 Task: Find connections with filter location Morayfield with filter topic #Educationwith filter profile language French with filter current company S&P Global Market Intelligence with filter school Kabul Polytechnic University with filter industry Events Services with filter service category Financial Accounting with filter keywords title Paralegal
Action: Mouse moved to (647, 133)
Screenshot: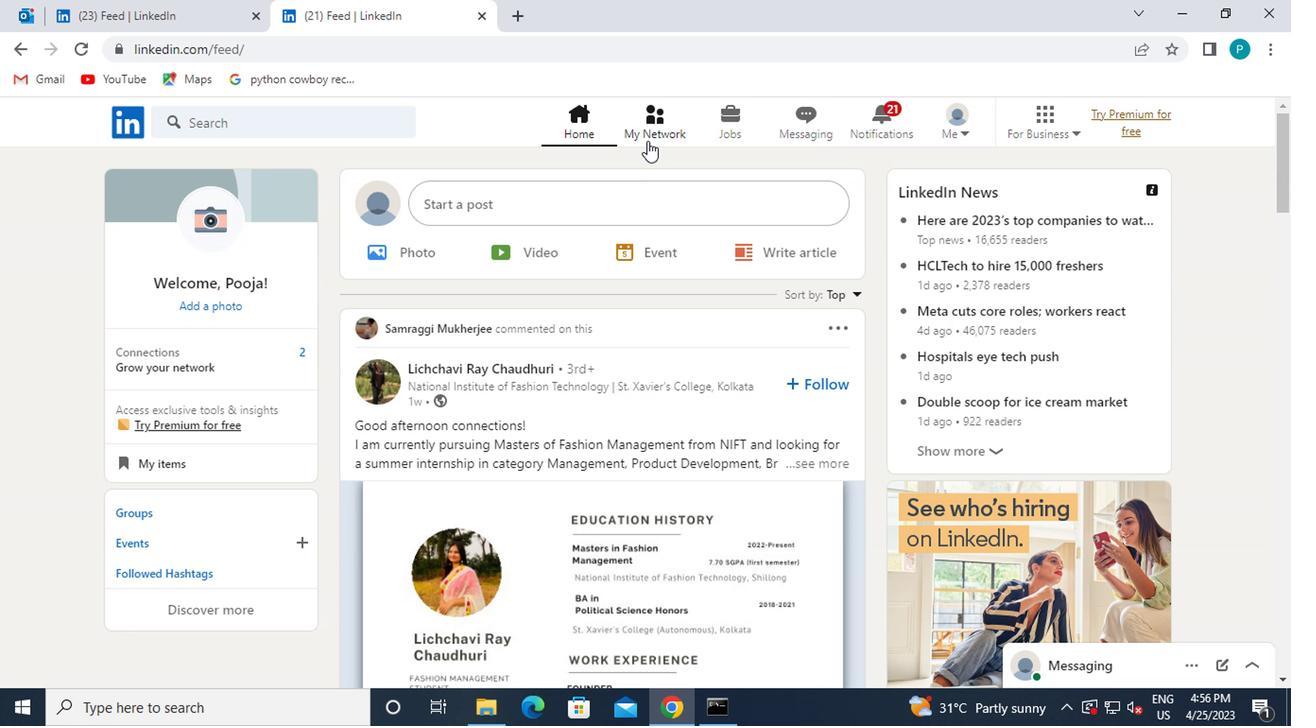 
Action: Mouse pressed left at (647, 133)
Screenshot: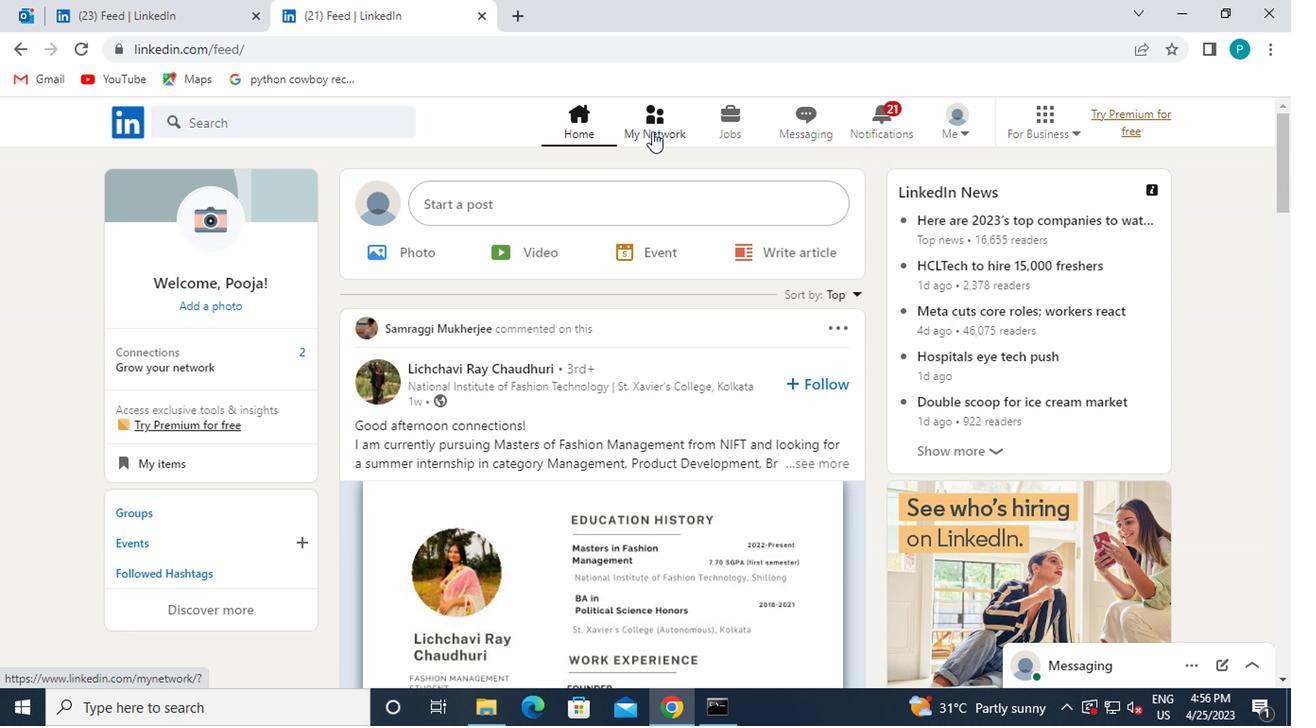 
Action: Mouse moved to (238, 236)
Screenshot: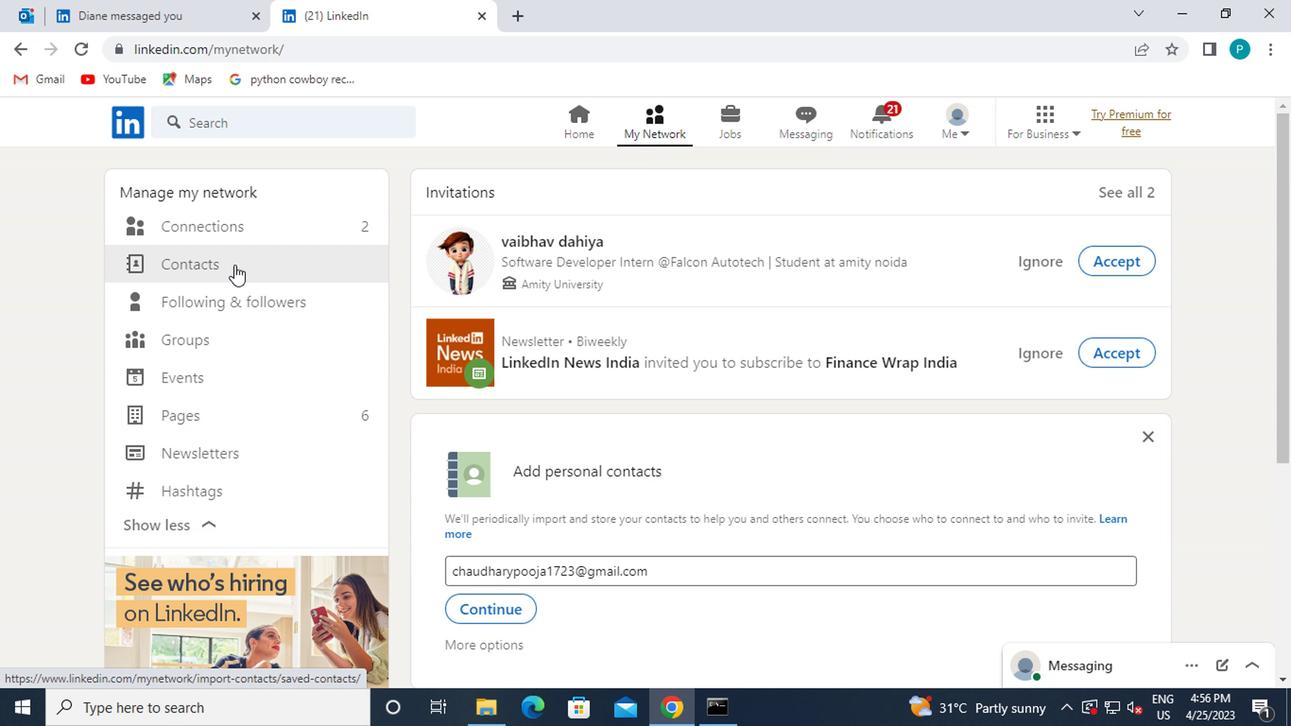 
Action: Mouse pressed left at (238, 236)
Screenshot: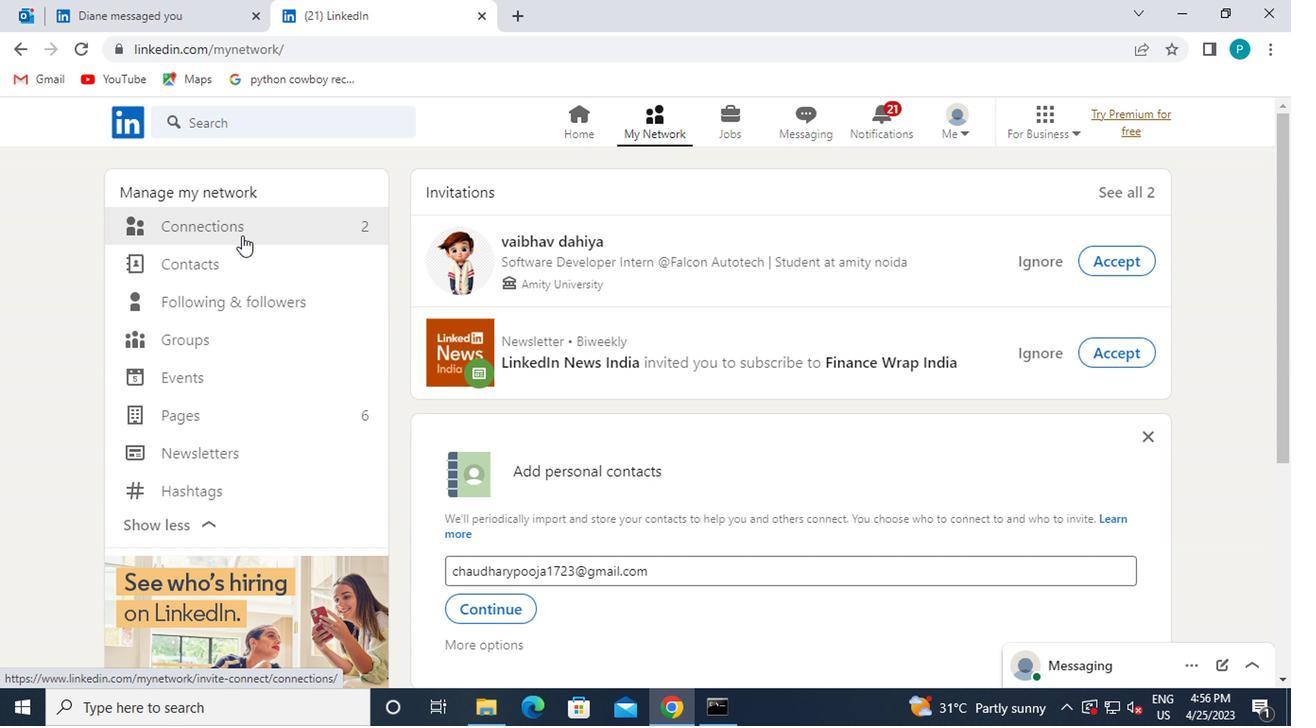 
Action: Mouse moved to (760, 231)
Screenshot: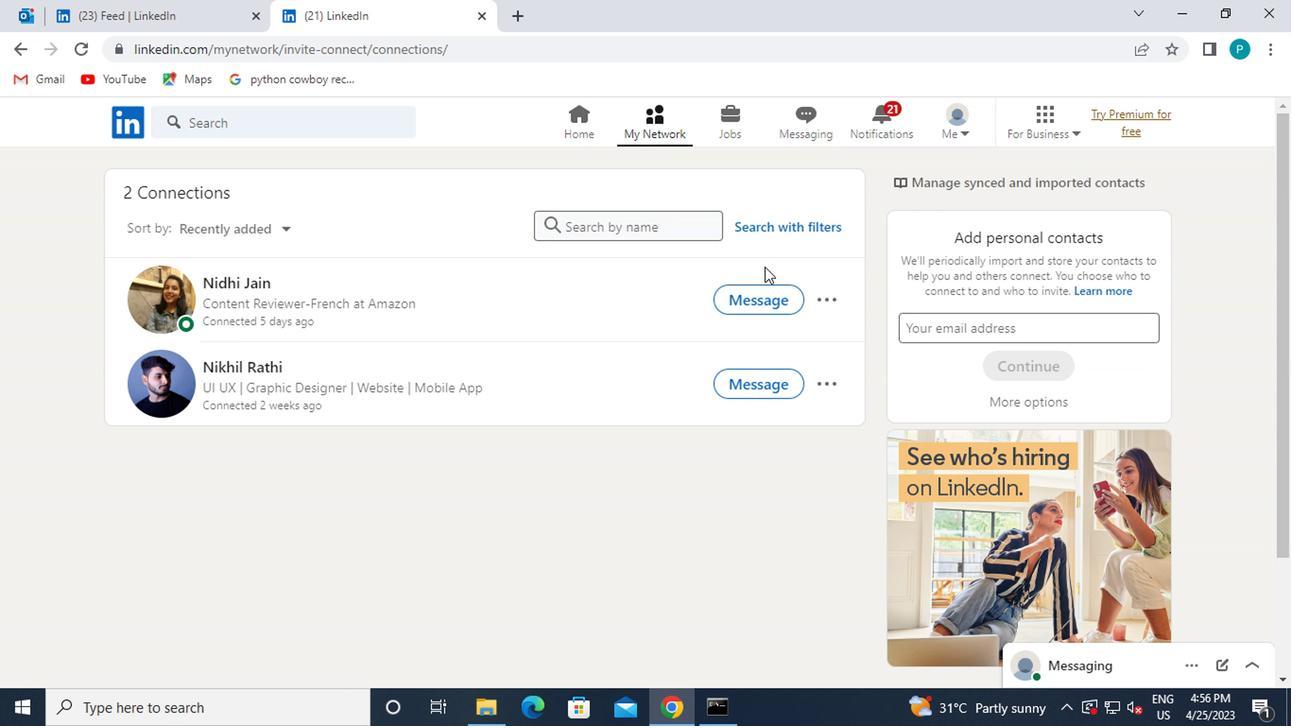 
Action: Mouse pressed left at (760, 231)
Screenshot: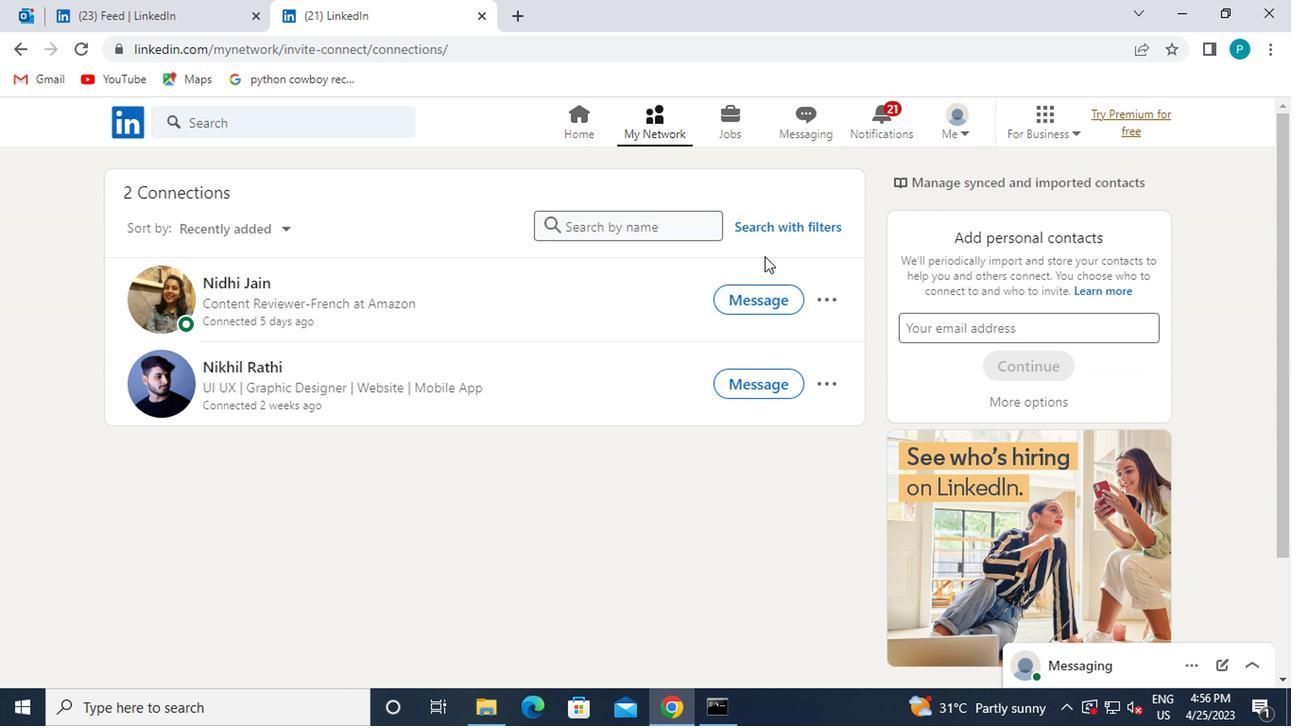 
Action: Mouse moved to (611, 183)
Screenshot: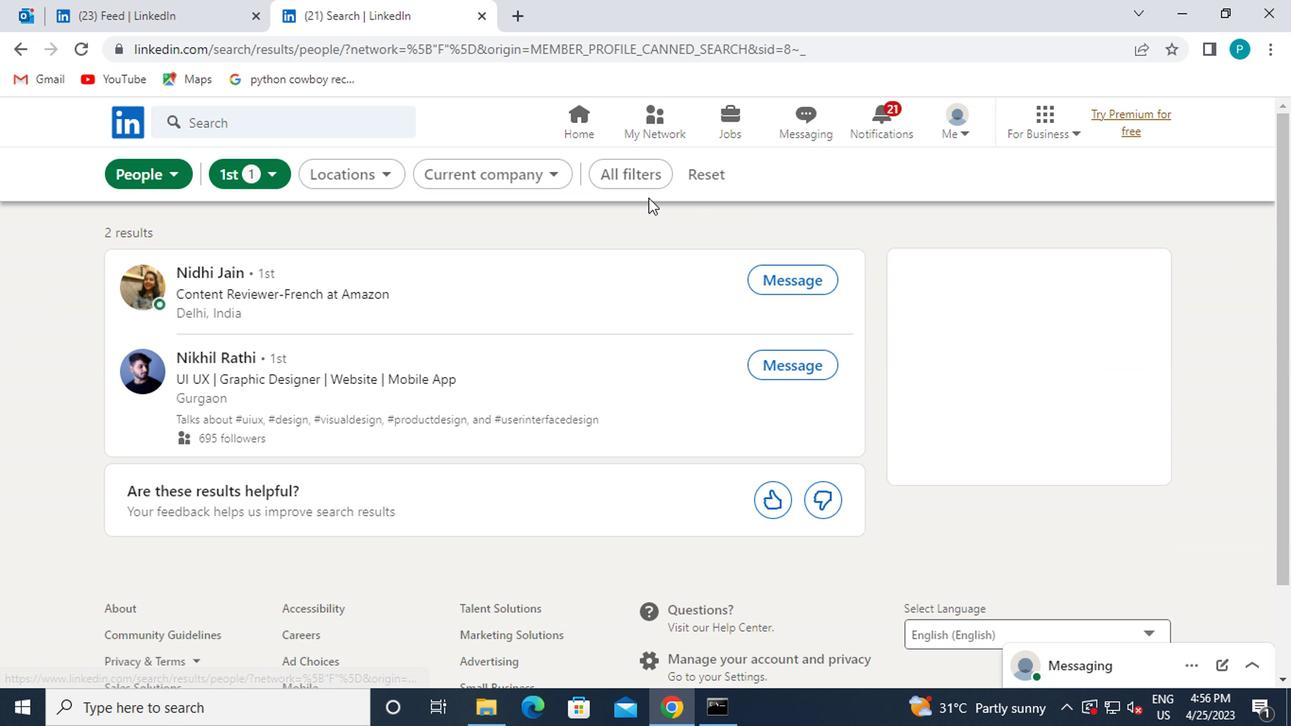 
Action: Mouse pressed left at (611, 183)
Screenshot: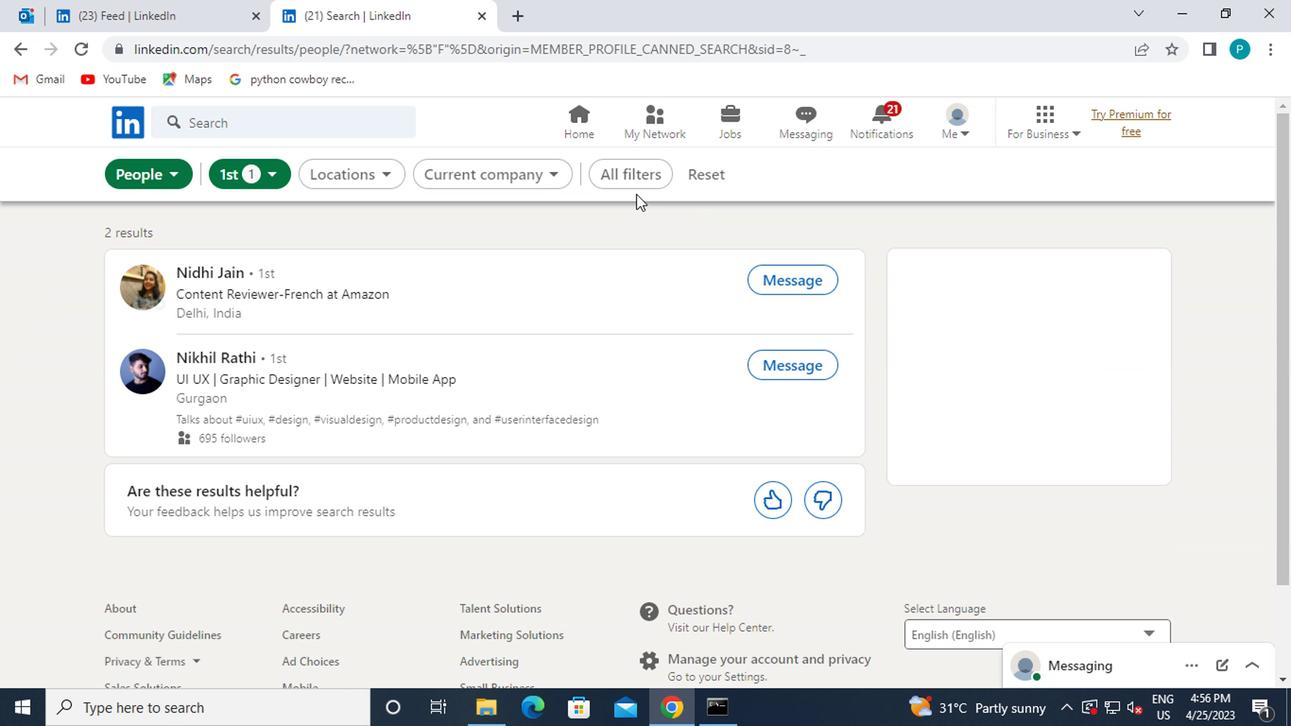 
Action: Mouse moved to (959, 418)
Screenshot: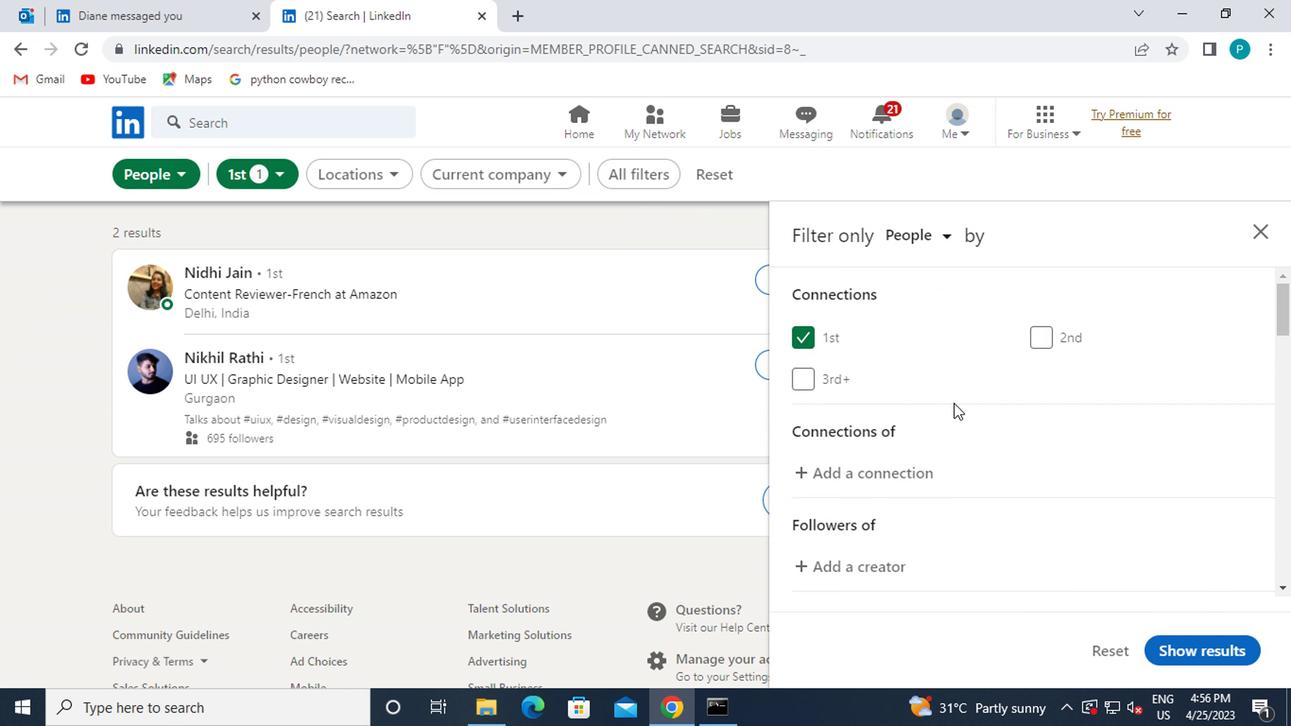 
Action: Mouse scrolled (959, 417) with delta (0, -1)
Screenshot: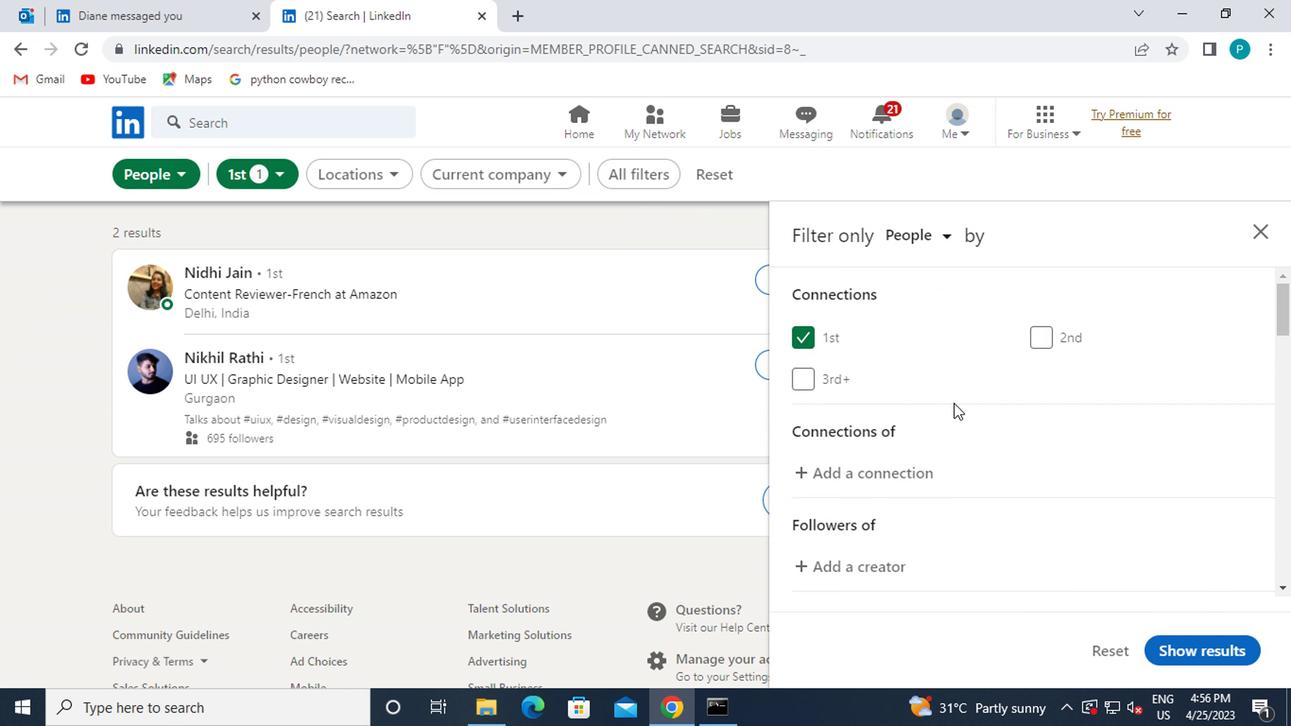 
Action: Mouse moved to (961, 430)
Screenshot: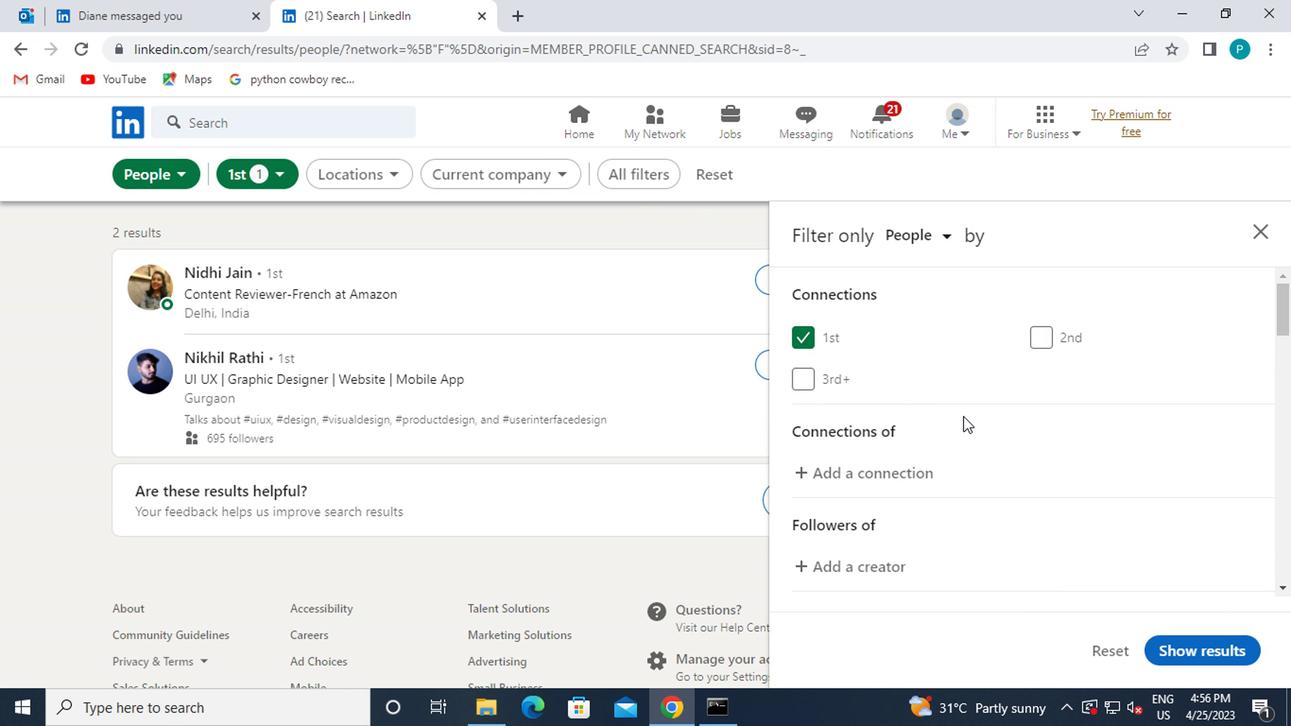 
Action: Mouse scrolled (961, 429) with delta (0, 0)
Screenshot: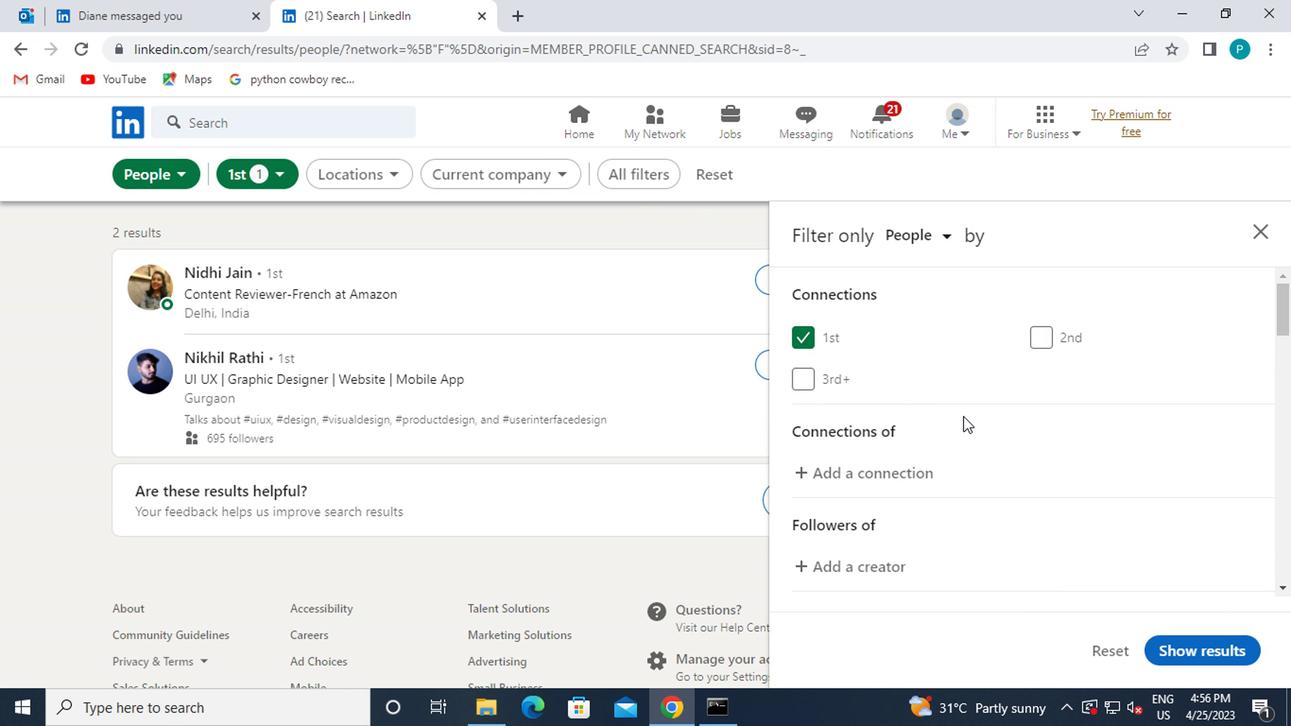 
Action: Mouse moved to (992, 476)
Screenshot: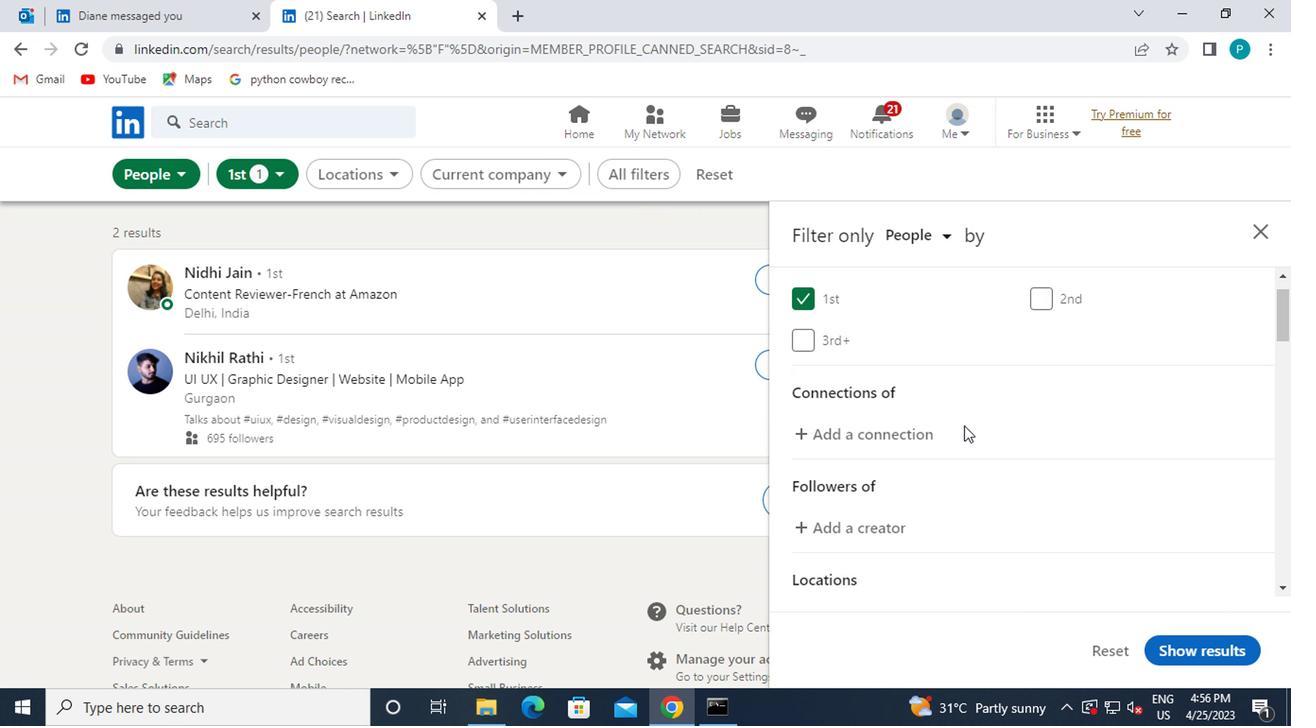 
Action: Mouse scrolled (992, 476) with delta (0, 0)
Screenshot: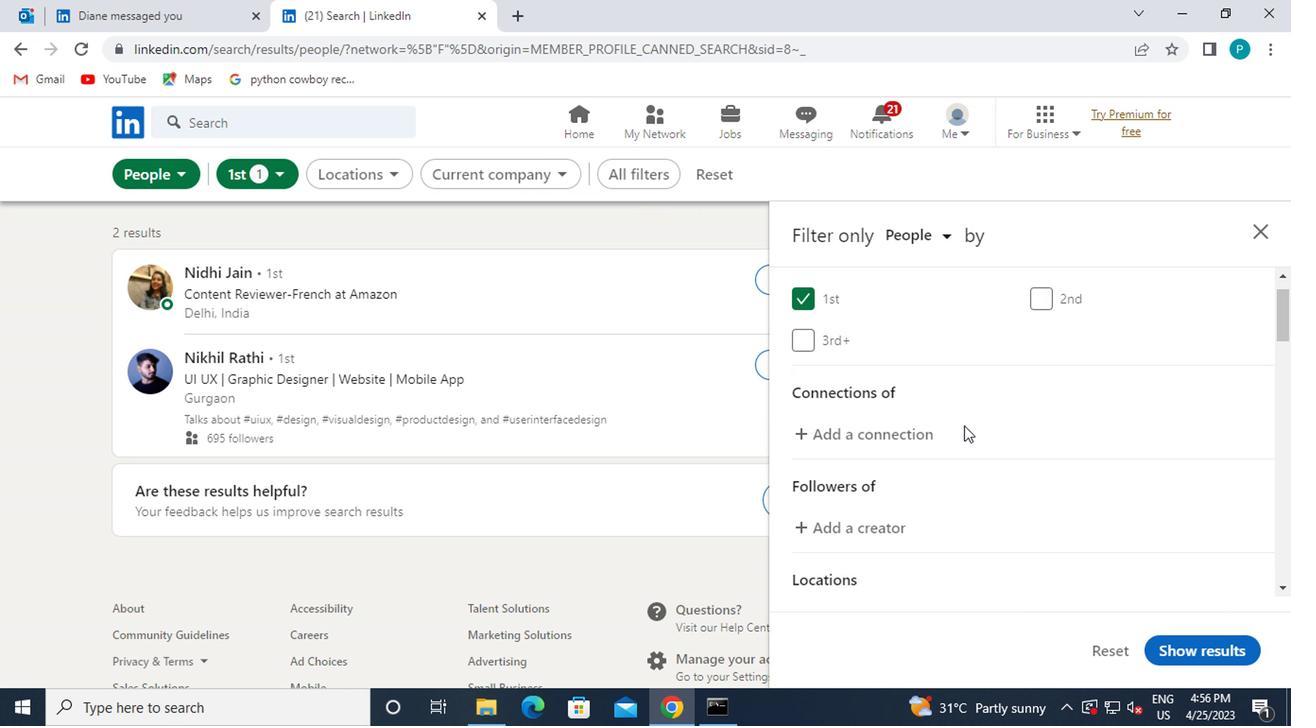 
Action: Mouse moved to (1052, 465)
Screenshot: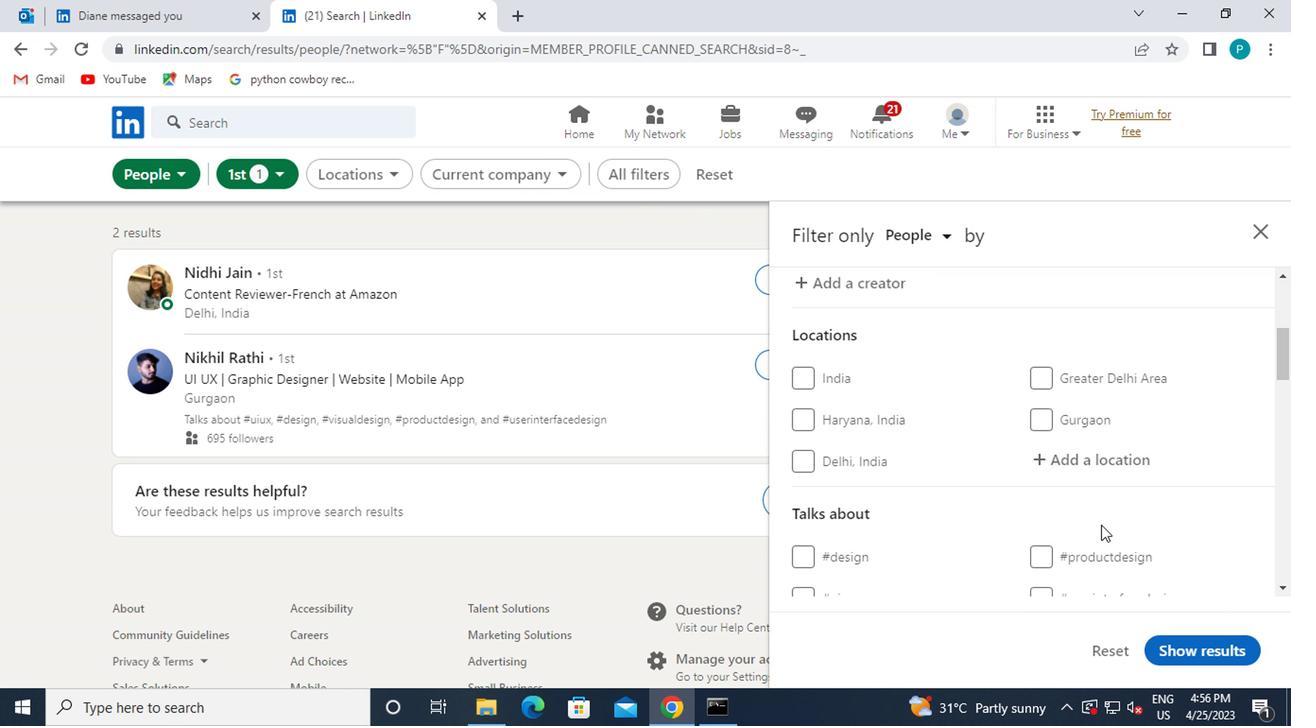 
Action: Mouse pressed left at (1052, 465)
Screenshot: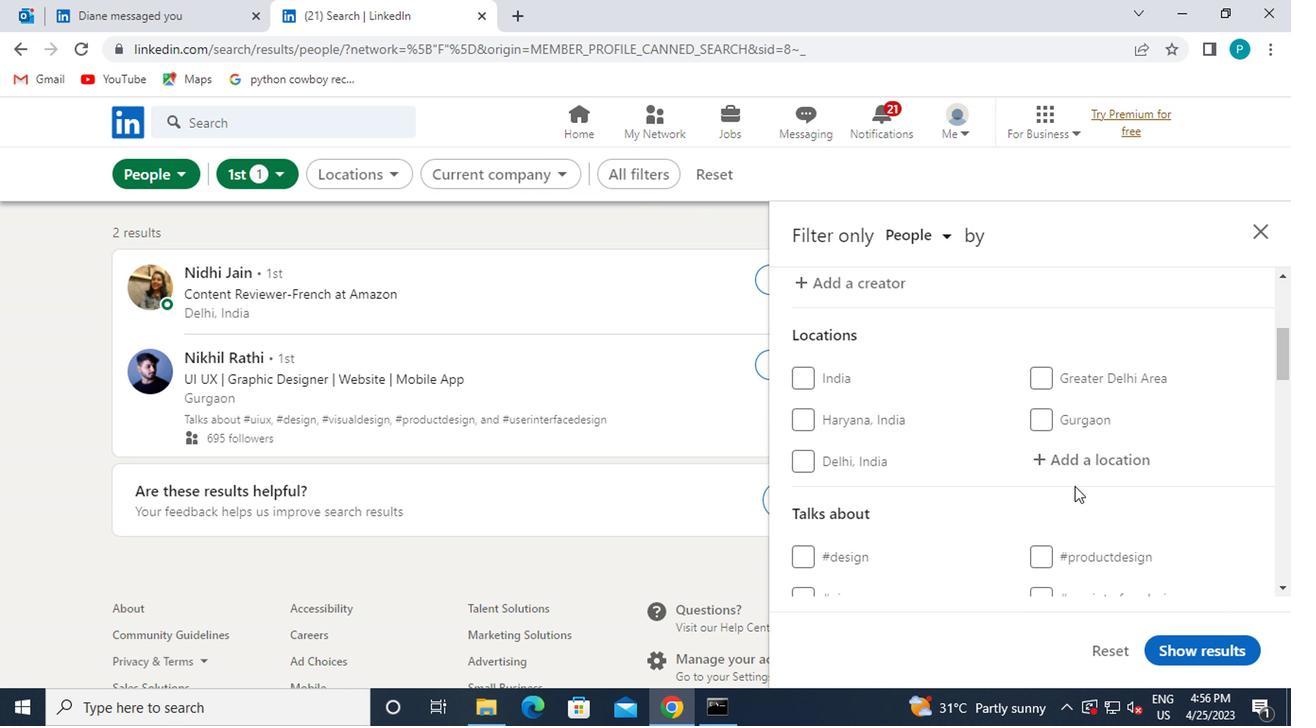 
Action: Mouse moved to (69, 726)
Screenshot: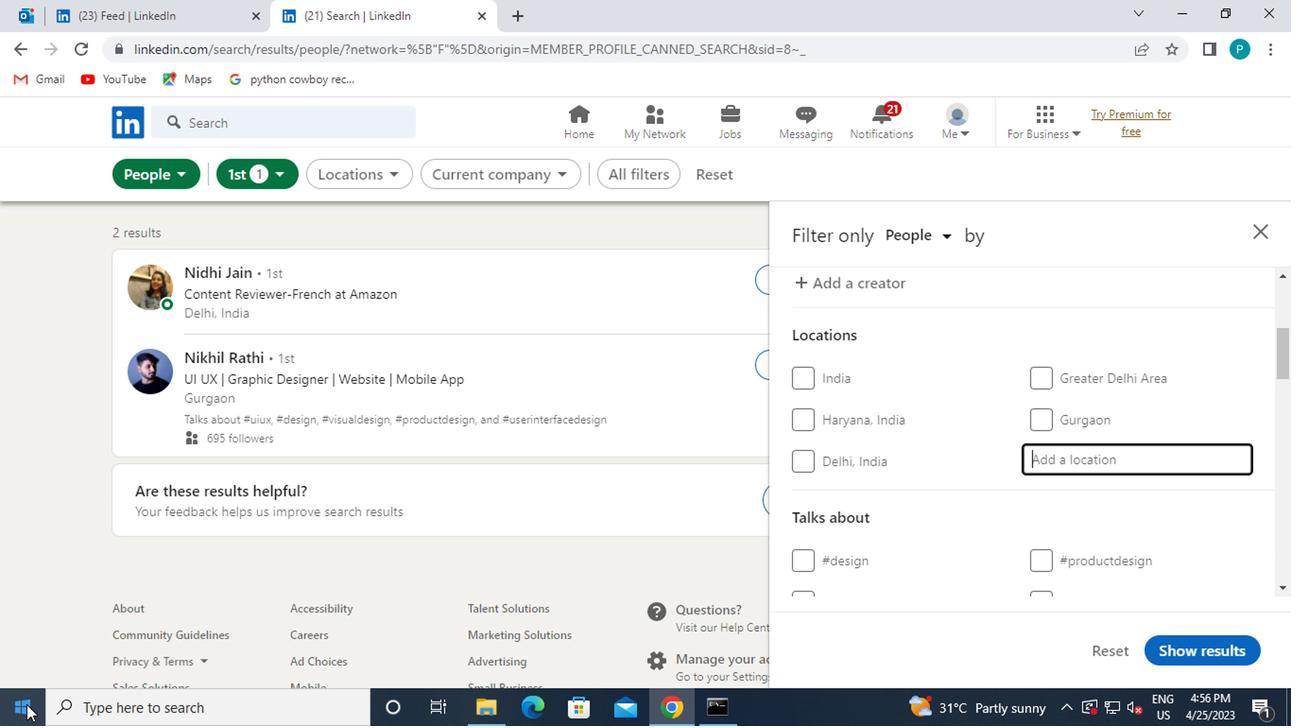 
Action: Key pressed mo
Screenshot: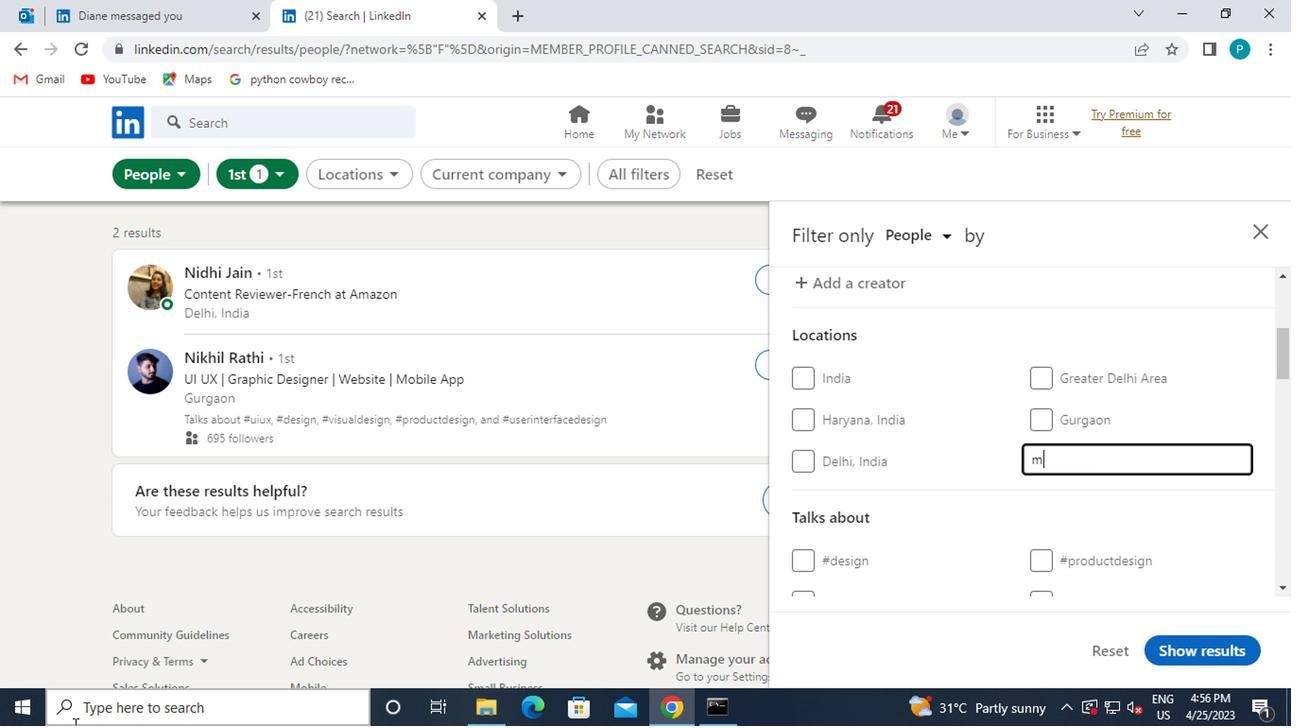 
Action: Mouse moved to (69, 726)
Screenshot: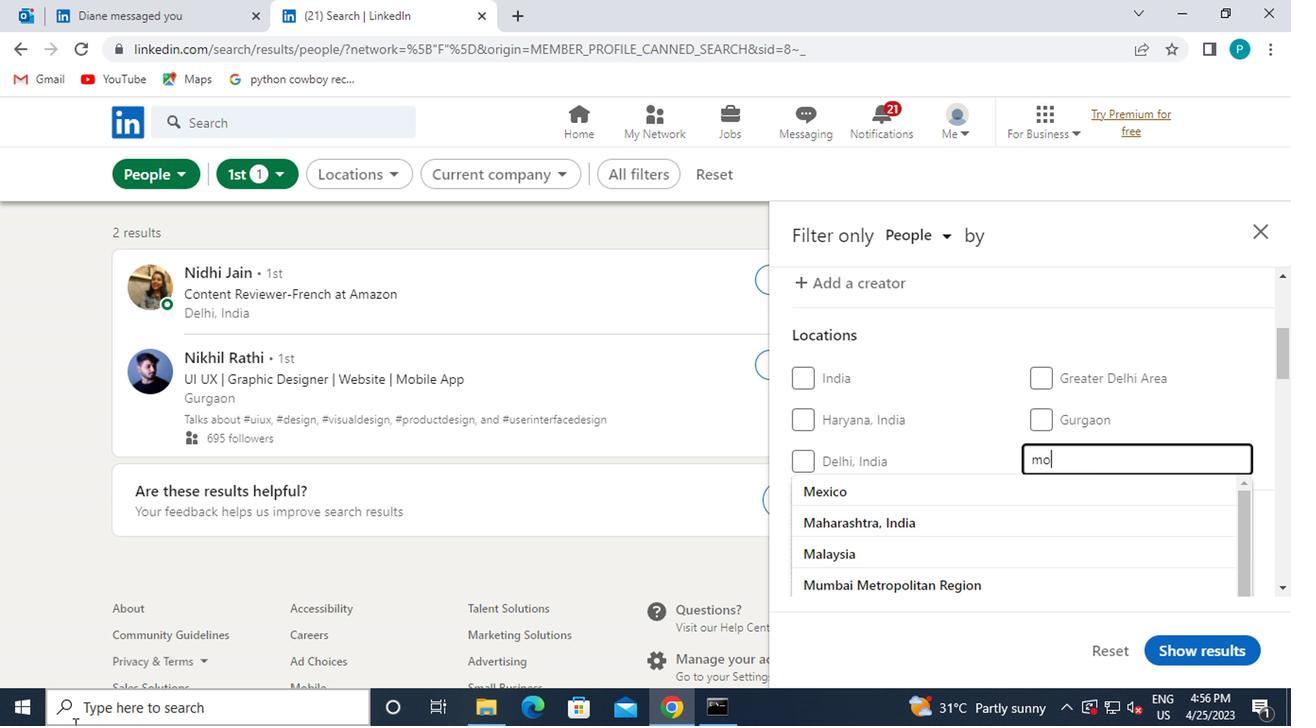 
Action: Key pressed rayfield
Screenshot: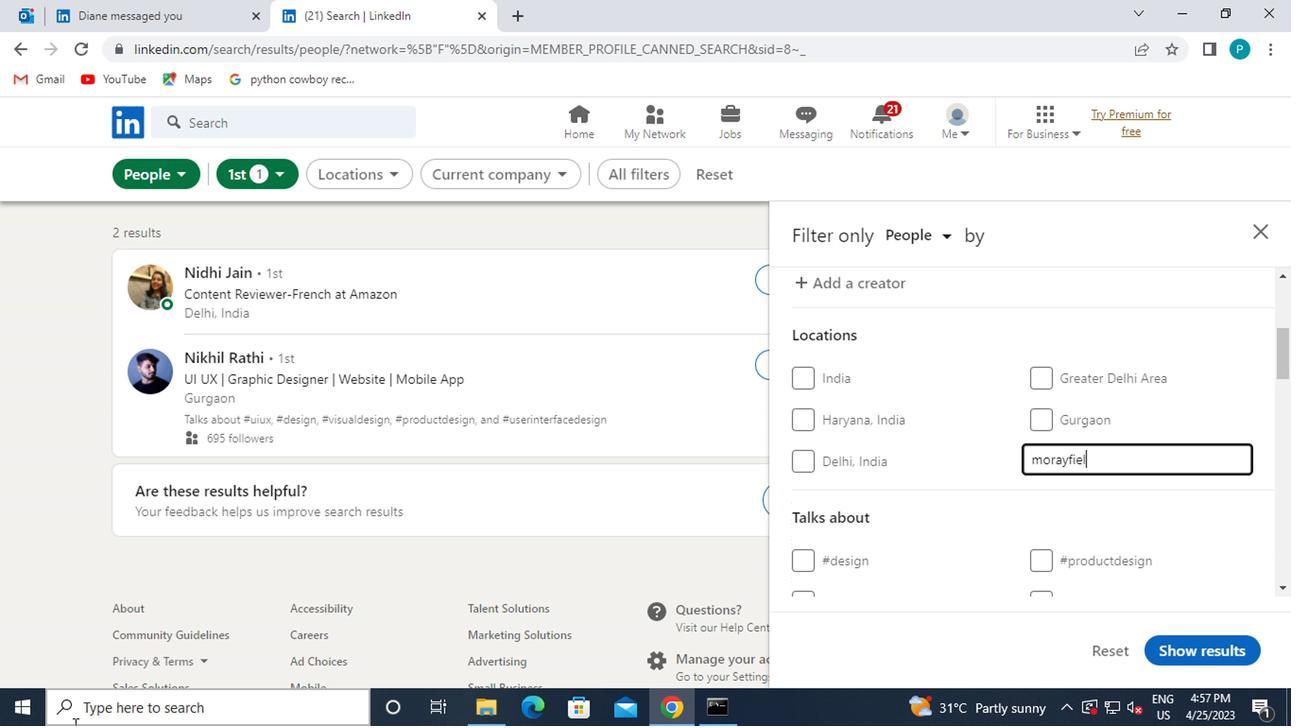 
Action: Mouse moved to (55, 726)
Screenshot: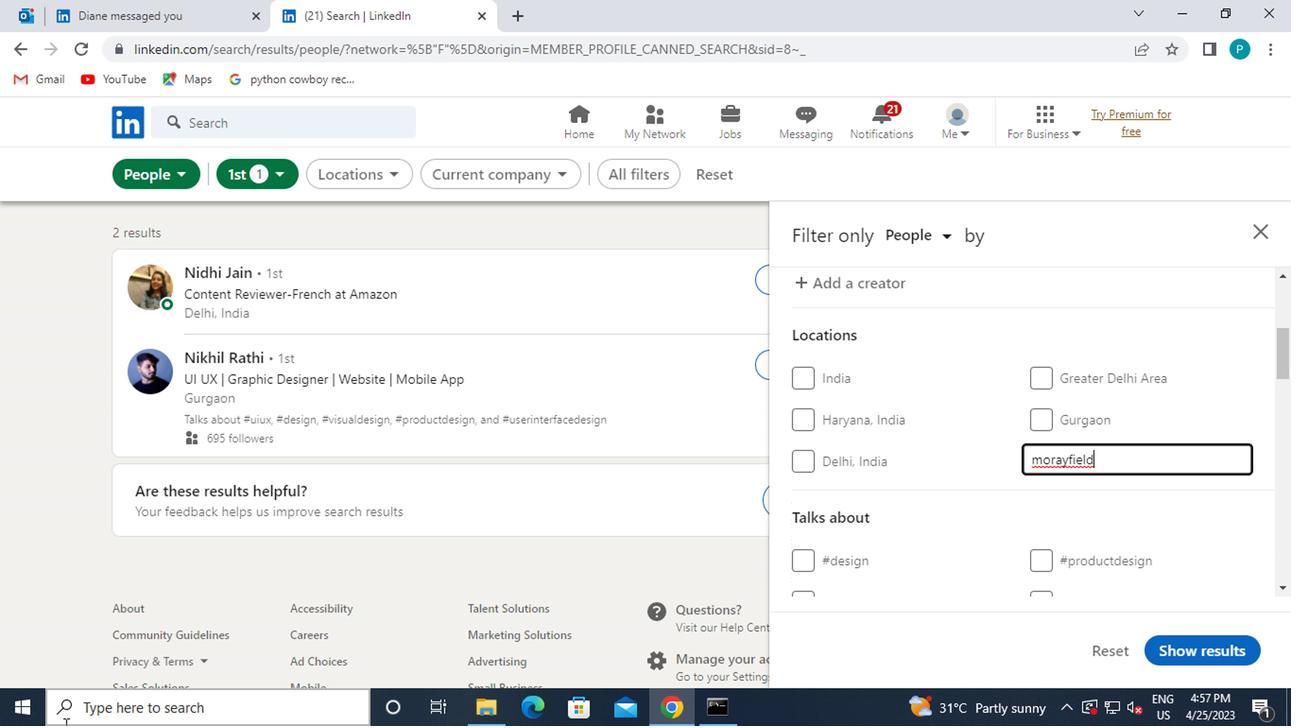 
Action: Mouse scrolled (55, 725) with delta (0, -1)
Screenshot: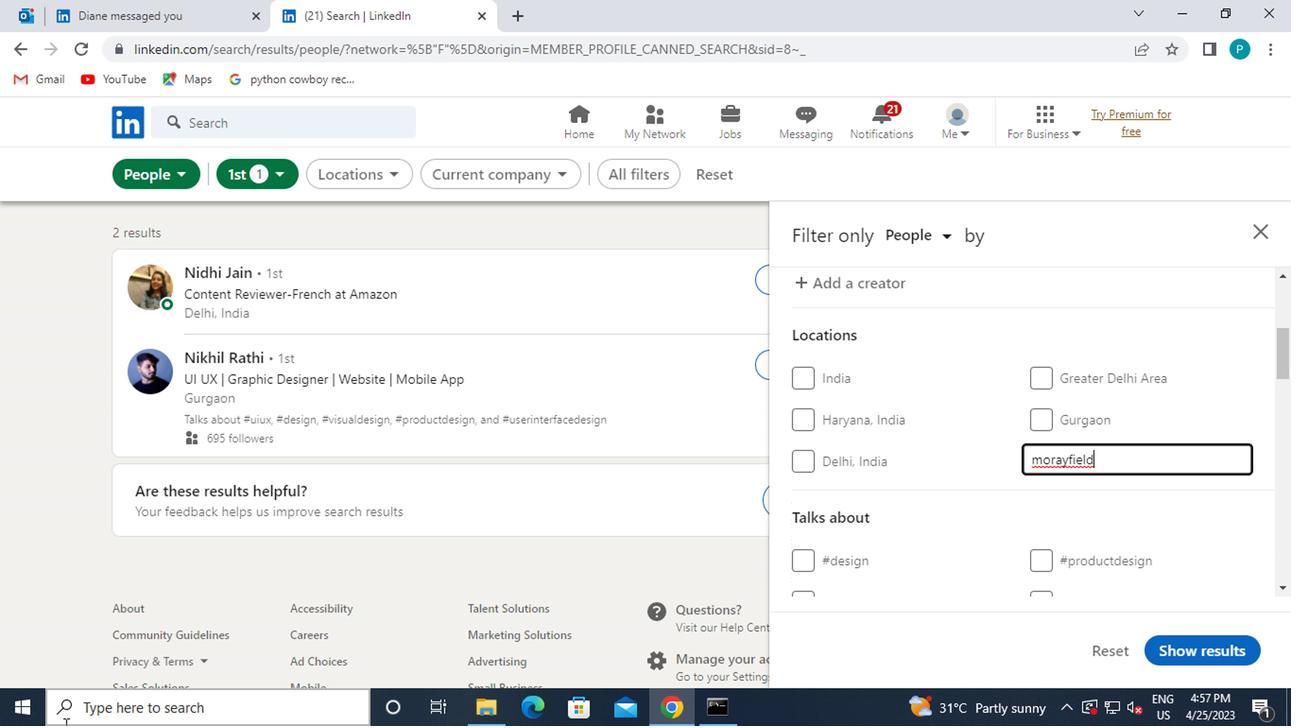
Action: Mouse moved to (997, 572)
Screenshot: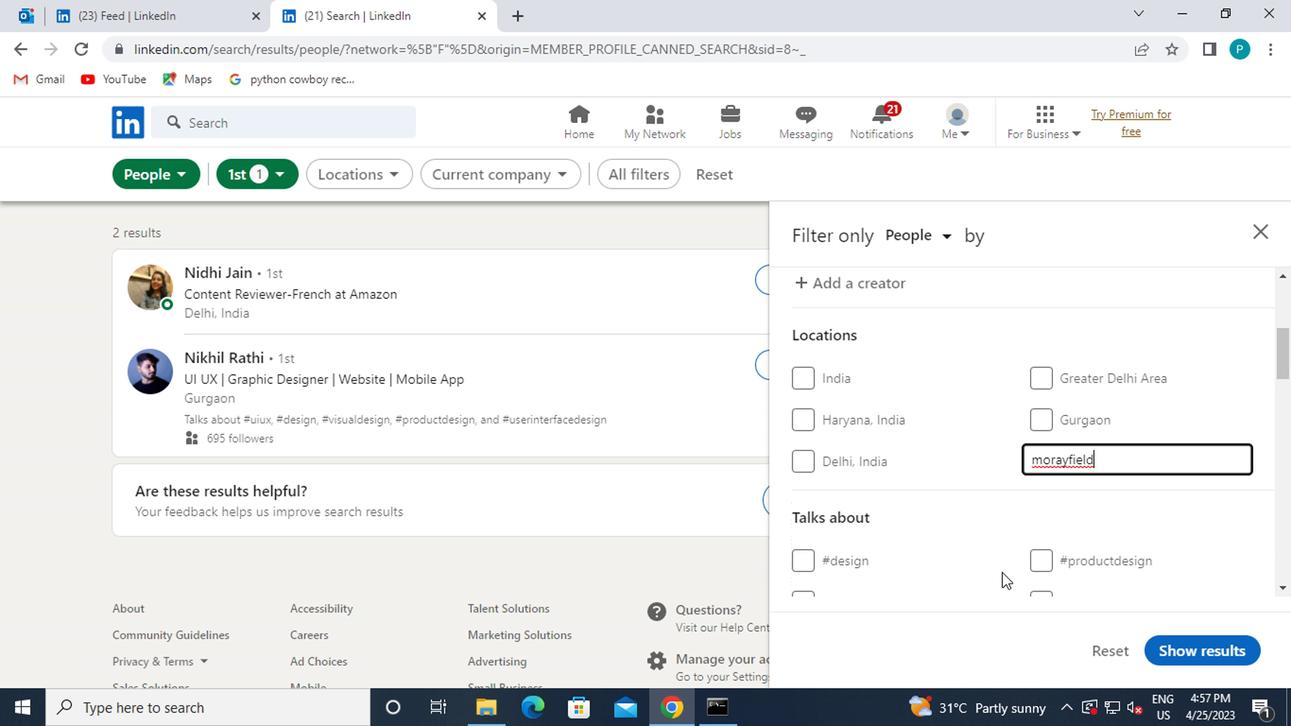 
Action: Mouse scrolled (997, 571) with delta (0, -1)
Screenshot: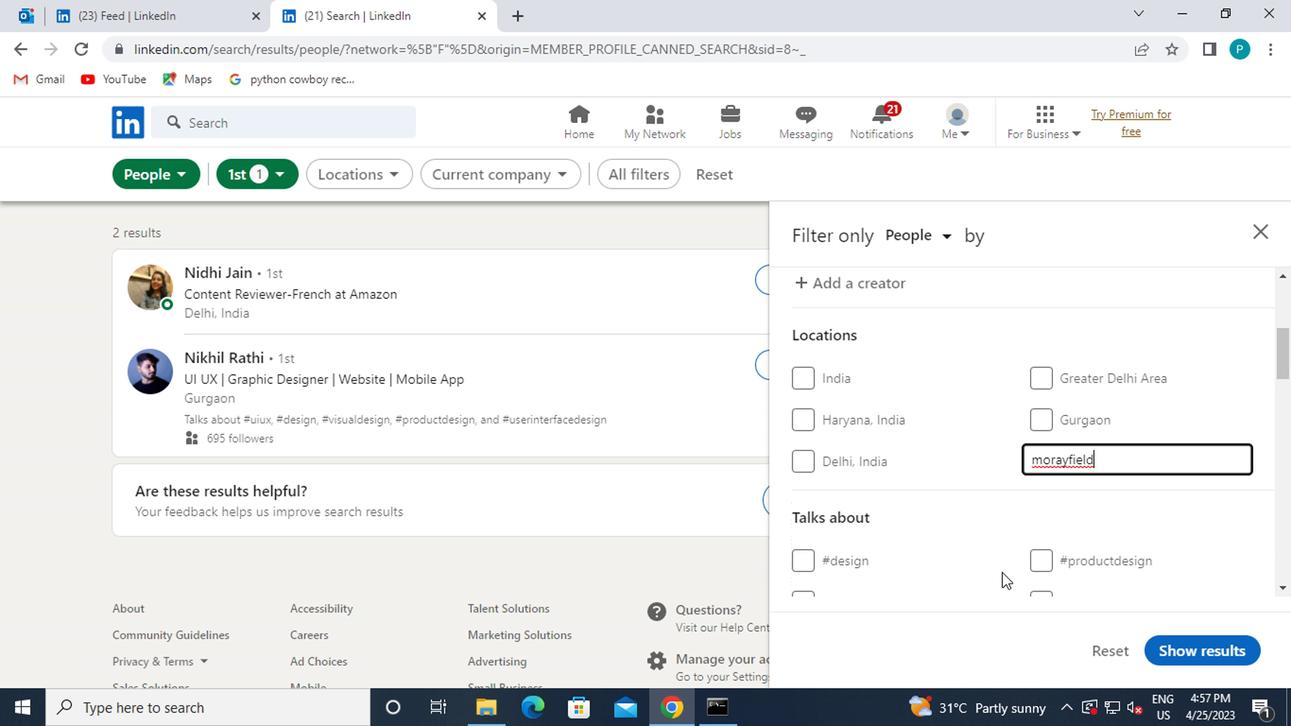 
Action: Mouse moved to (994, 536)
Screenshot: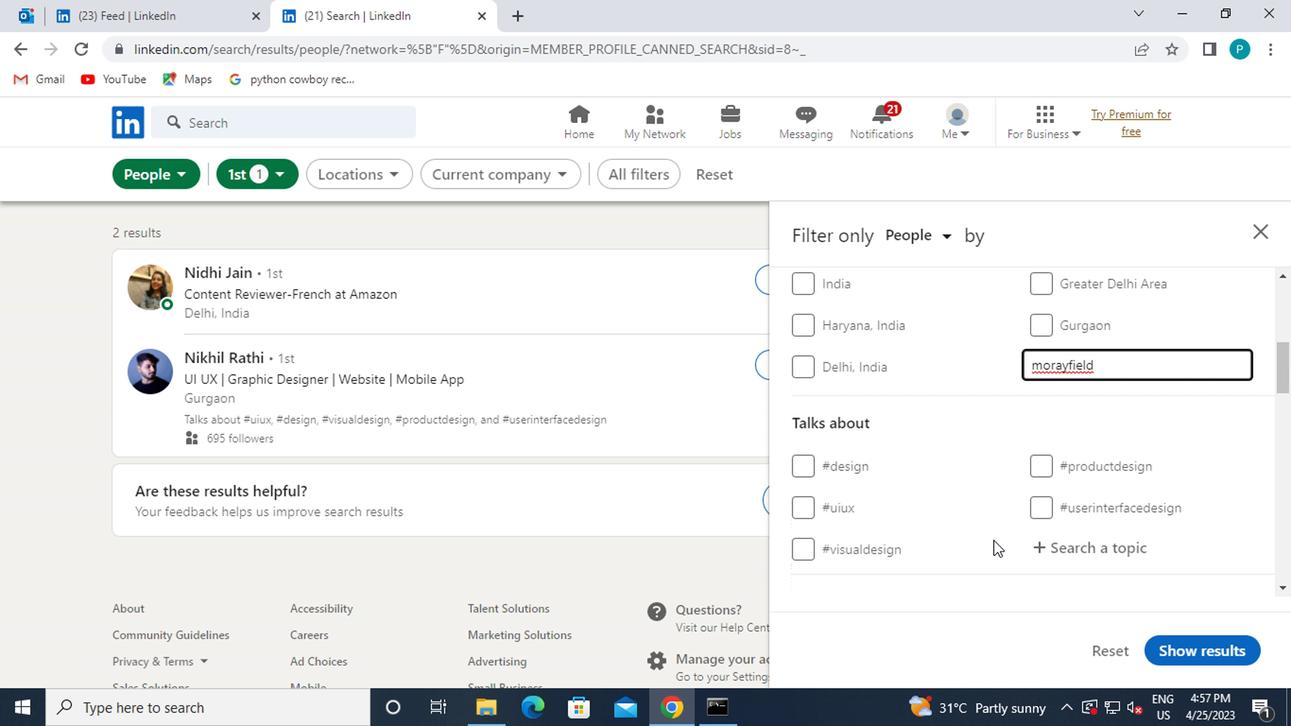 
Action: Mouse scrolled (994, 535) with delta (0, 0)
Screenshot: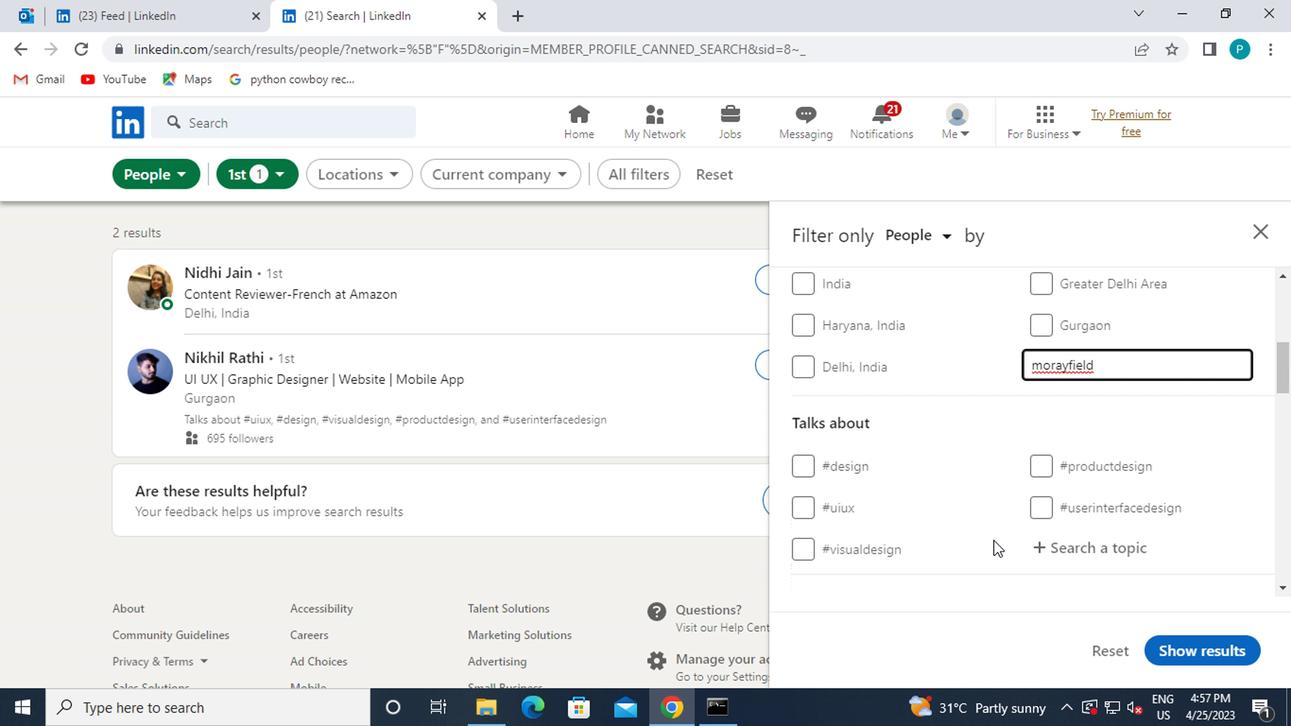
Action: Mouse moved to (1042, 467)
Screenshot: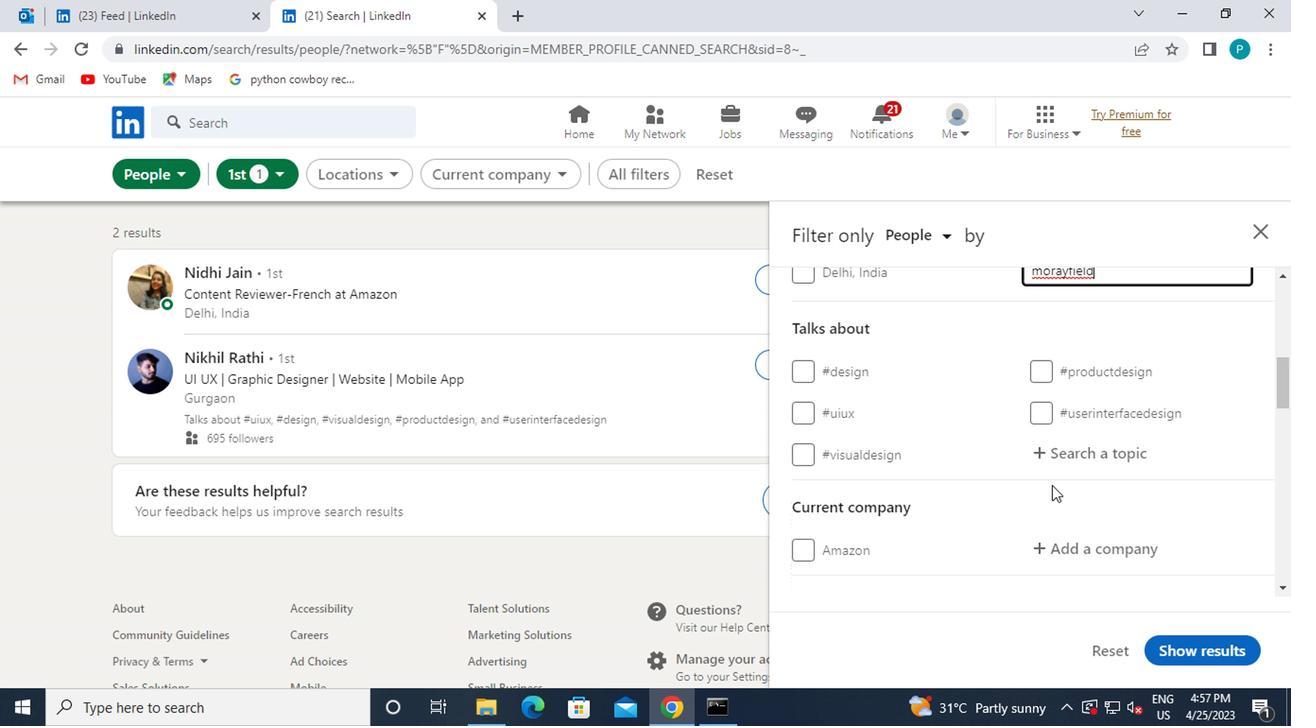 
Action: Mouse pressed left at (1042, 467)
Screenshot: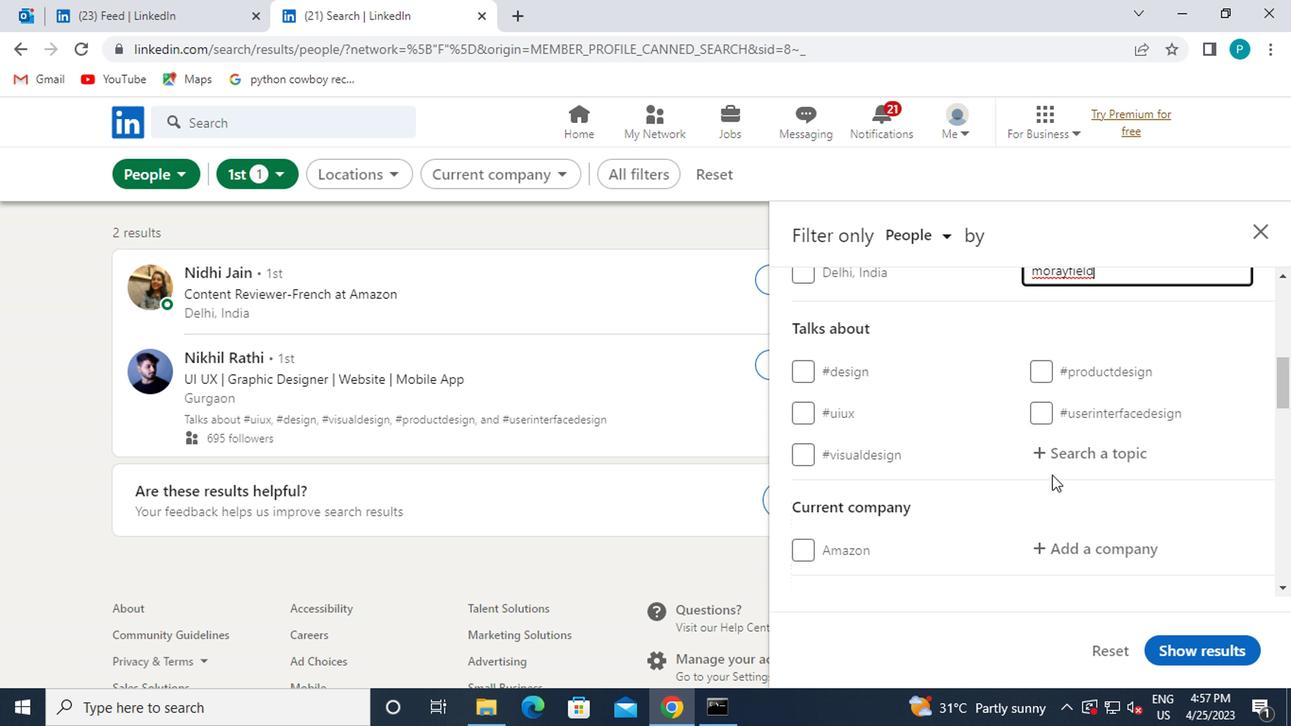 
Action: Mouse moved to (937, 476)
Screenshot: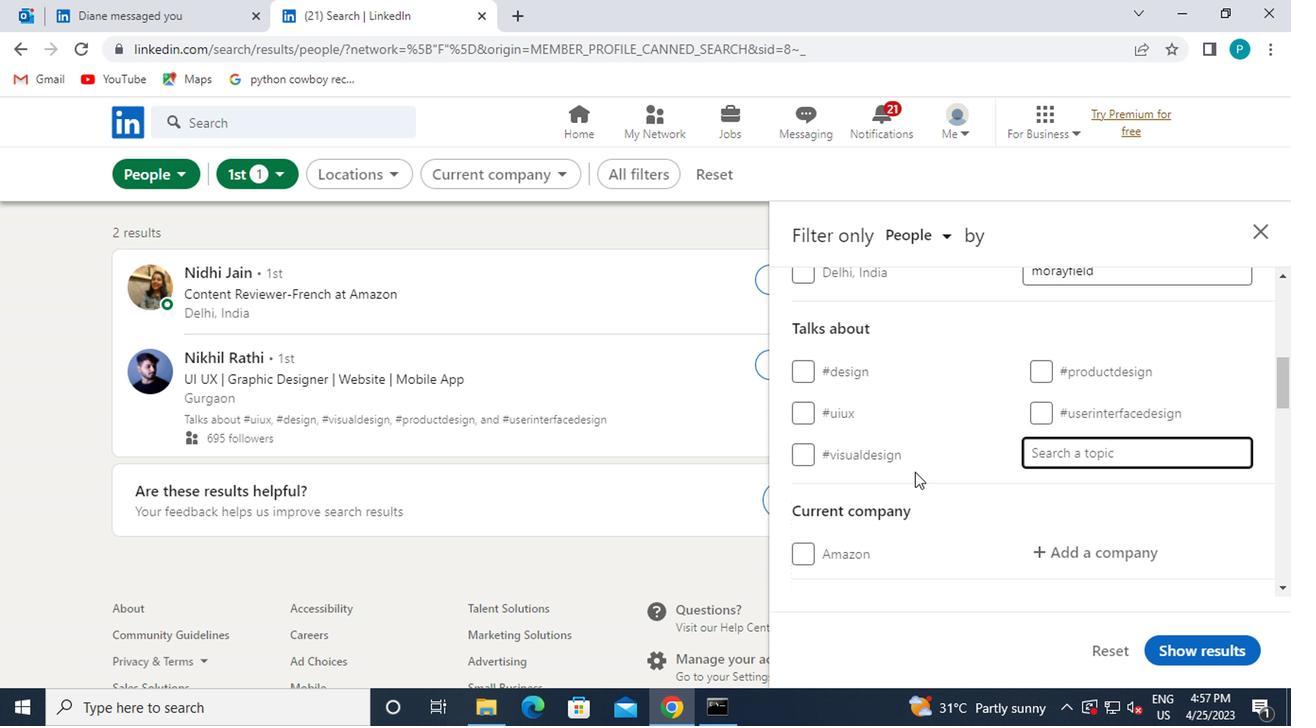 
Action: Key pressed <Key.shift>
Screenshot: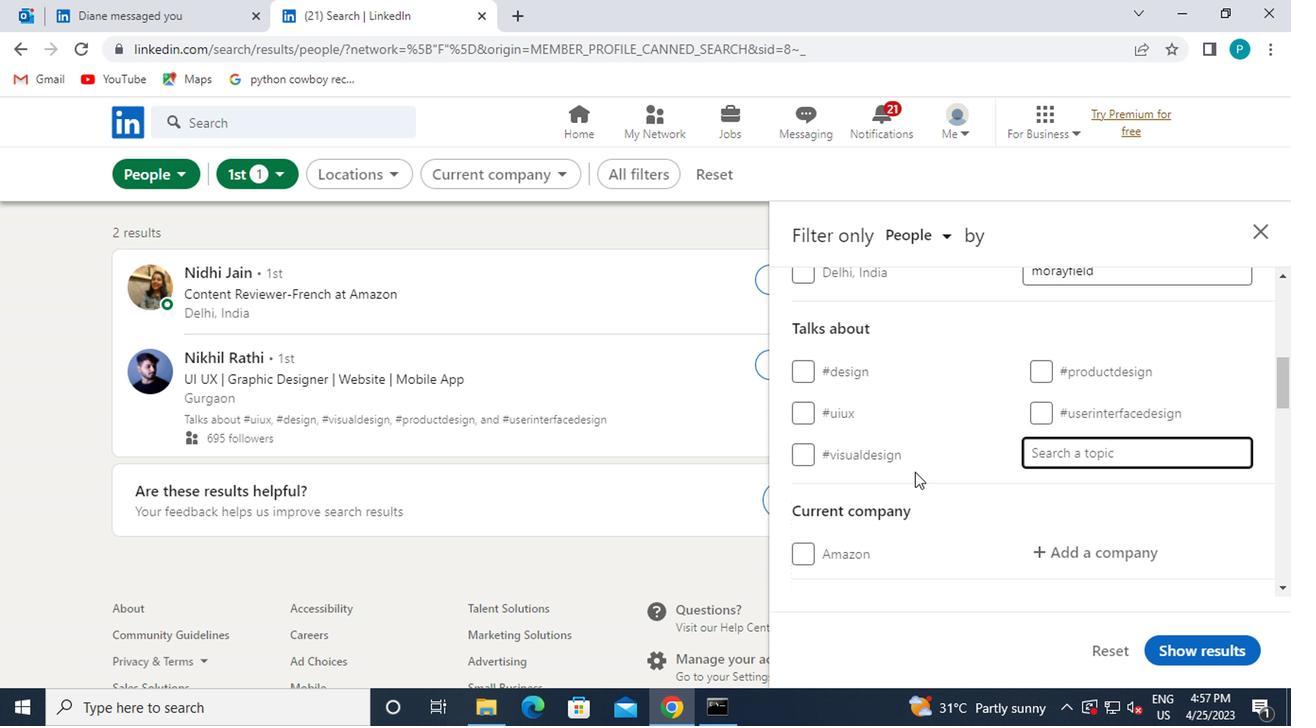 
Action: Mouse moved to (1011, 489)
Screenshot: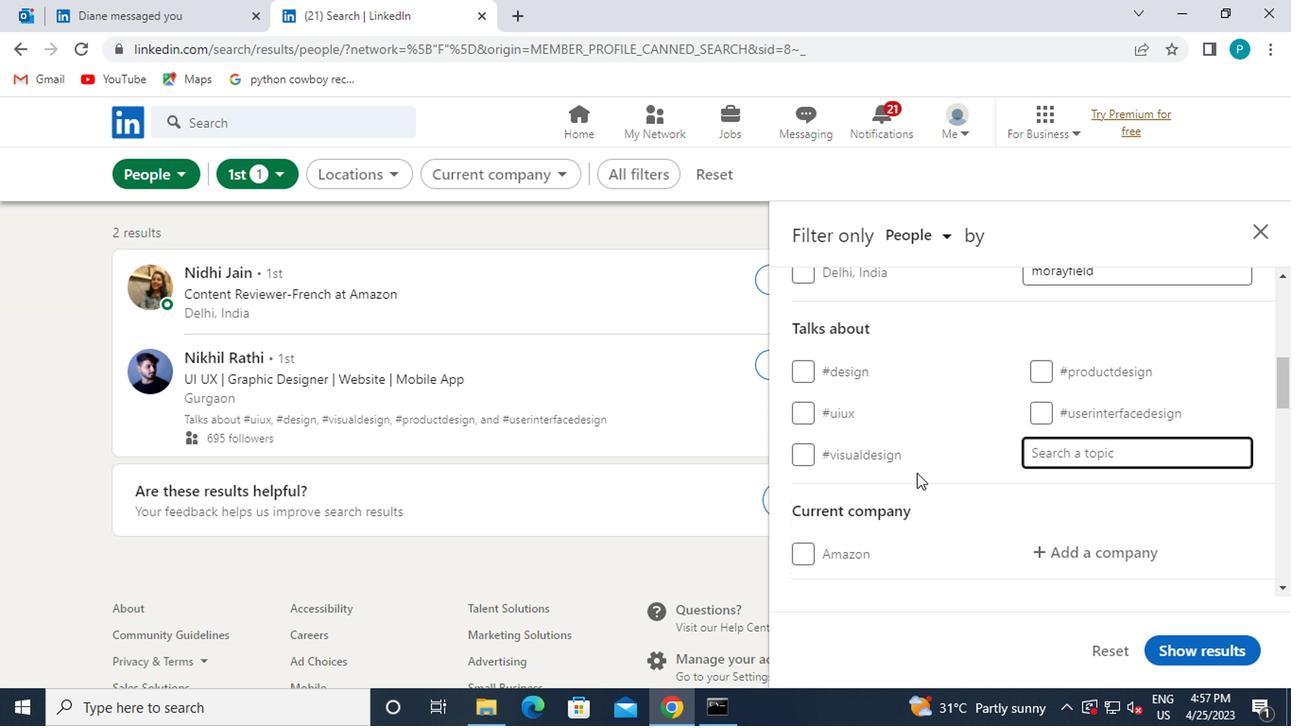 
Action: Key pressed <Key.shift><Key.shift><Key.shift><Key.shift><Key.shift><Key.shift><Key.shift>#EDUCATION
Screenshot: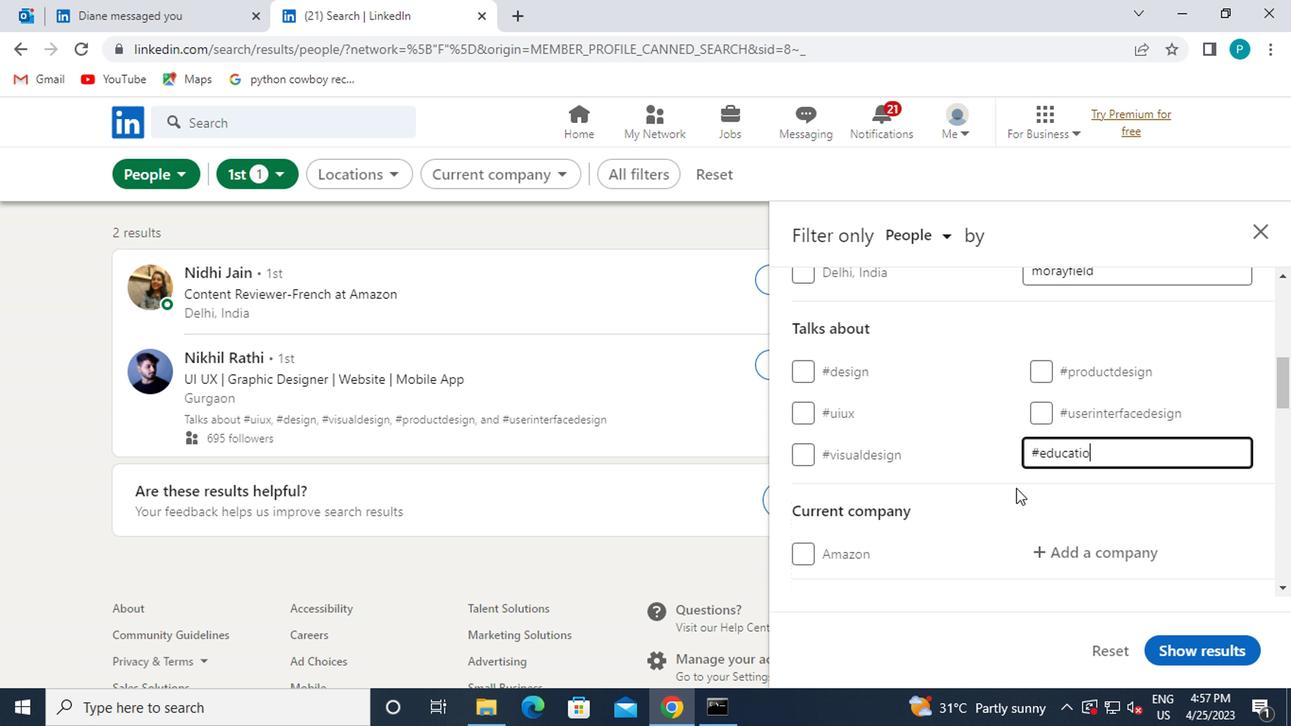 
Action: Mouse scrolled (1011, 488) with delta (0, 0)
Screenshot: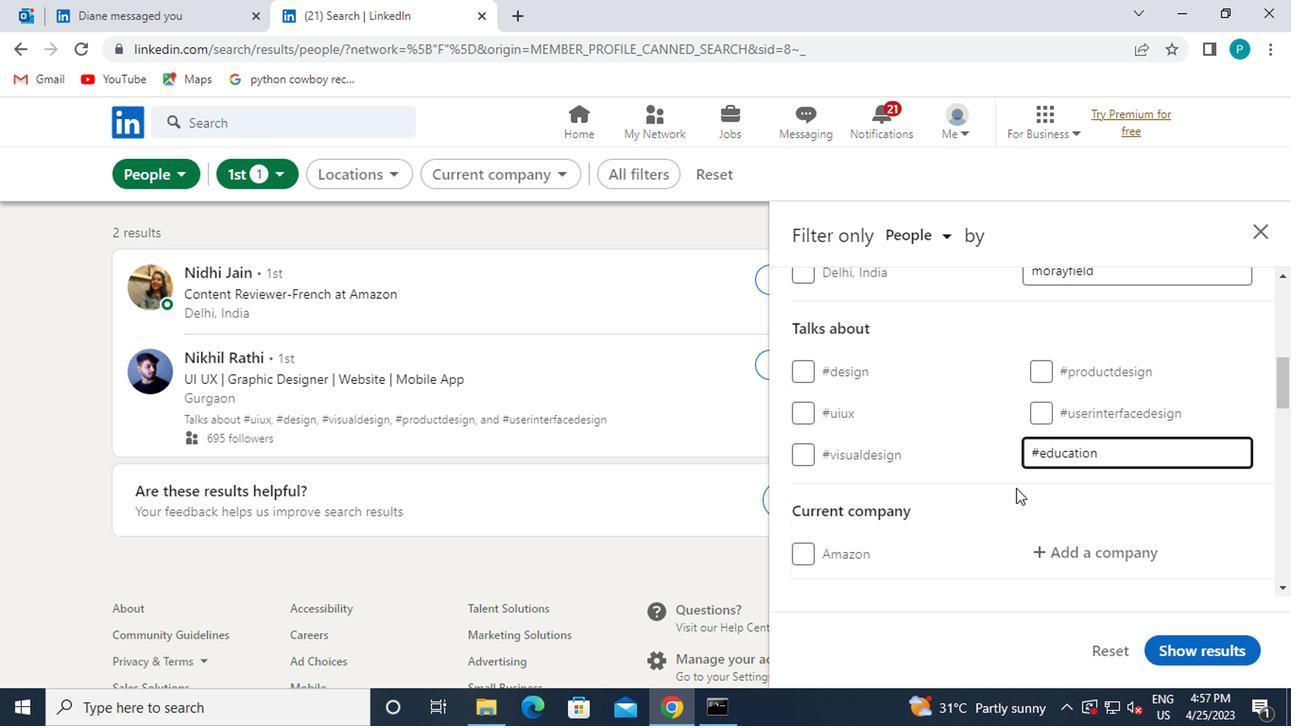 
Action: Mouse moved to (1069, 455)
Screenshot: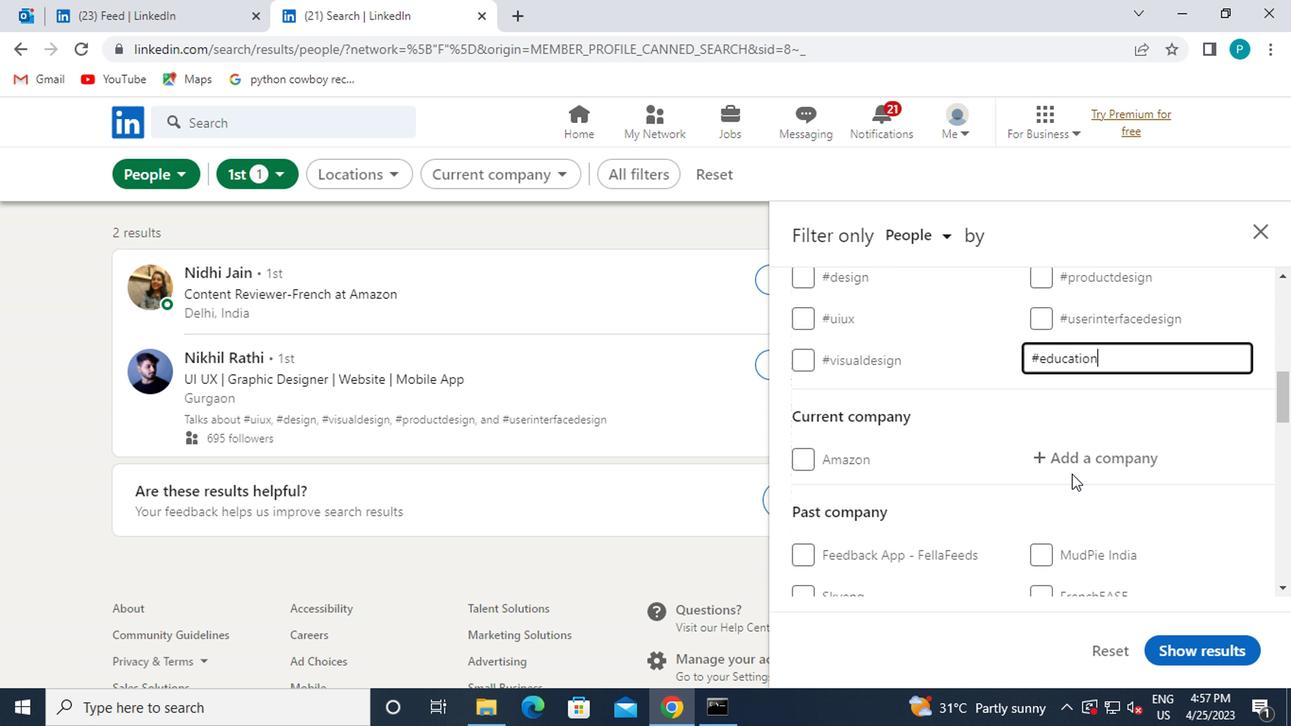 
Action: Mouse pressed left at (1069, 455)
Screenshot: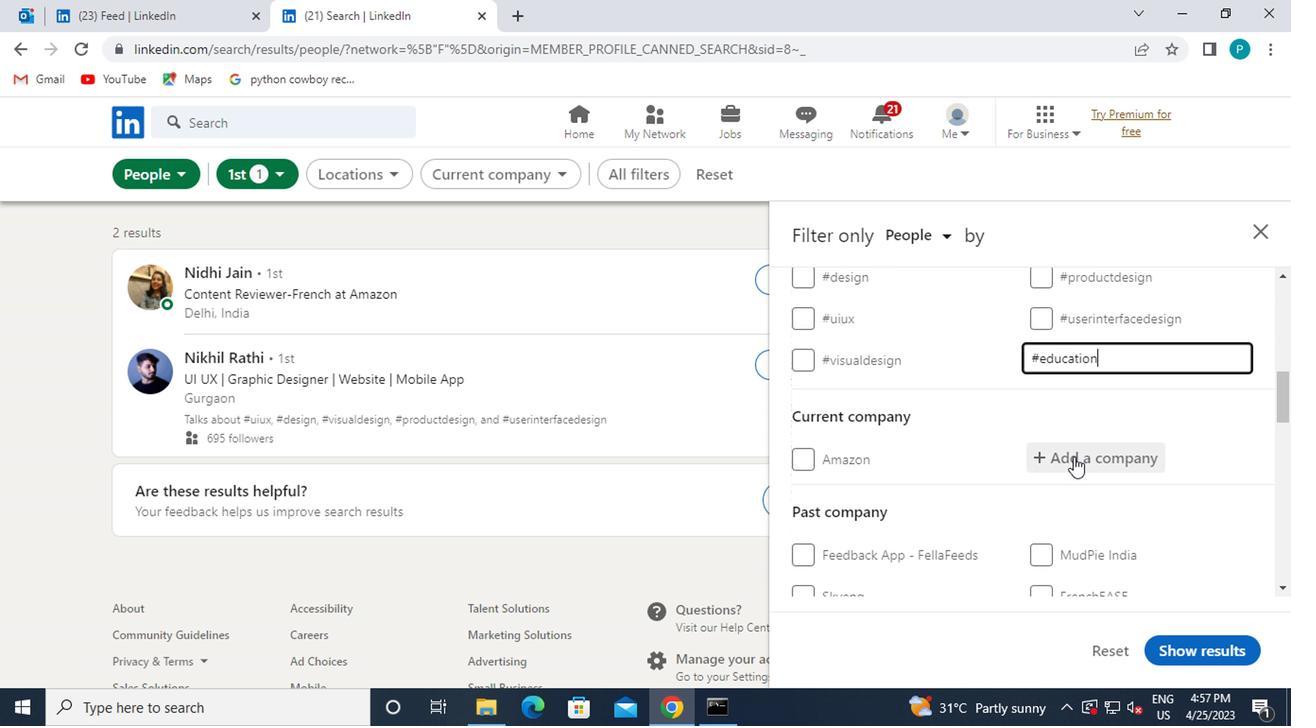 
Action: Mouse moved to (1064, 469)
Screenshot: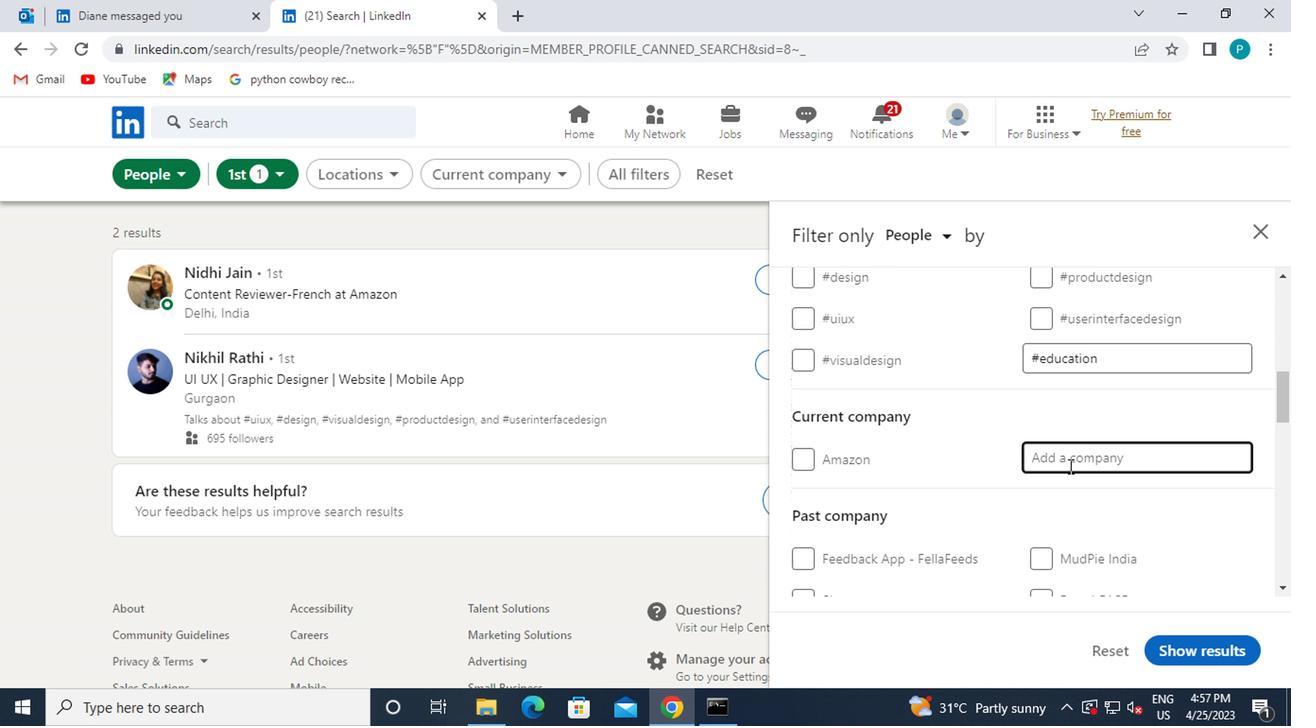 
Action: Key pressed SN<Key.backspace>
Screenshot: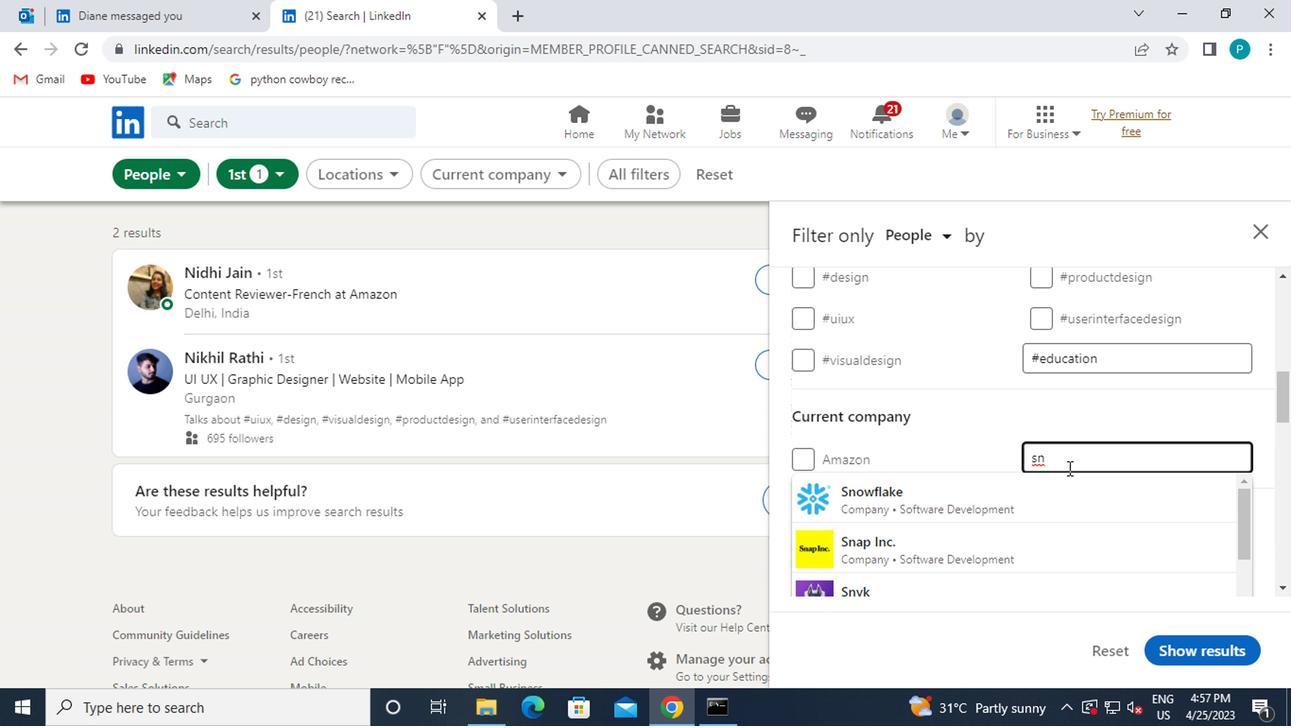 
Action: Mouse moved to (968, 498)
Screenshot: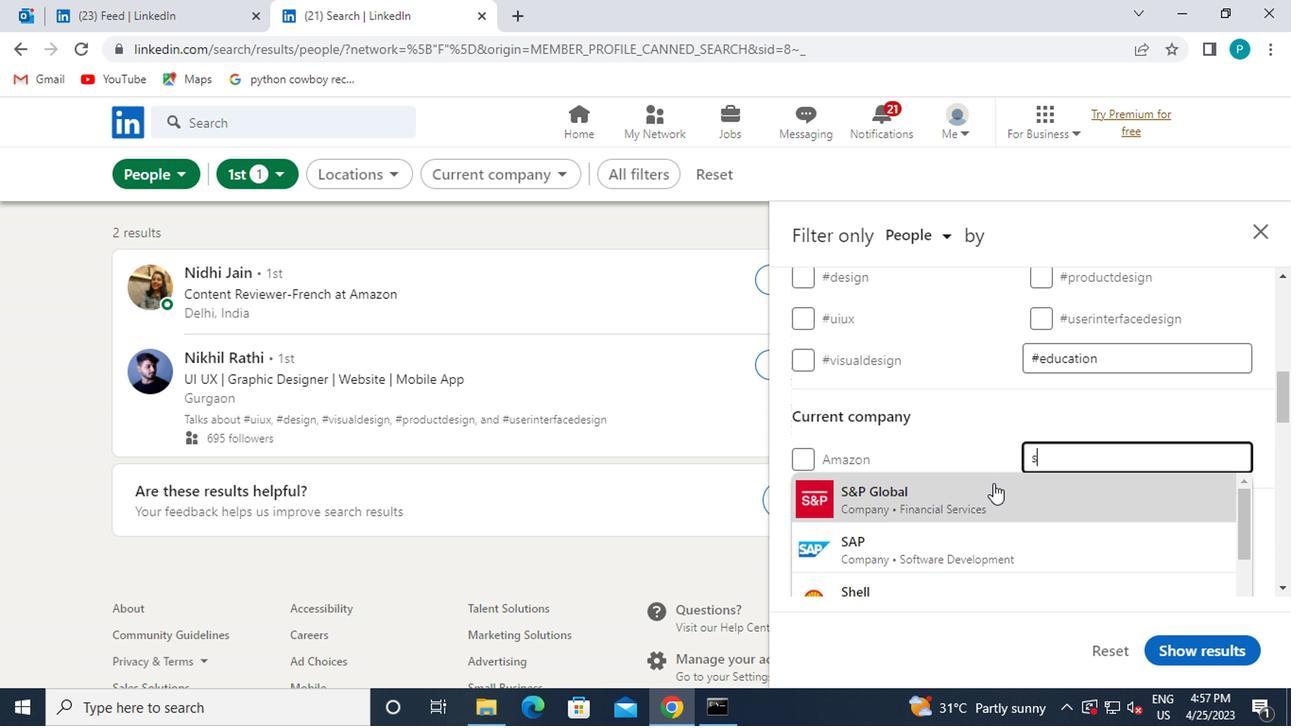 
Action: Mouse pressed left at (968, 498)
Screenshot: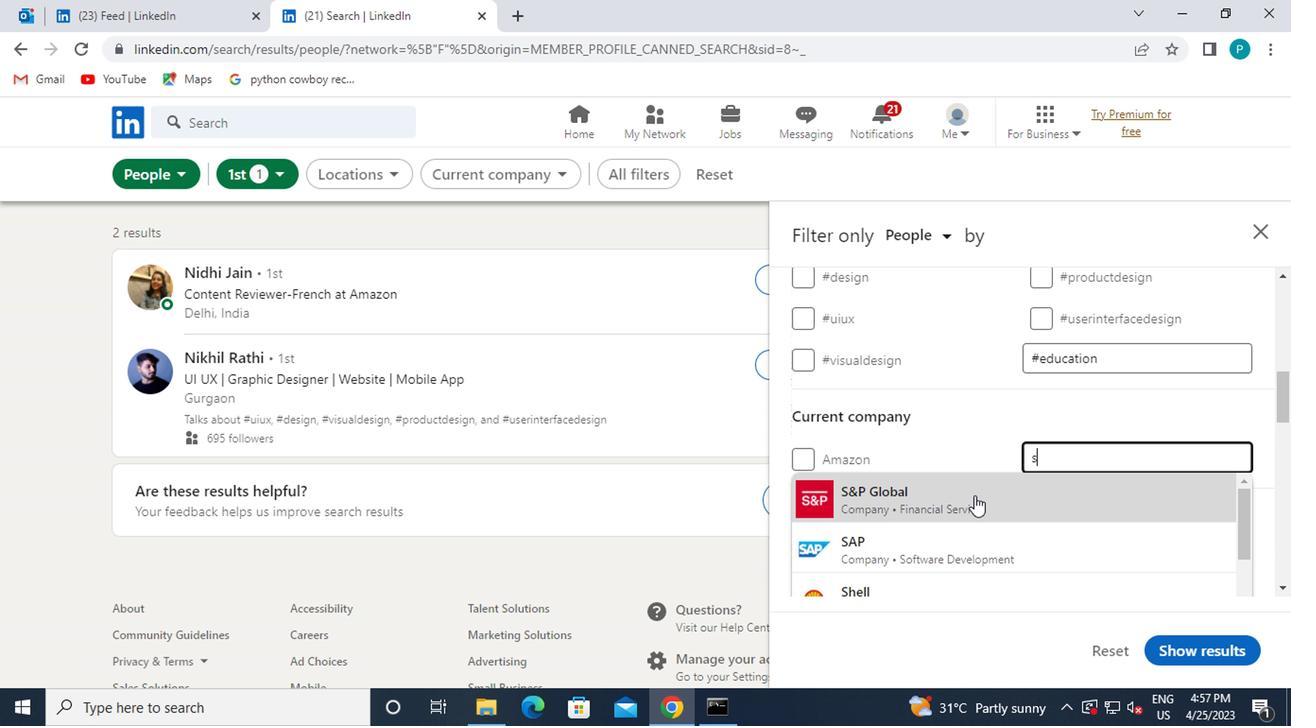 
Action: Mouse moved to (891, 495)
Screenshot: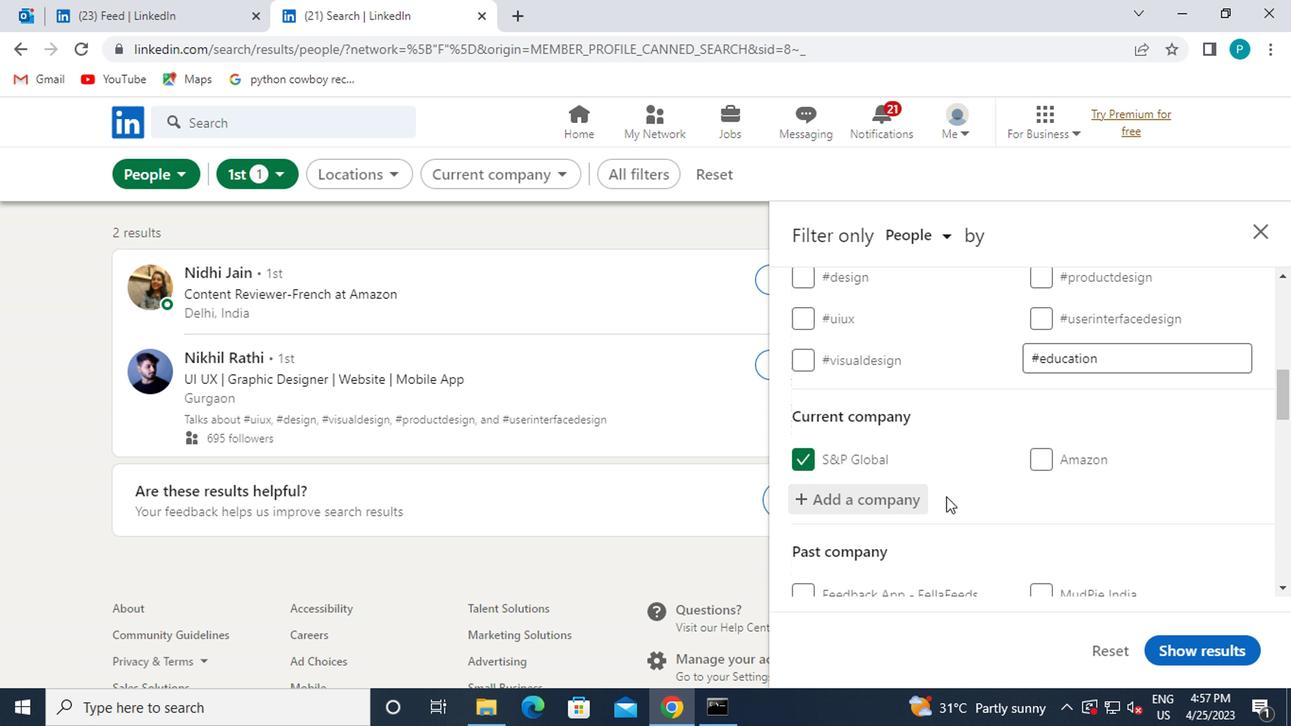 
Action: Mouse scrolled (891, 495) with delta (0, 0)
Screenshot: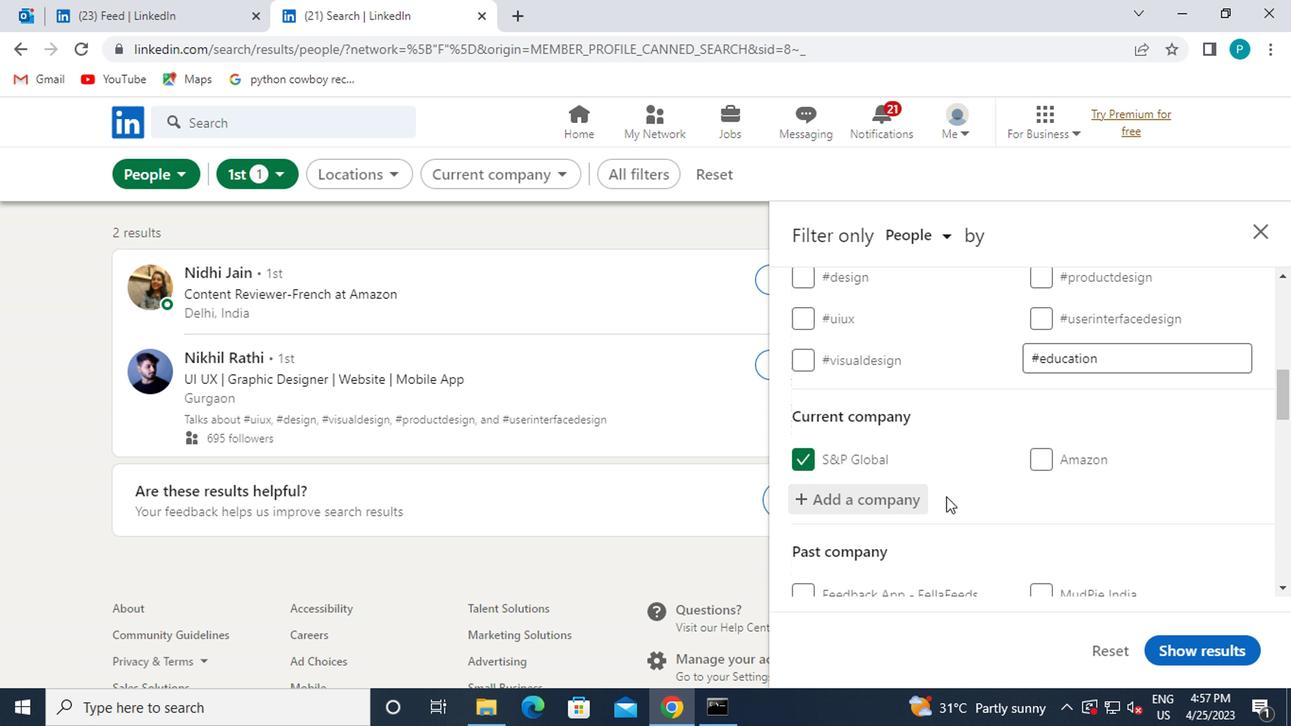 
Action: Mouse moved to (889, 495)
Screenshot: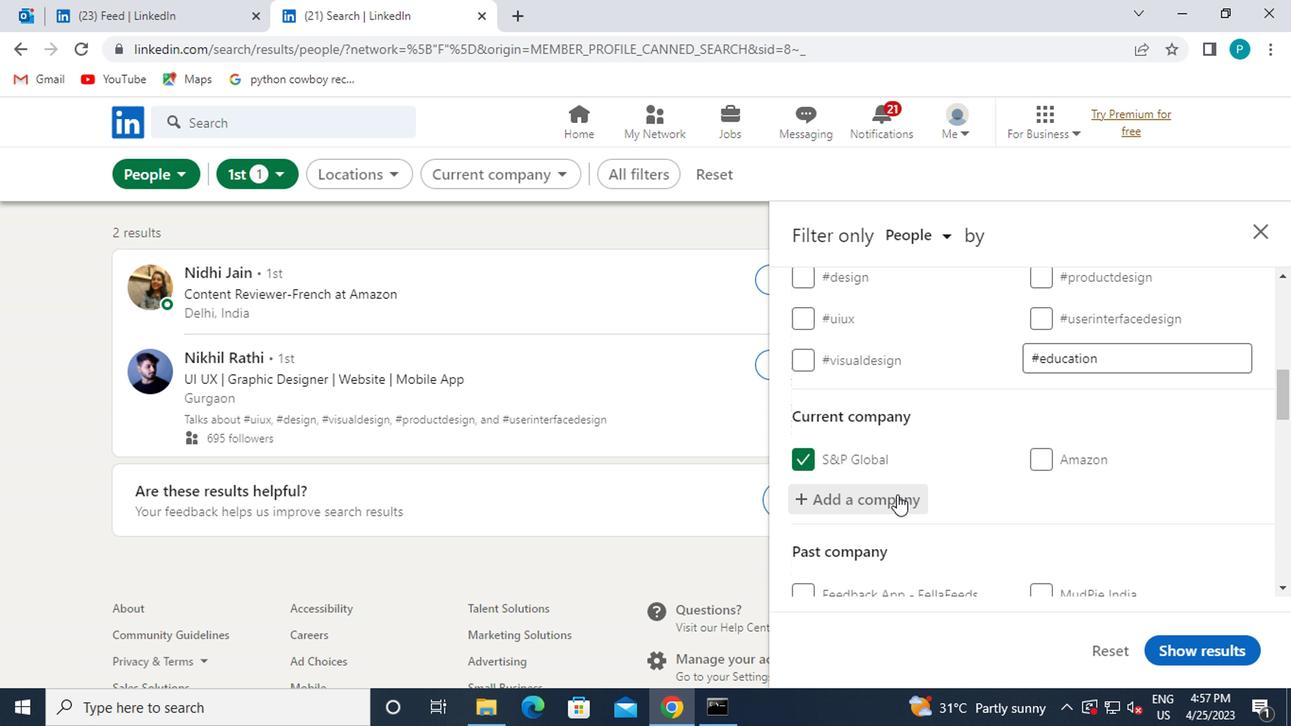 
Action: Mouse scrolled (889, 495) with delta (0, 0)
Screenshot: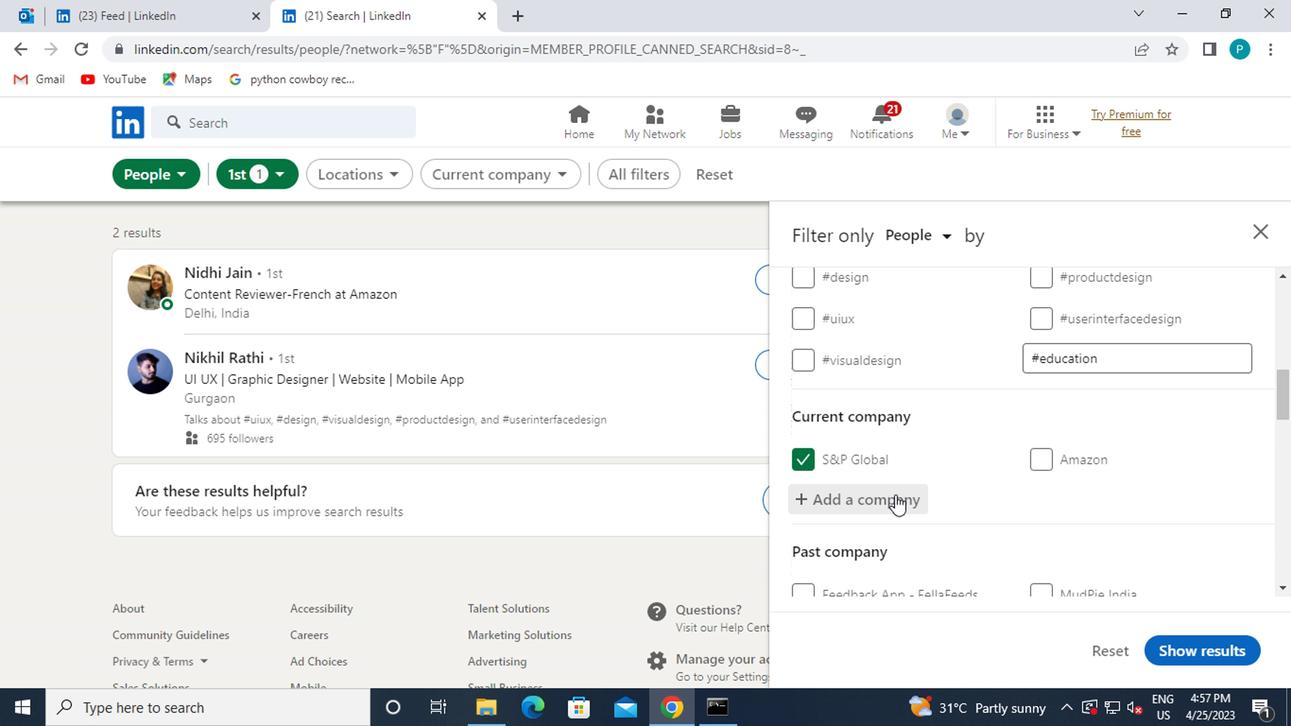 
Action: Mouse moved to (887, 495)
Screenshot: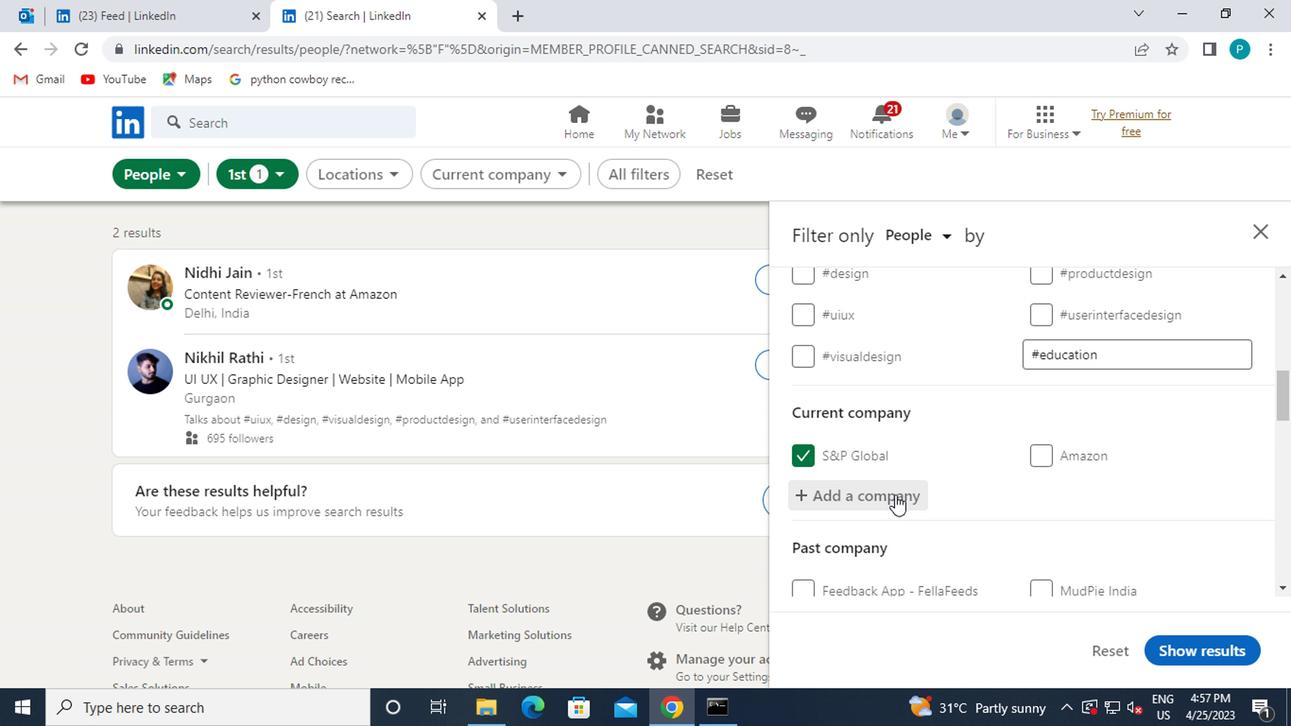 
Action: Mouse scrolled (887, 495) with delta (0, 0)
Screenshot: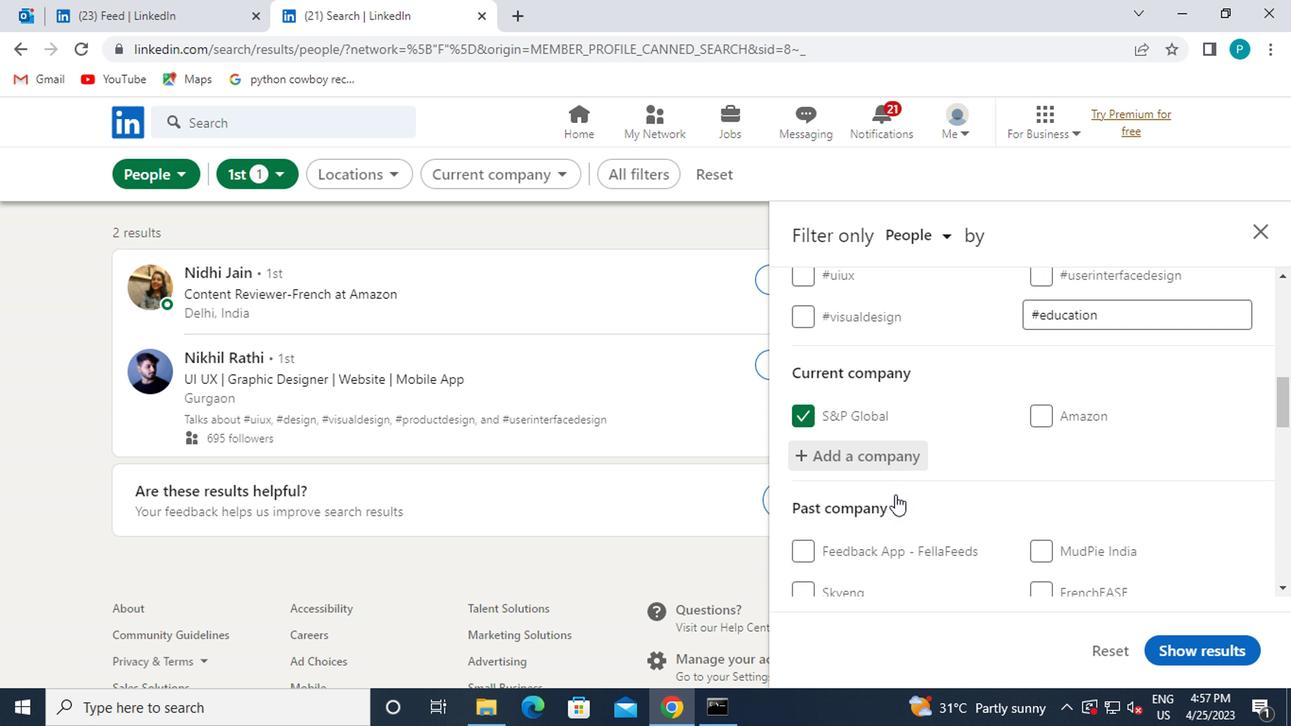 
Action: Mouse moved to (1064, 470)
Screenshot: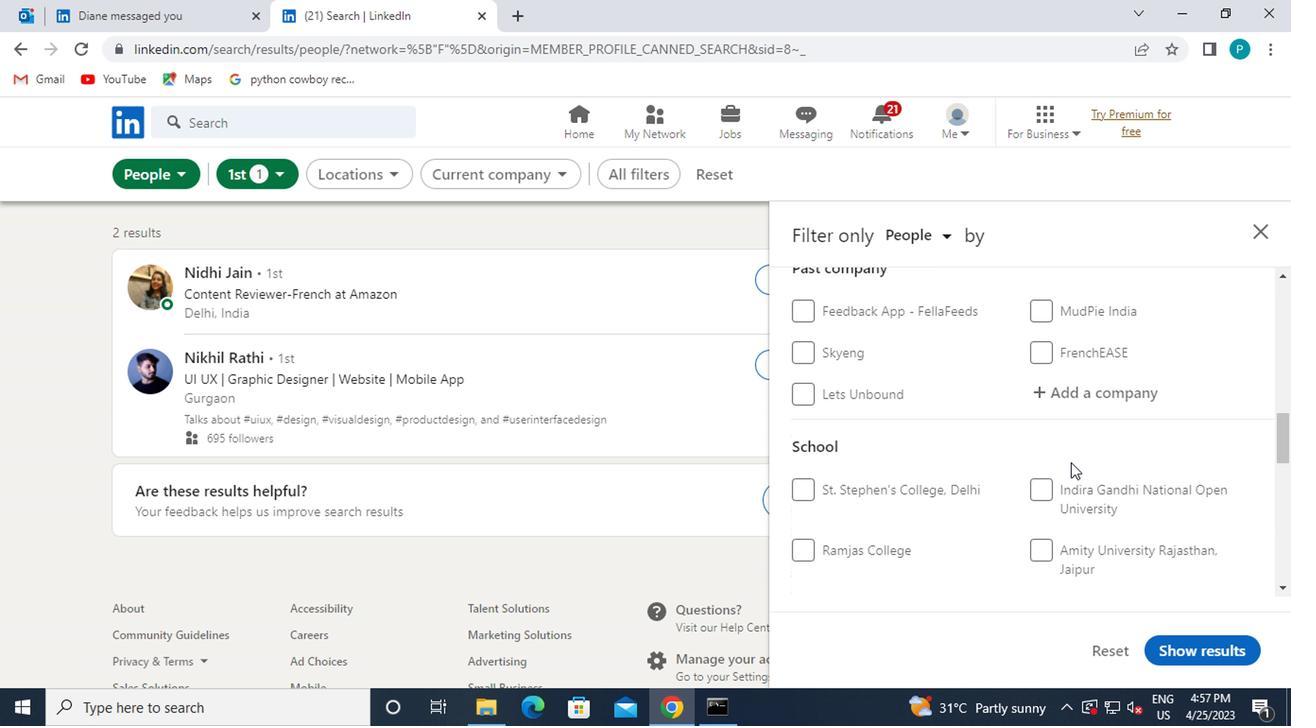 
Action: Mouse scrolled (1064, 469) with delta (0, 0)
Screenshot: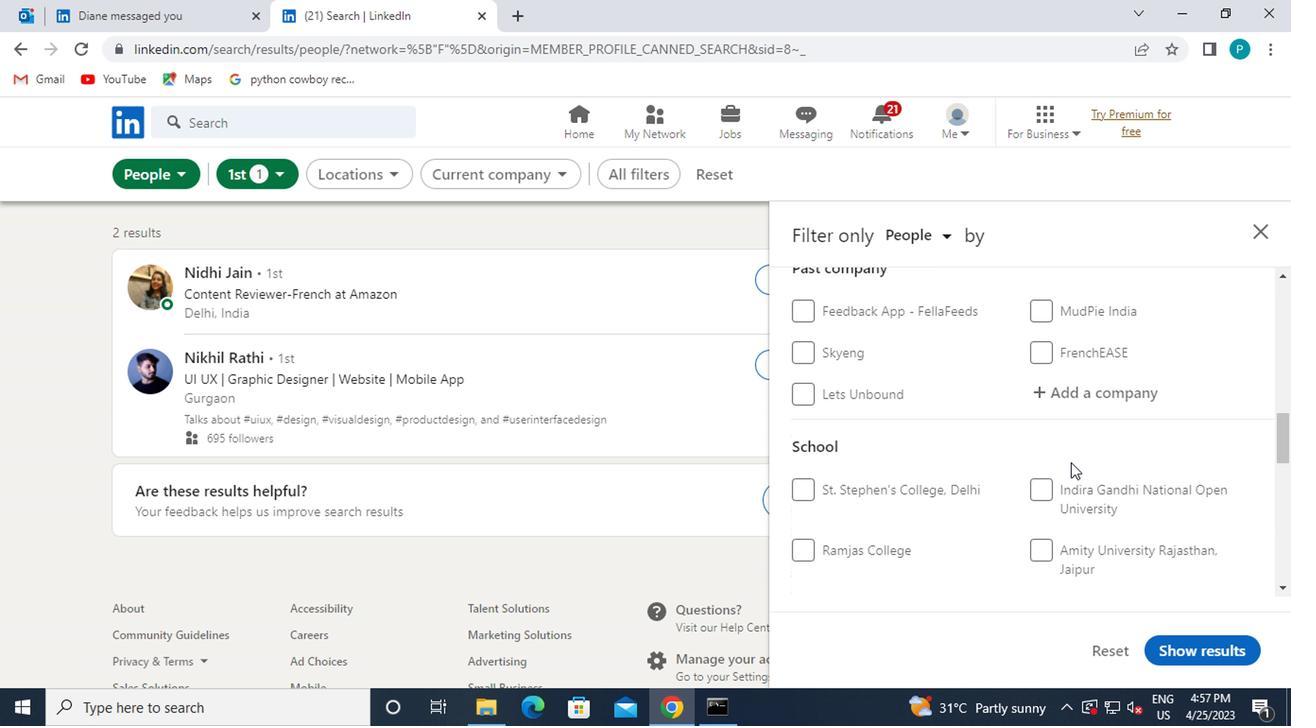 
Action: Mouse moved to (1085, 514)
Screenshot: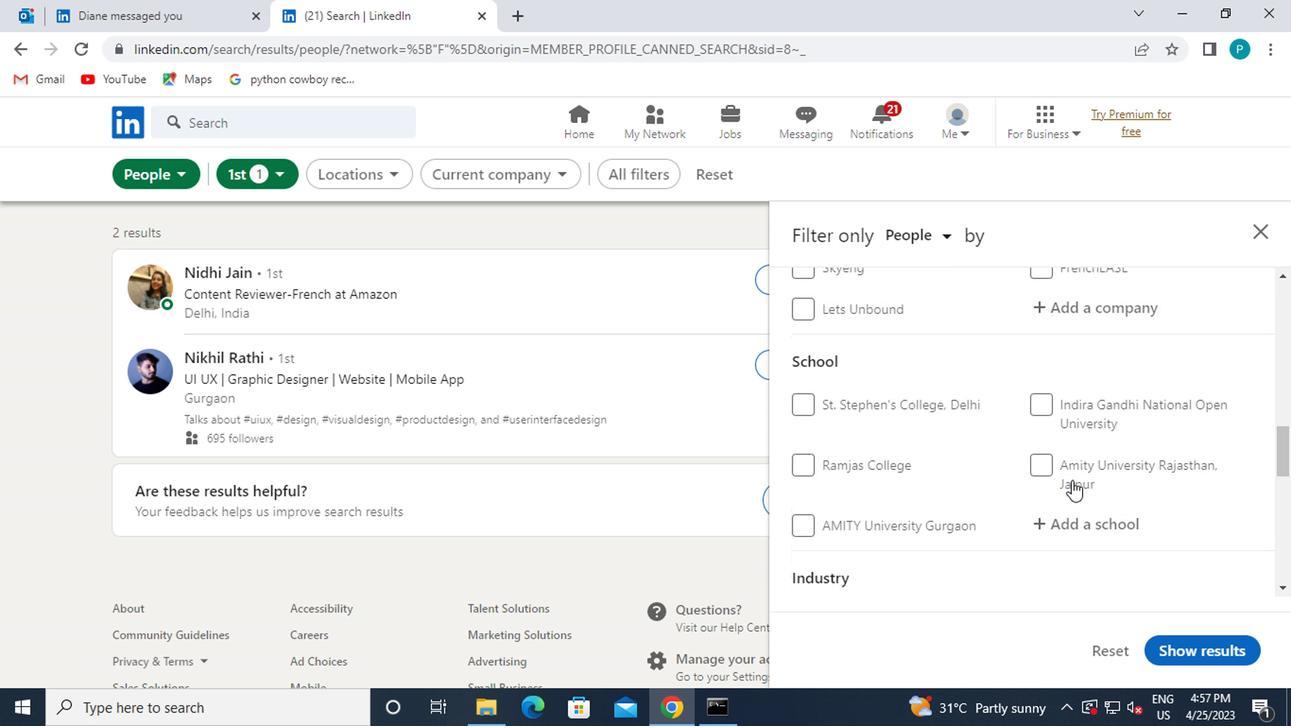
Action: Mouse pressed left at (1085, 514)
Screenshot: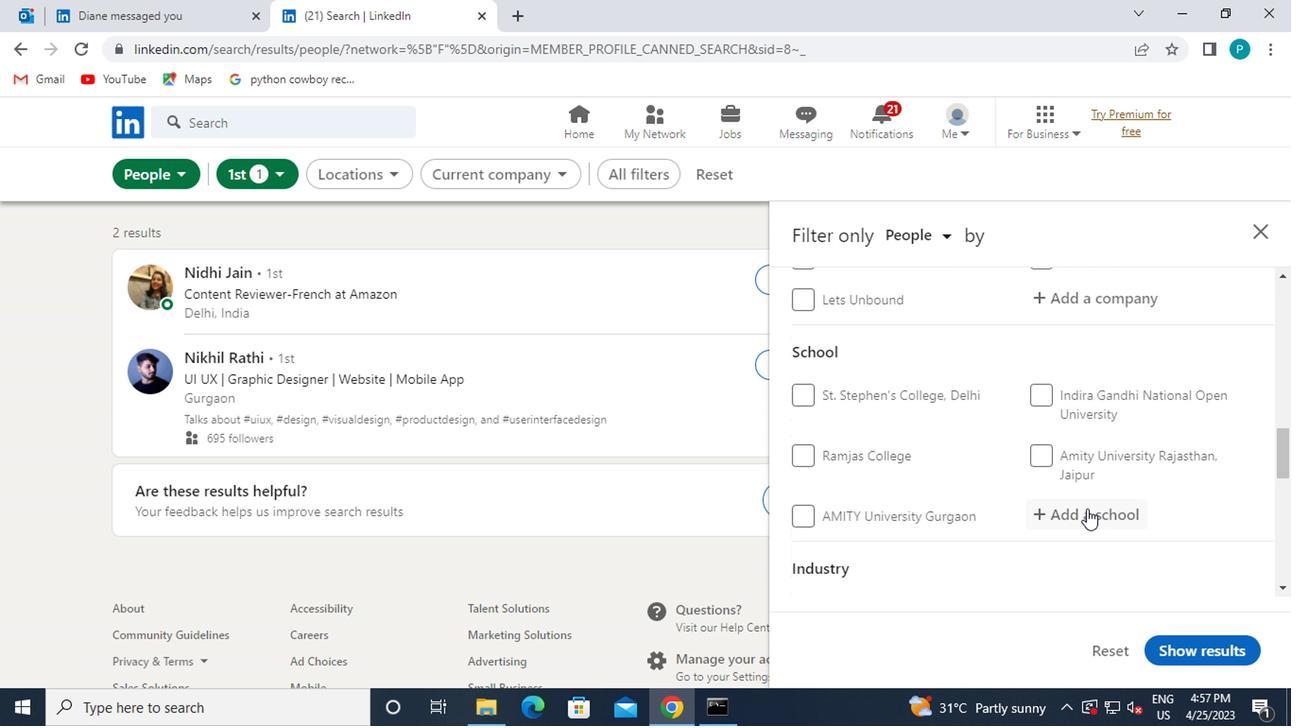 
Action: Key pressed KABUL
Screenshot: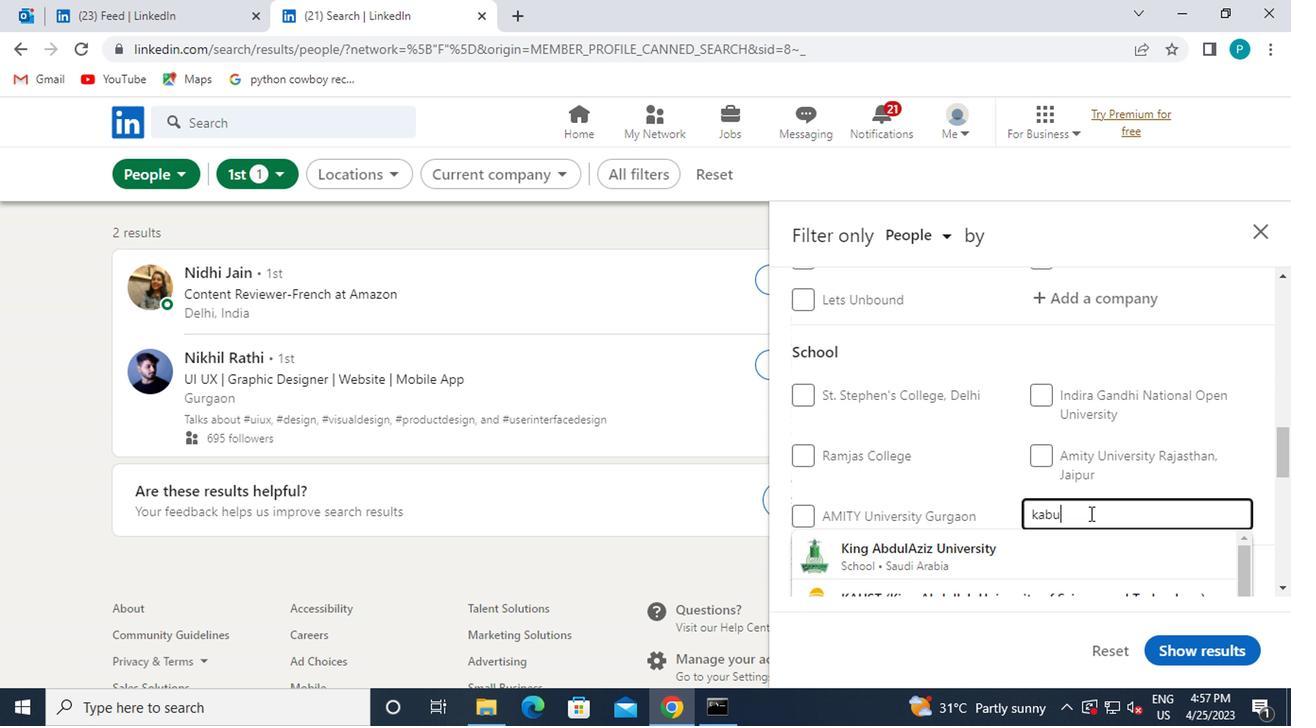 
Action: Mouse moved to (966, 502)
Screenshot: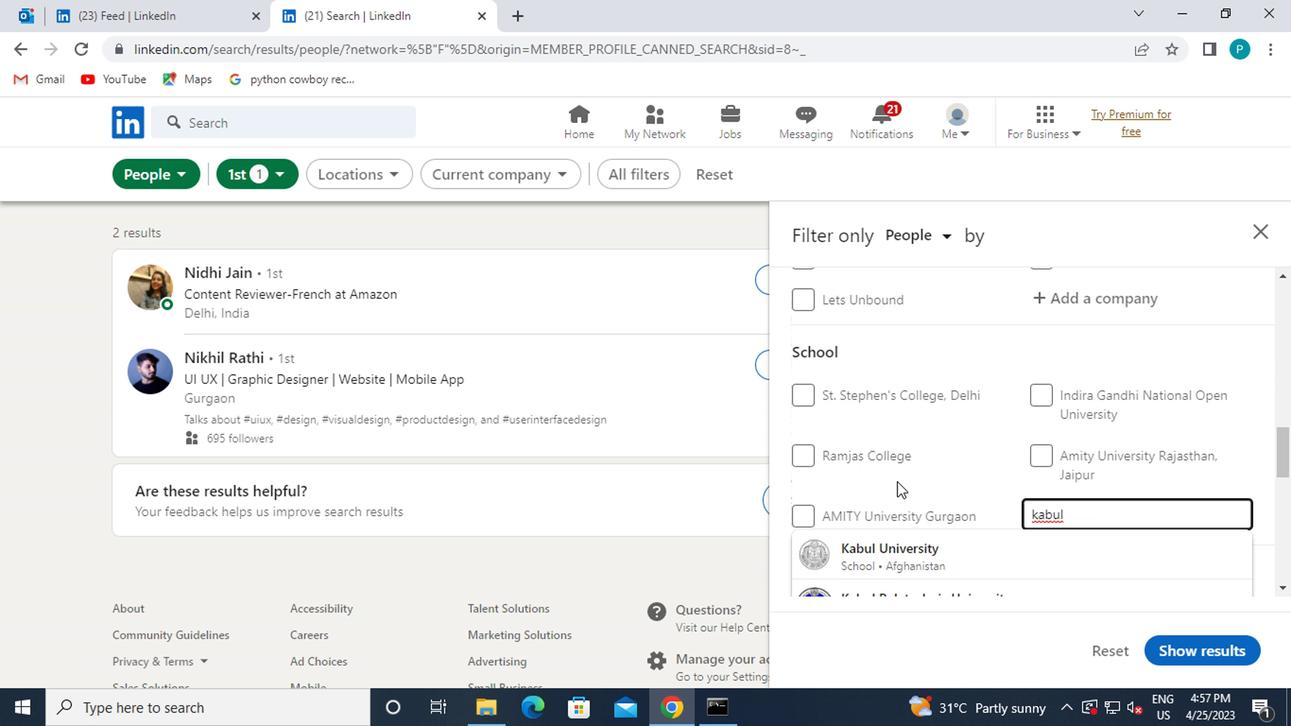 
Action: Mouse scrolled (966, 501) with delta (0, -1)
Screenshot: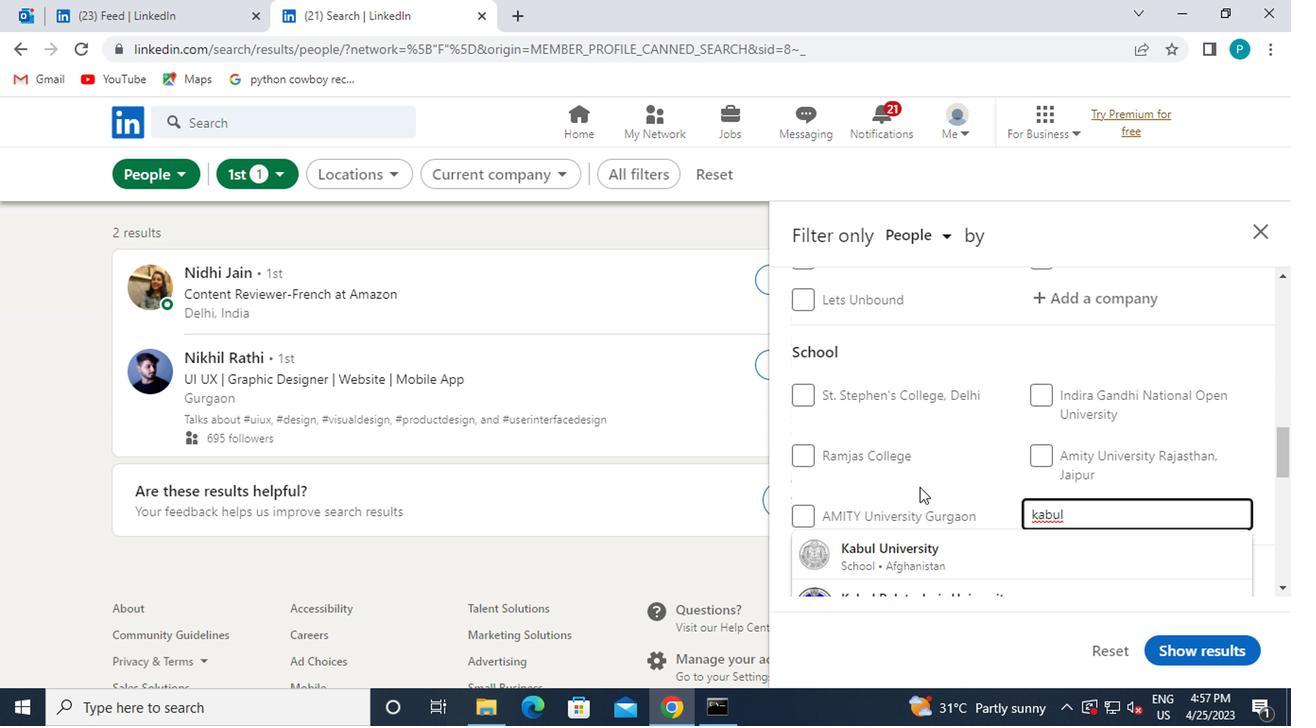 
Action: Mouse pressed left at (966, 502)
Screenshot: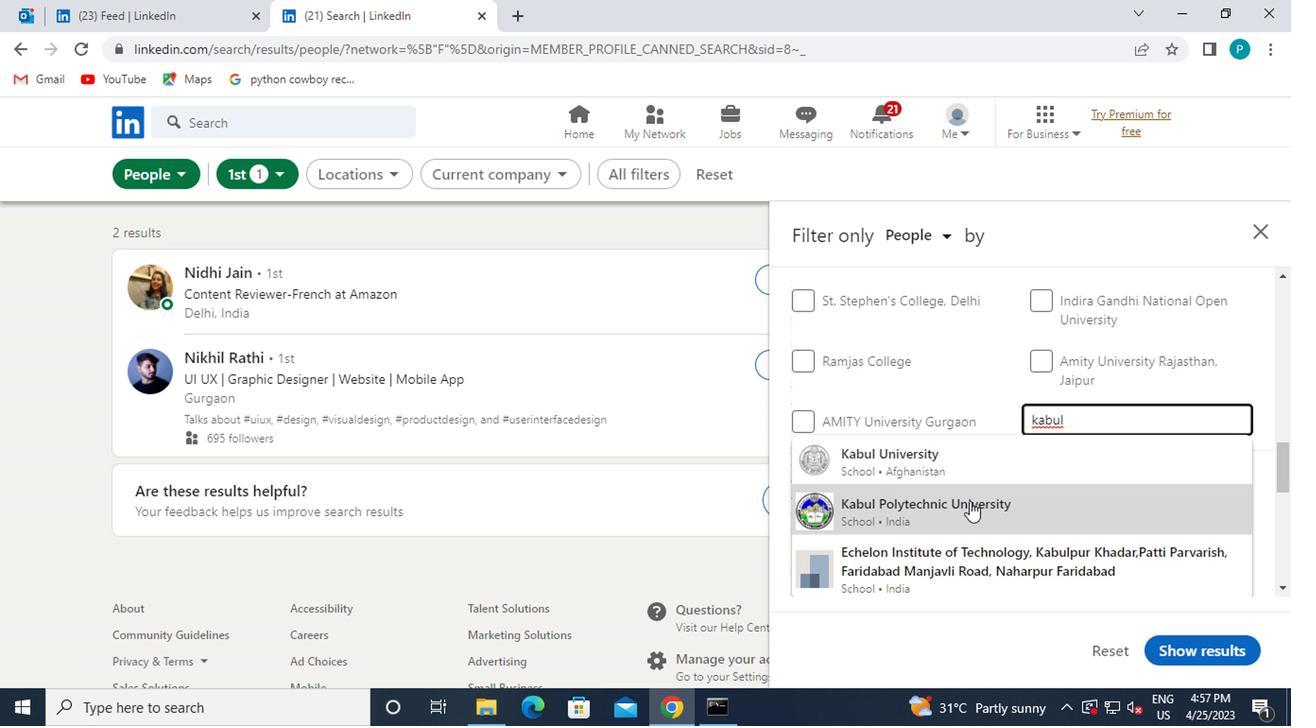 
Action: Mouse scrolled (966, 501) with delta (0, -1)
Screenshot: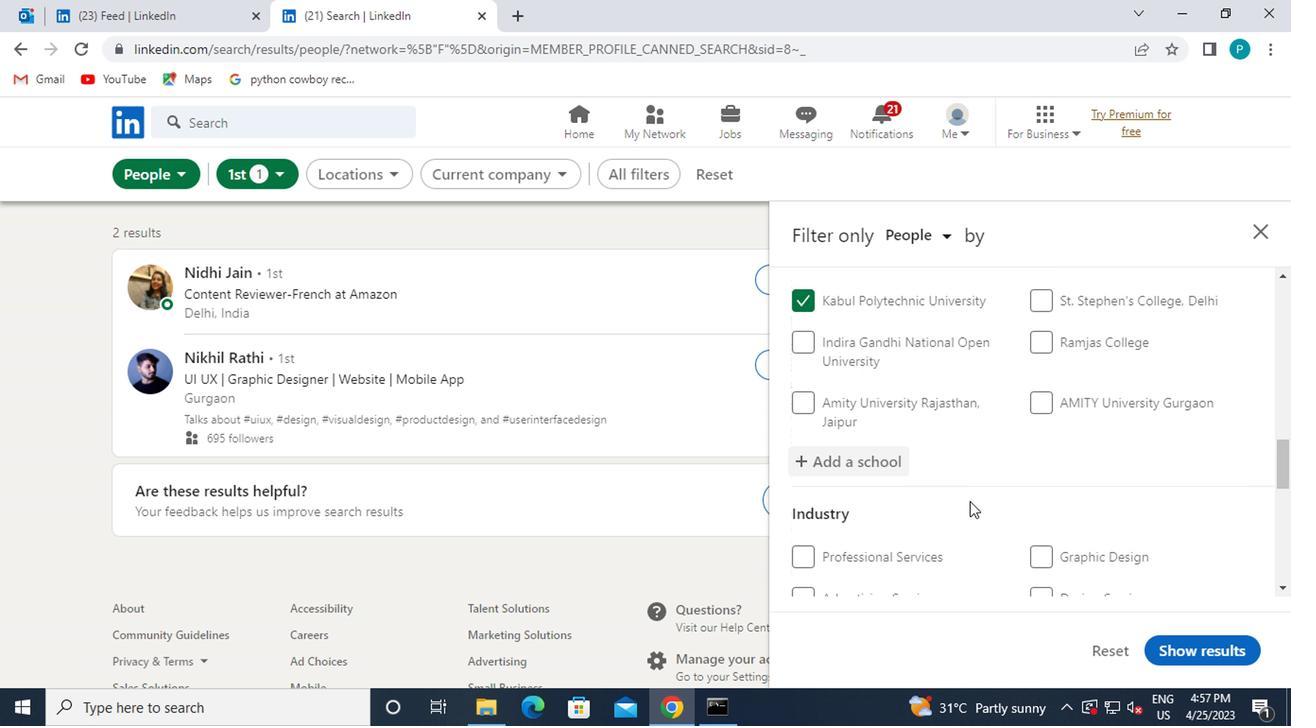 
Action: Mouse scrolled (966, 501) with delta (0, -1)
Screenshot: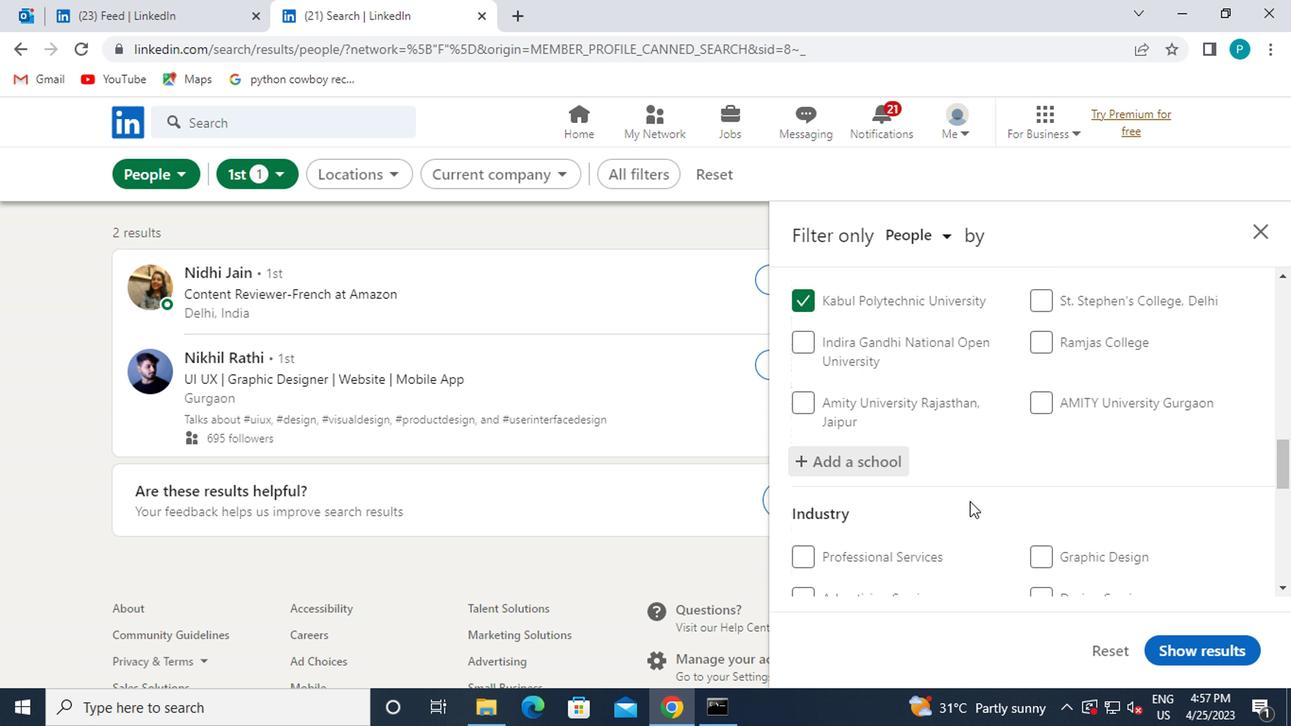 
Action: Mouse moved to (898, 460)
Screenshot: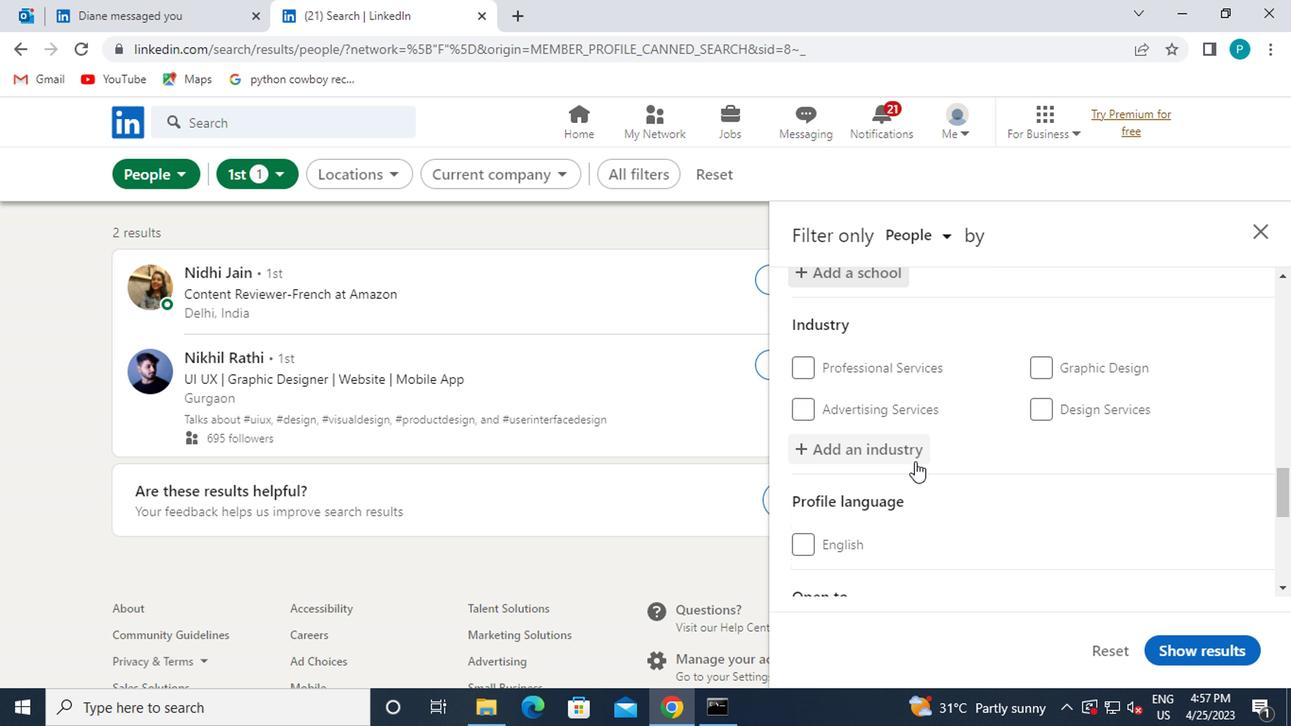 
Action: Mouse pressed left at (898, 460)
Screenshot: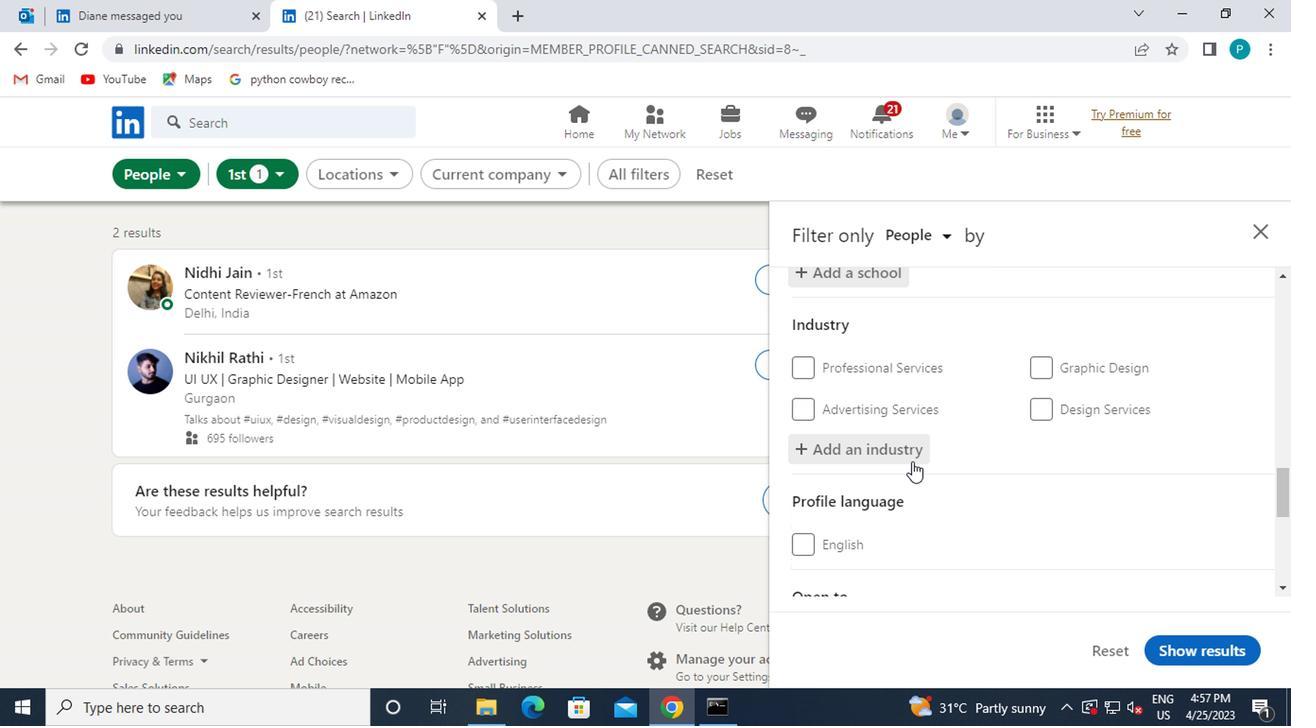 
Action: Key pressed EVEN
Screenshot: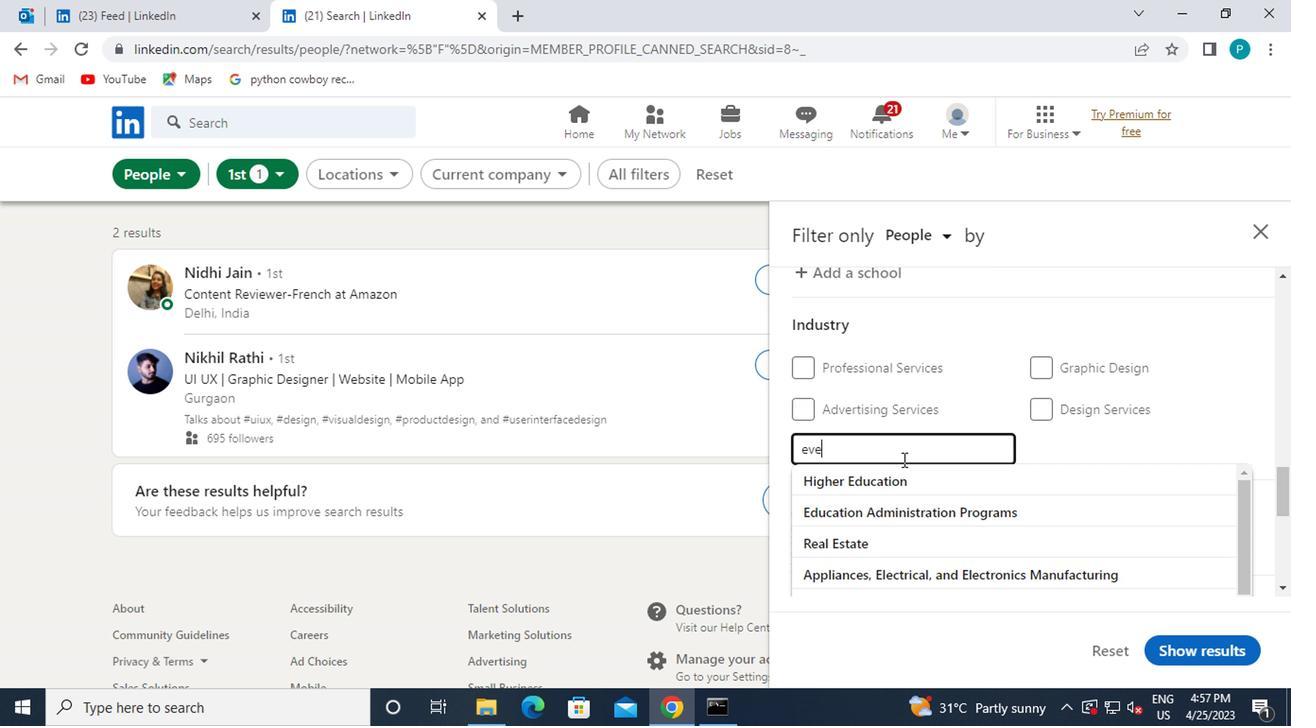 
Action: Mouse moved to (875, 470)
Screenshot: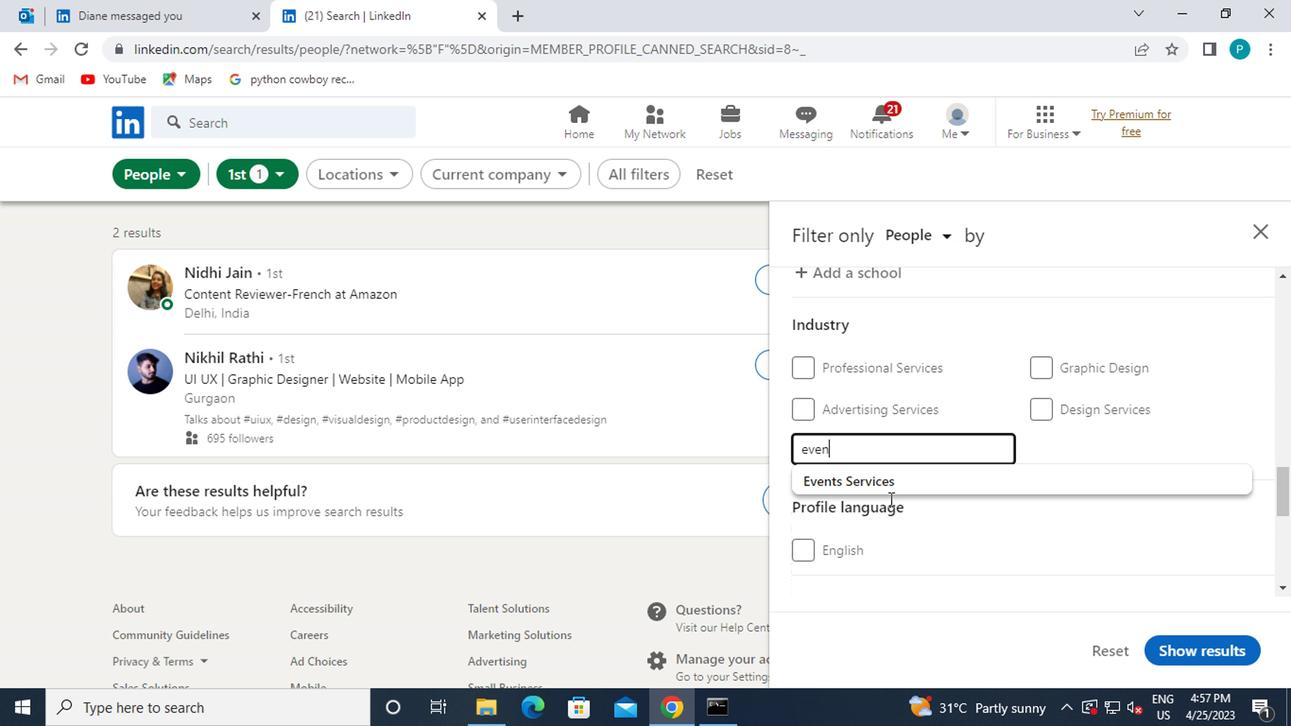 
Action: Mouse pressed left at (875, 470)
Screenshot: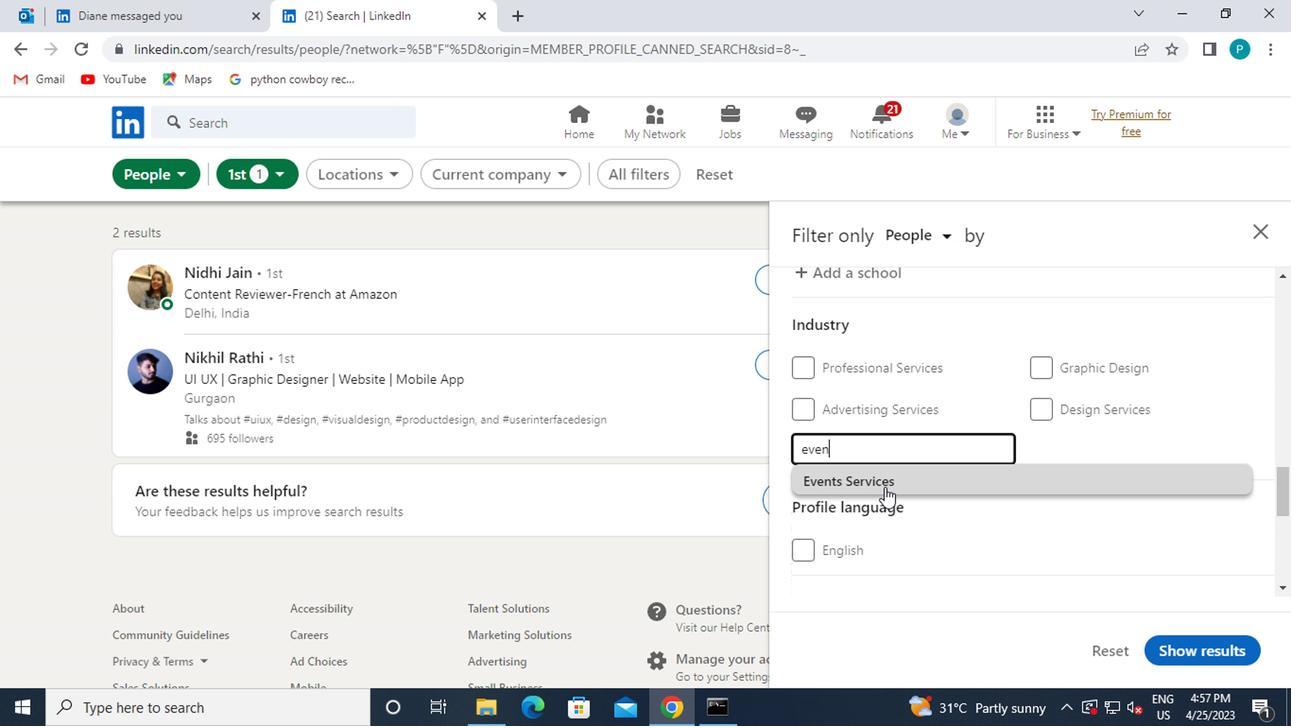 
Action: Mouse moved to (870, 480)
Screenshot: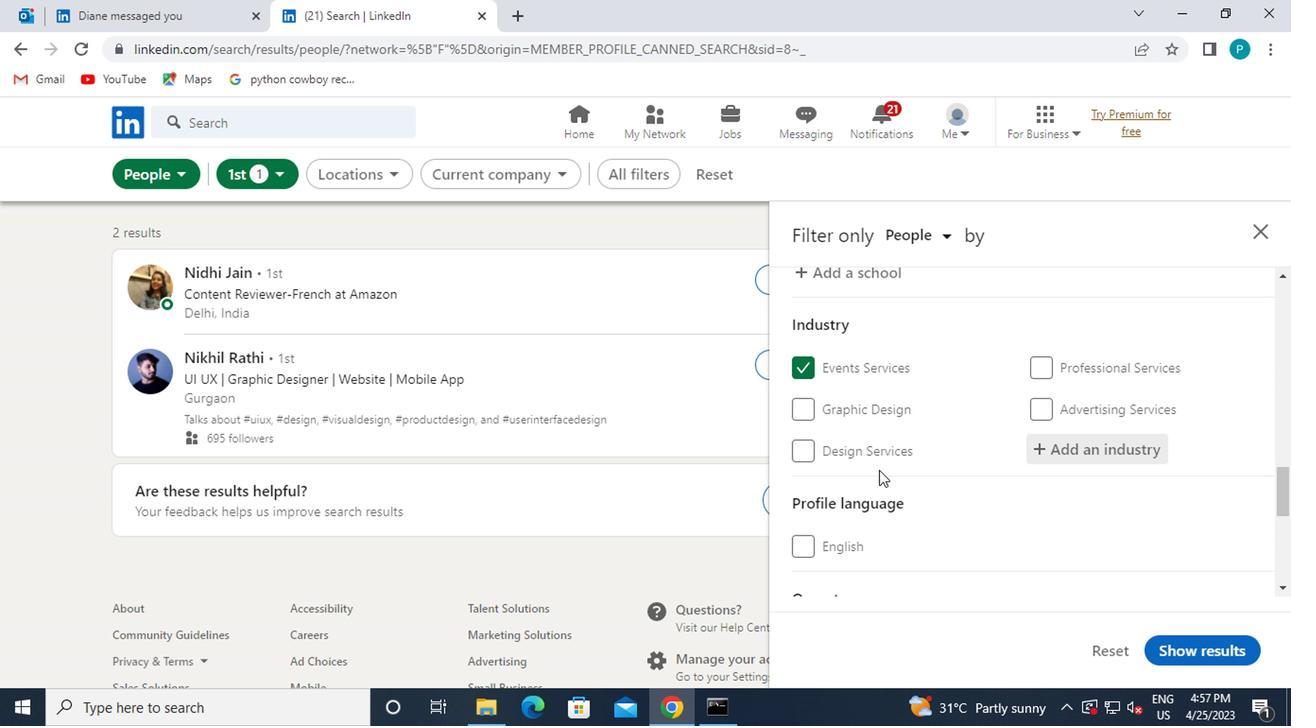 
Action: Mouse scrolled (870, 479) with delta (0, -1)
Screenshot: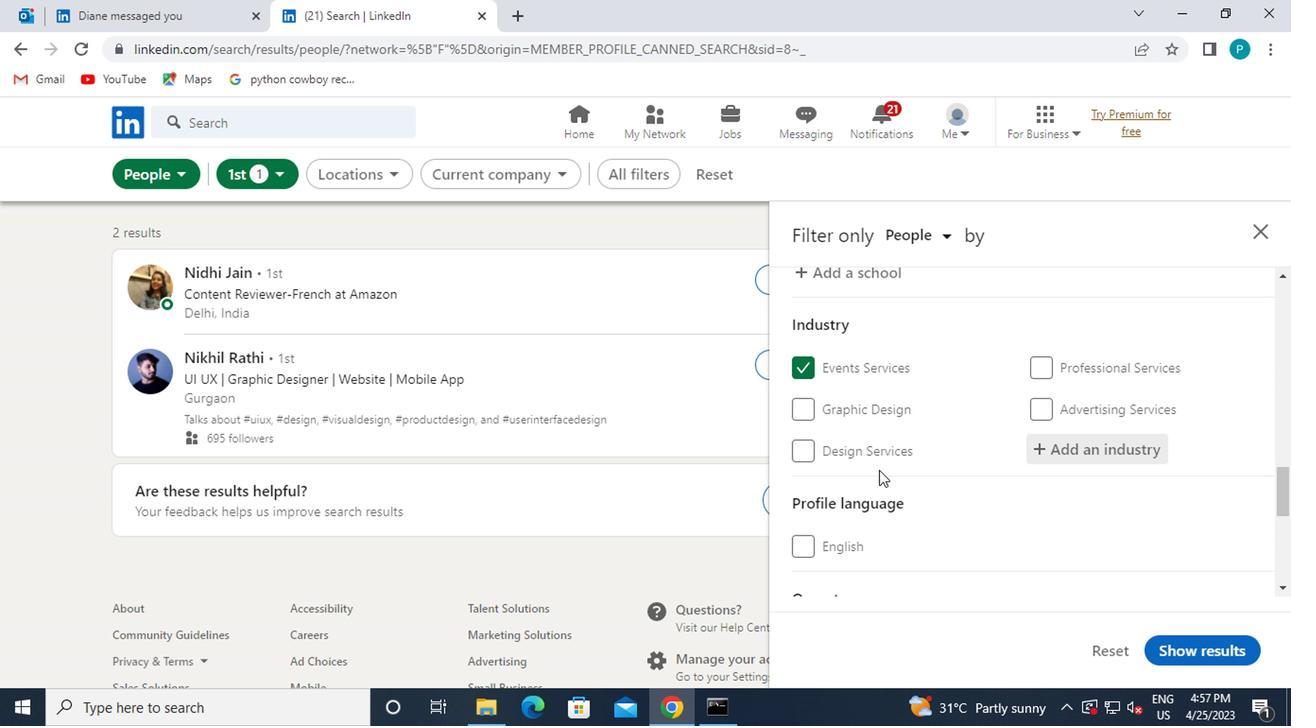 
Action: Mouse moved to (868, 487)
Screenshot: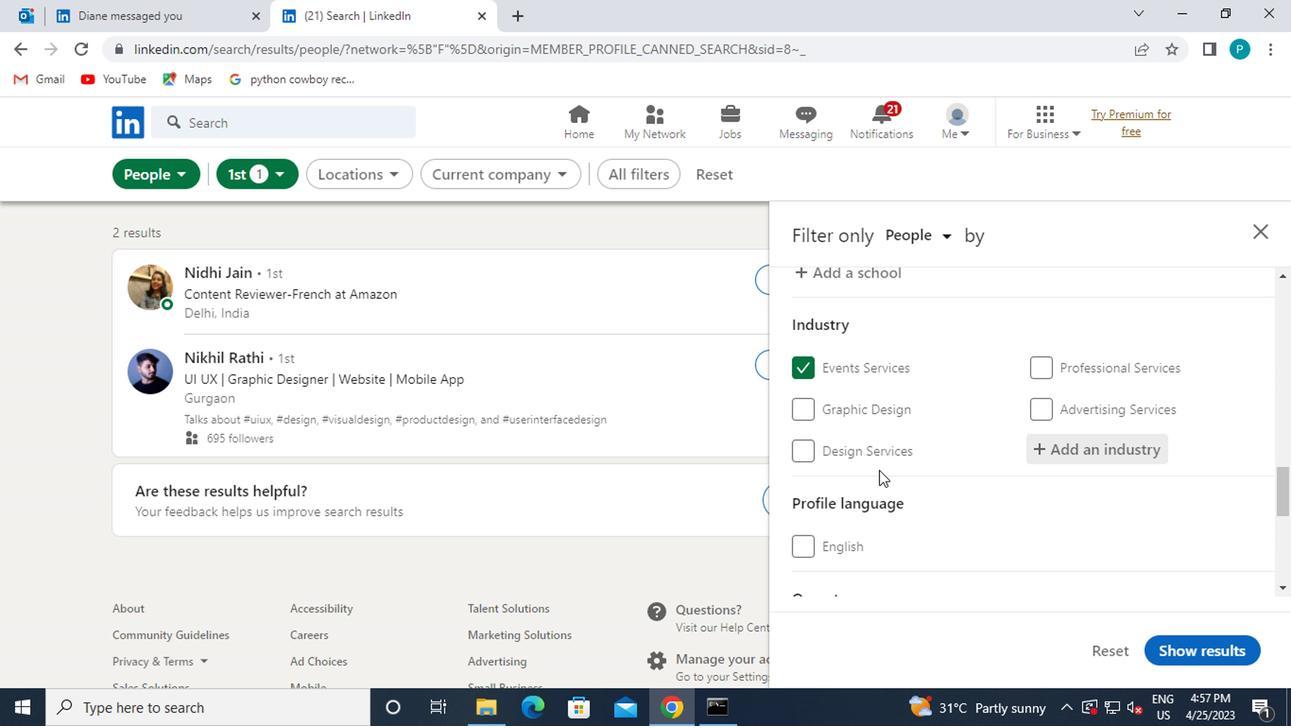 
Action: Mouse scrolled (868, 486) with delta (0, 0)
Screenshot: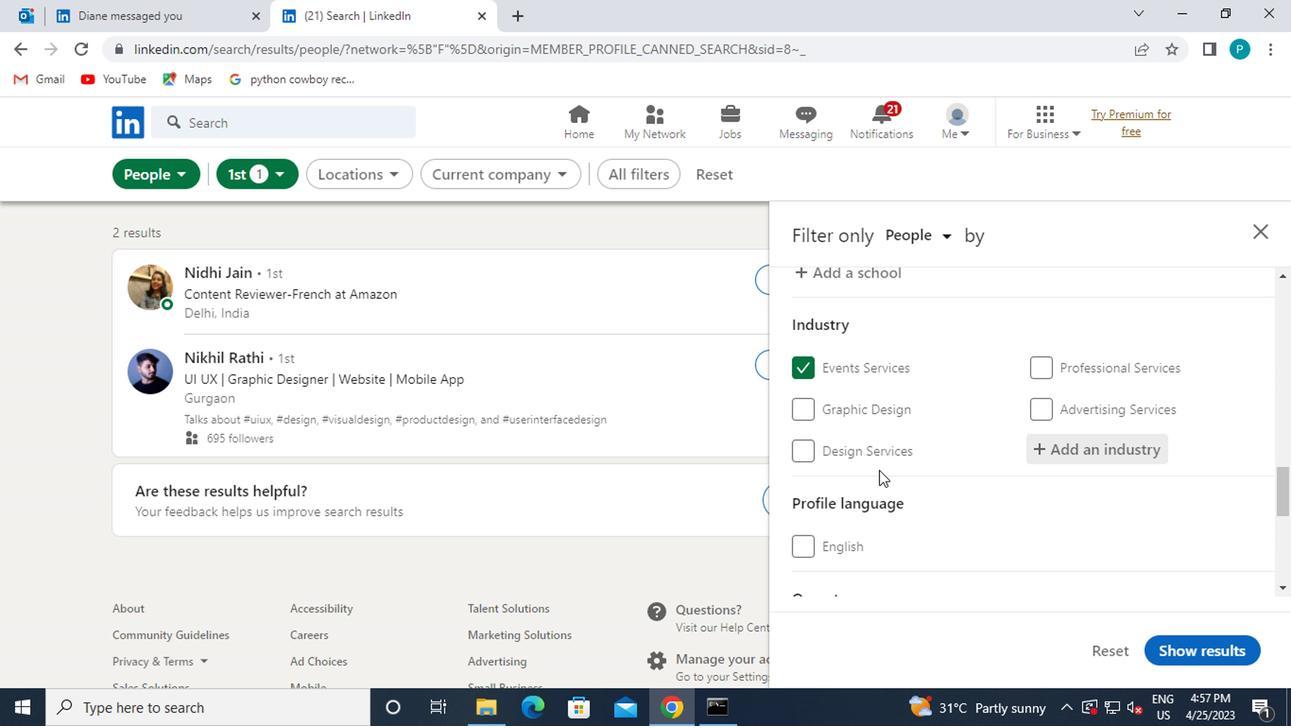 
Action: Mouse moved to (816, 454)
Screenshot: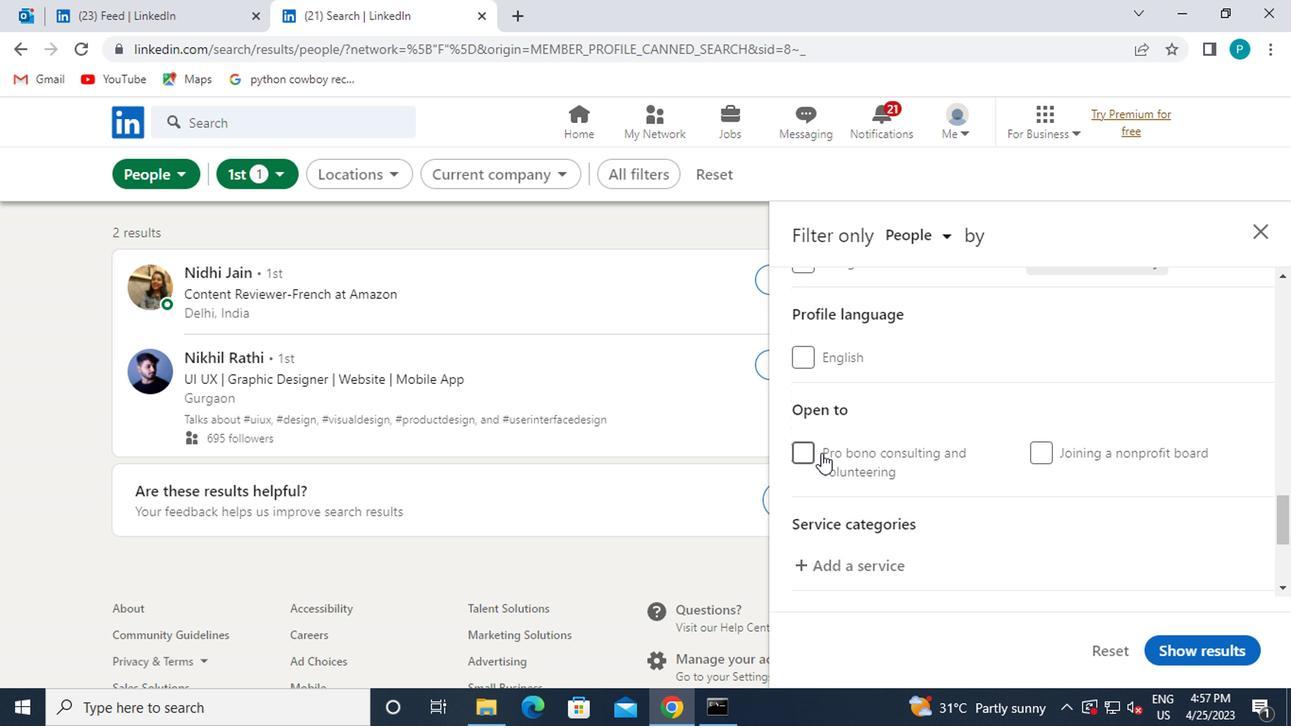 
Action: Mouse scrolled (816, 453) with delta (0, 0)
Screenshot: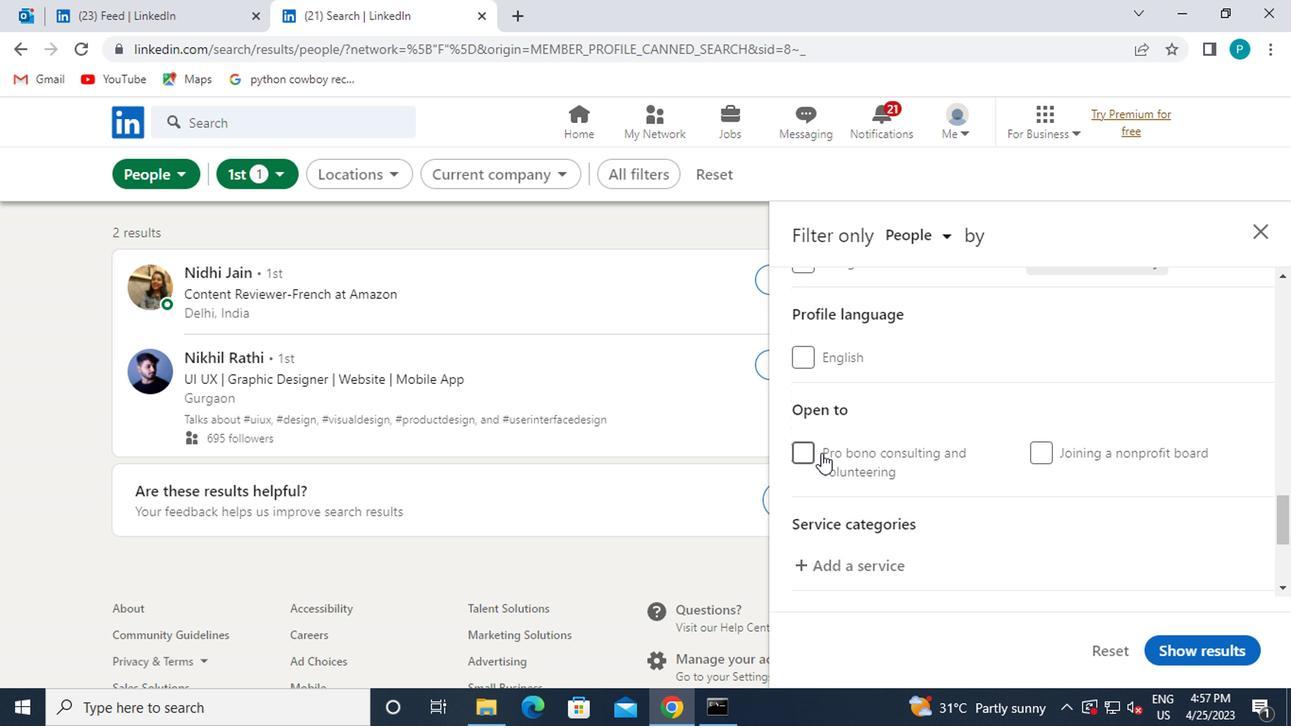 
Action: Mouse moved to (816, 456)
Screenshot: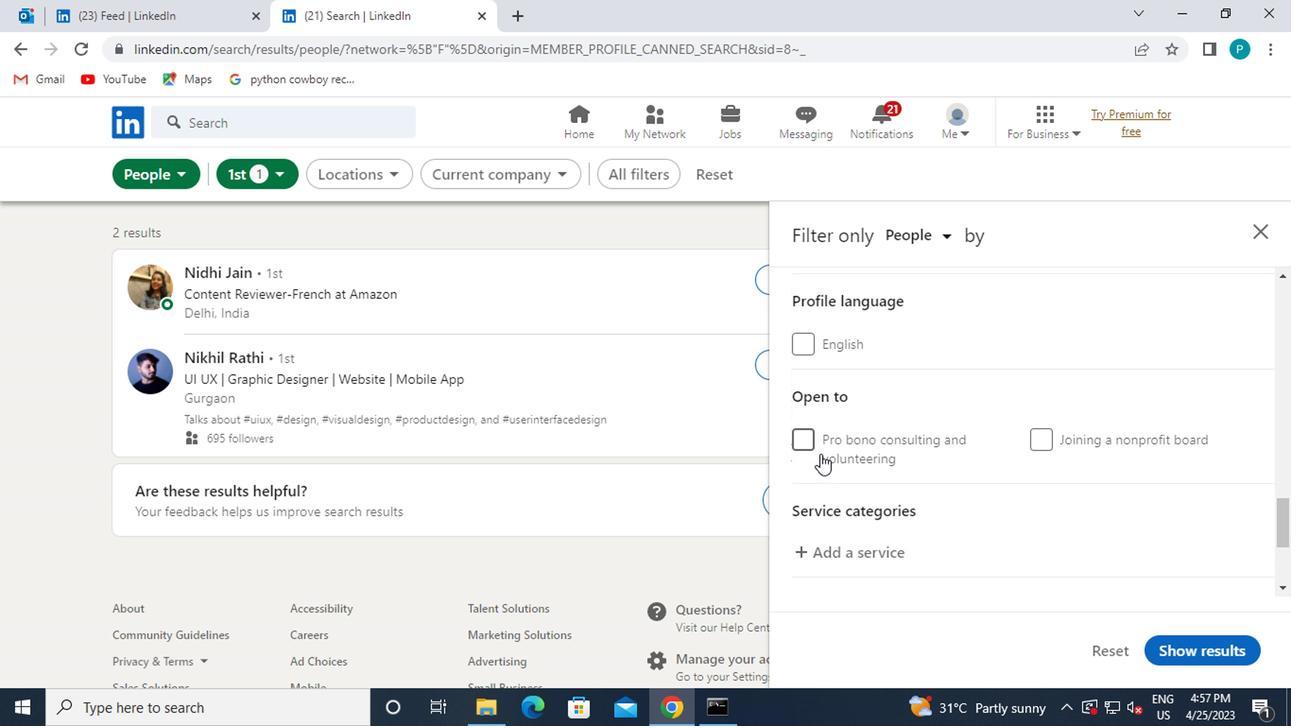 
Action: Mouse pressed left at (816, 456)
Screenshot: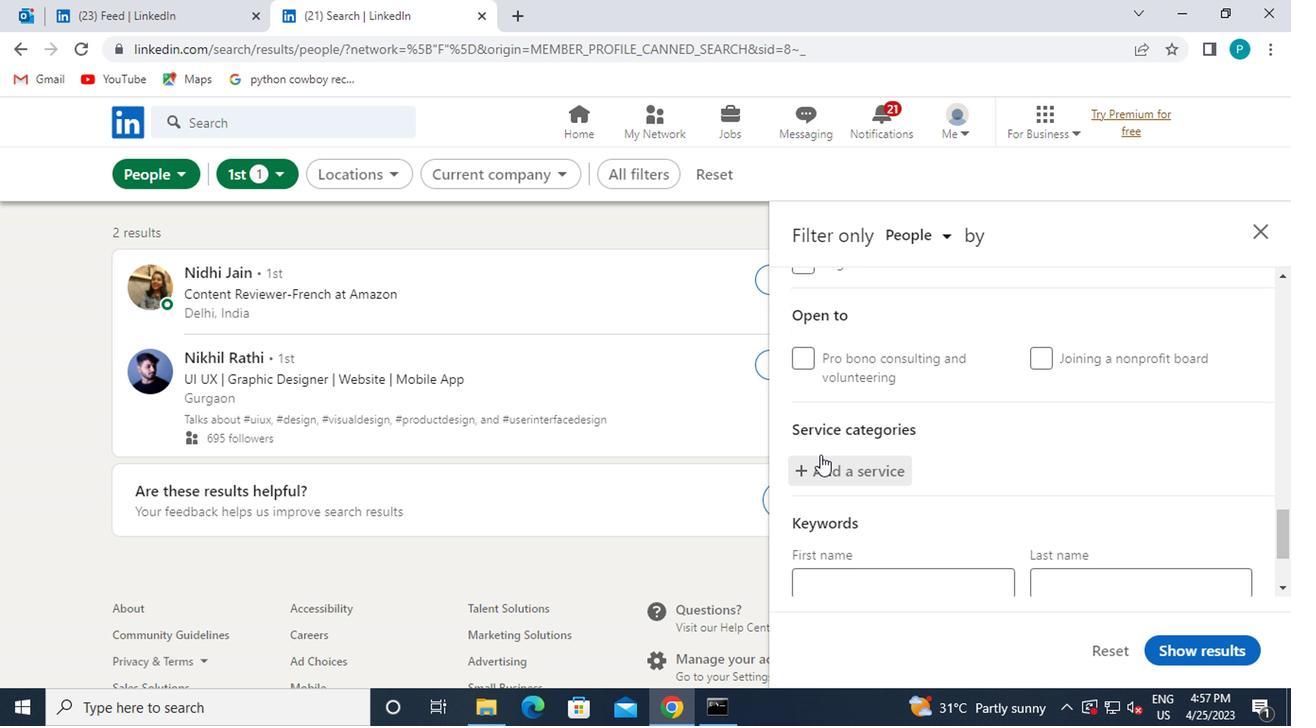 
Action: Key pressed FI
Screenshot: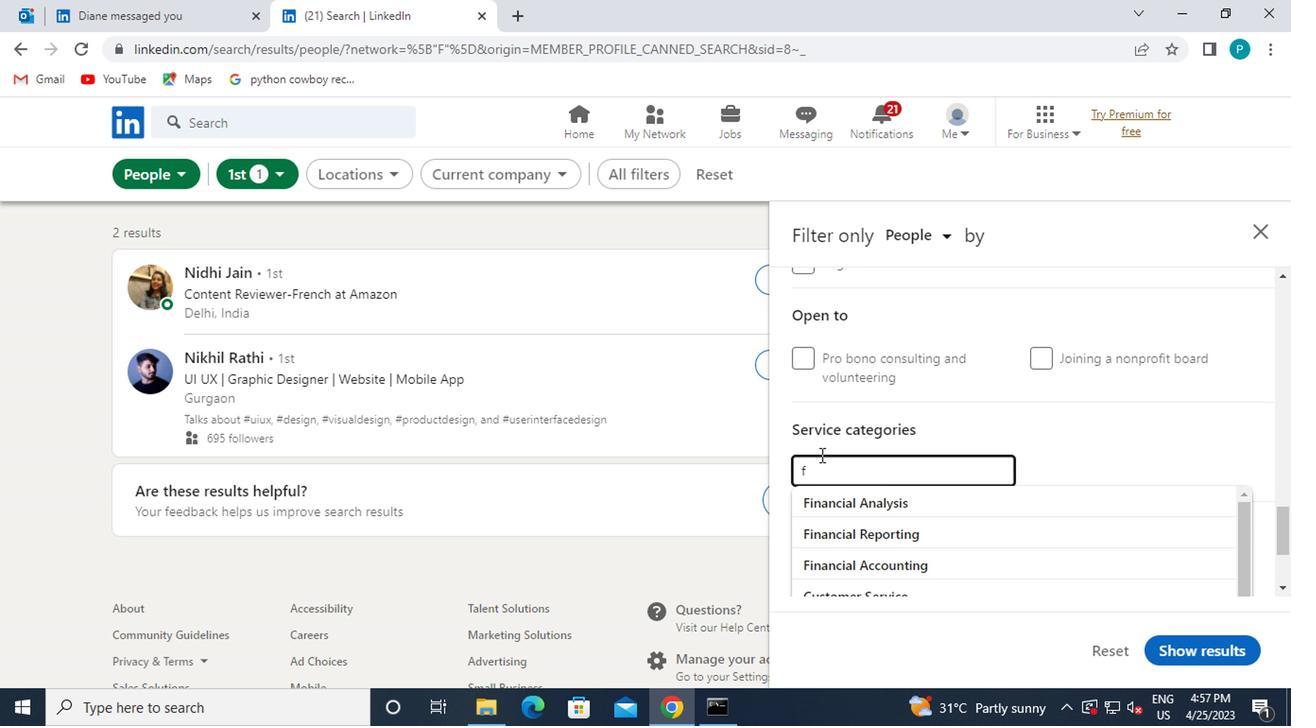 
Action: Mouse moved to (870, 559)
Screenshot: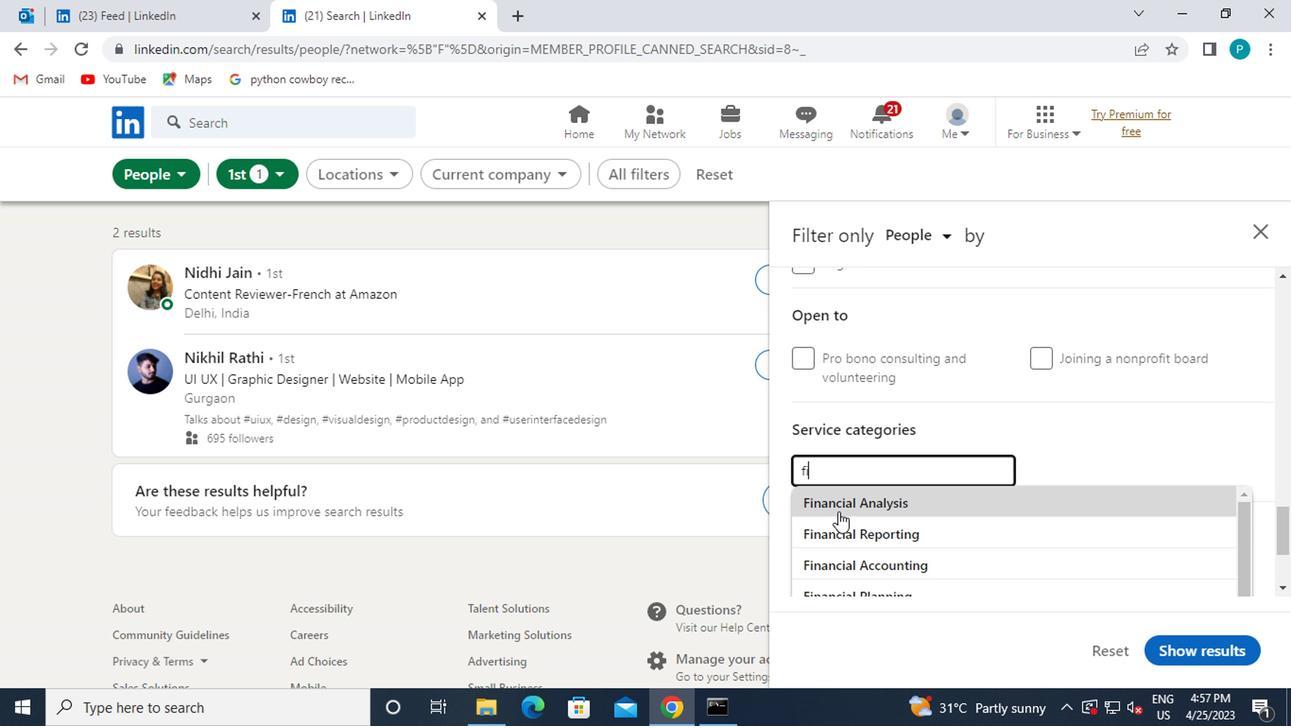 
Action: Mouse pressed left at (870, 559)
Screenshot: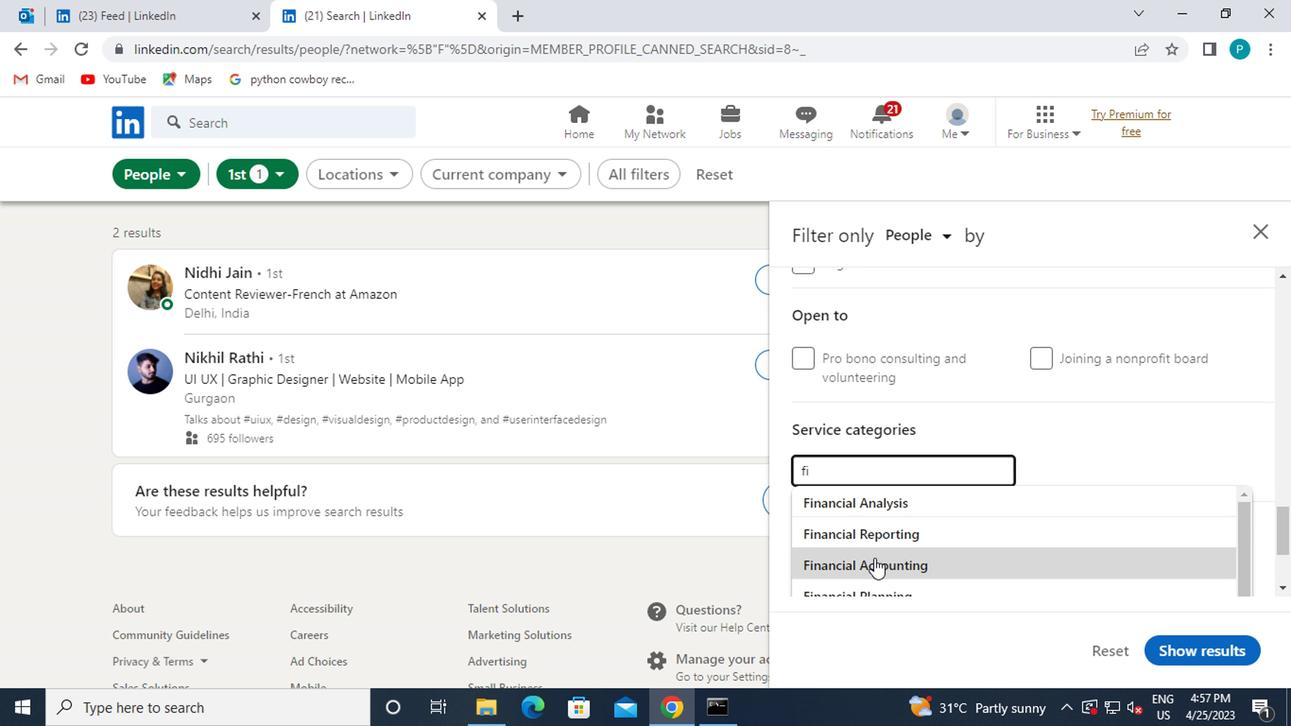 
Action: Mouse moved to (854, 530)
Screenshot: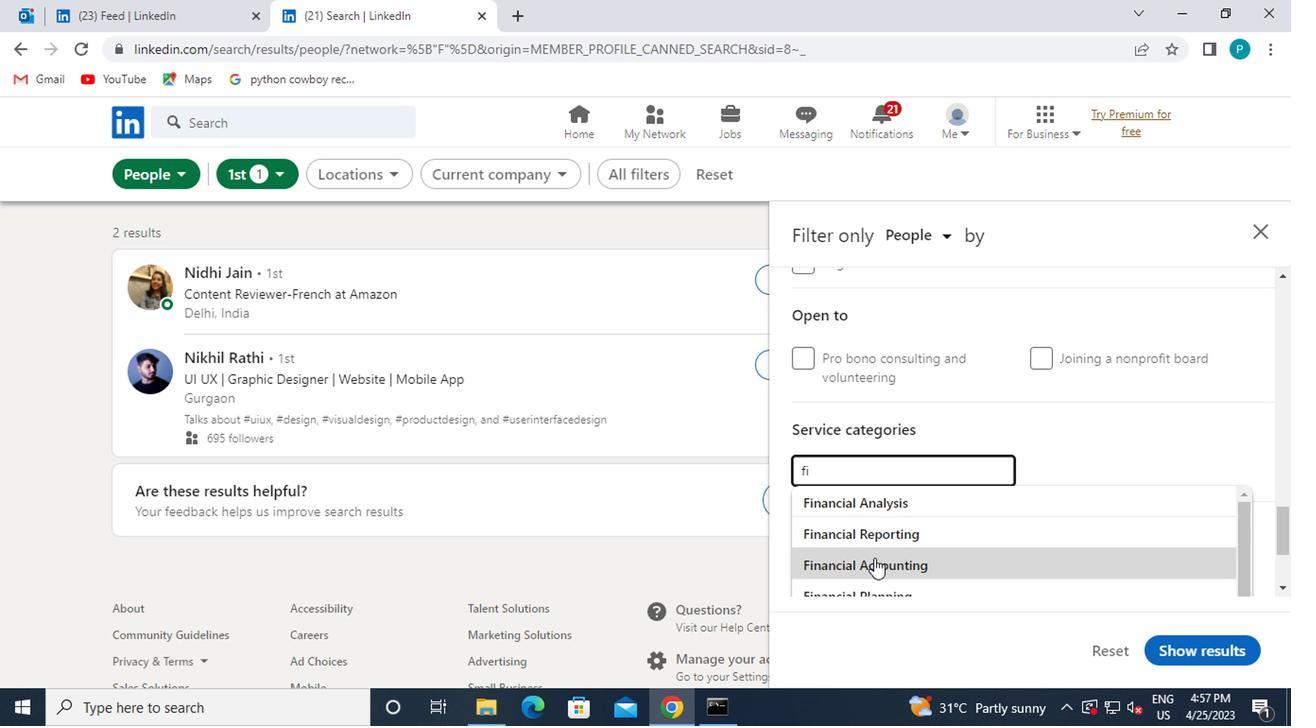 
Action: Mouse scrolled (854, 530) with delta (0, 0)
Screenshot: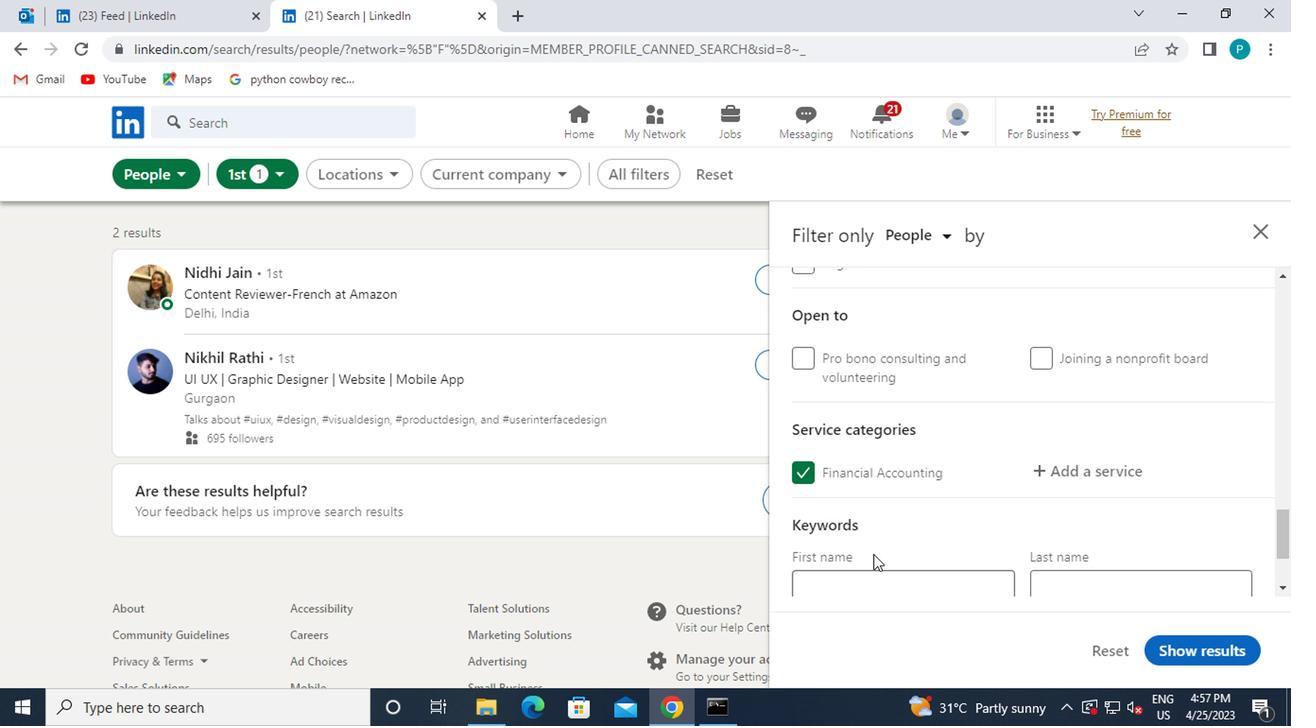 
Action: Mouse scrolled (854, 530) with delta (0, 0)
Screenshot: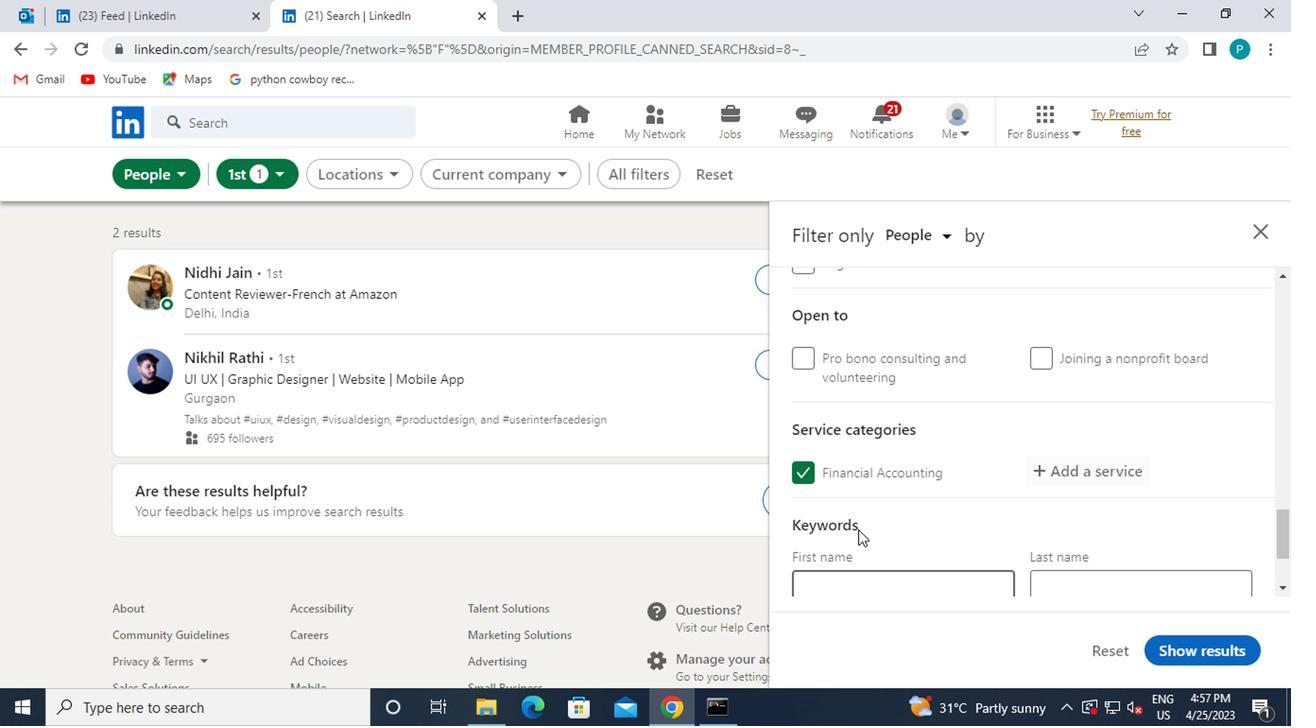 
Action: Mouse scrolled (854, 530) with delta (0, 0)
Screenshot: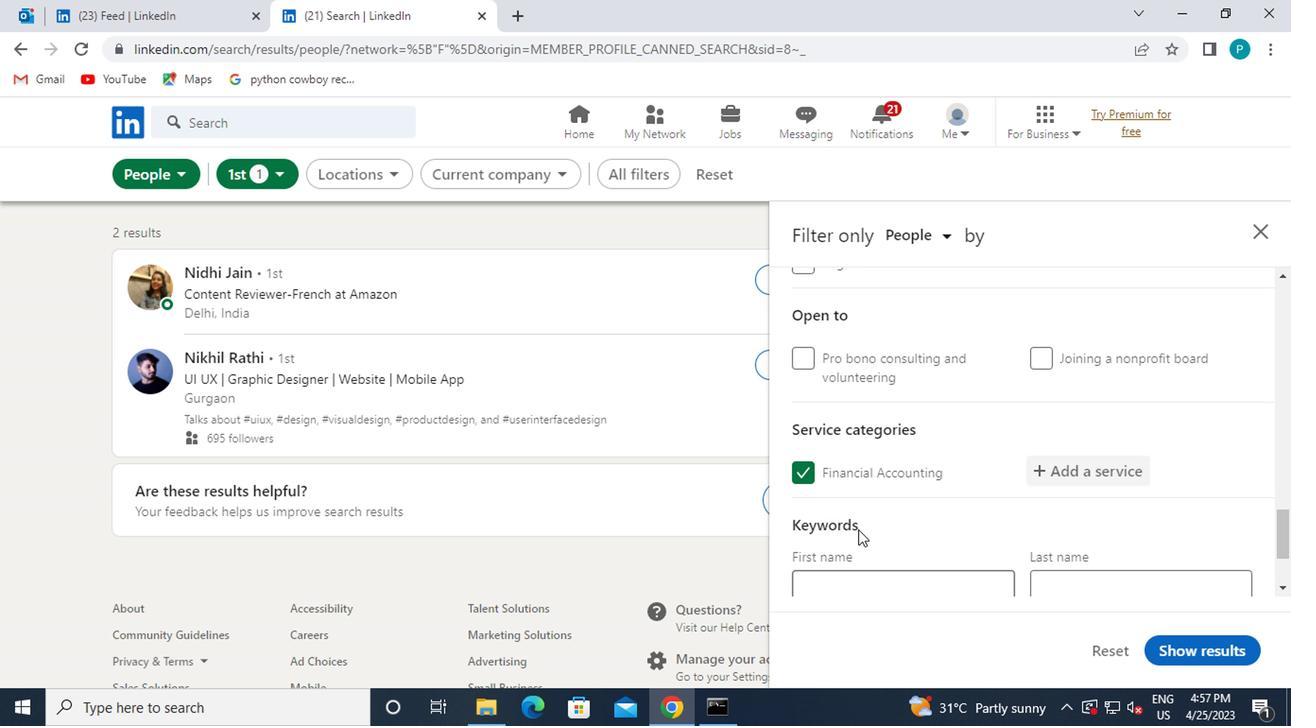 
Action: Mouse moved to (851, 509)
Screenshot: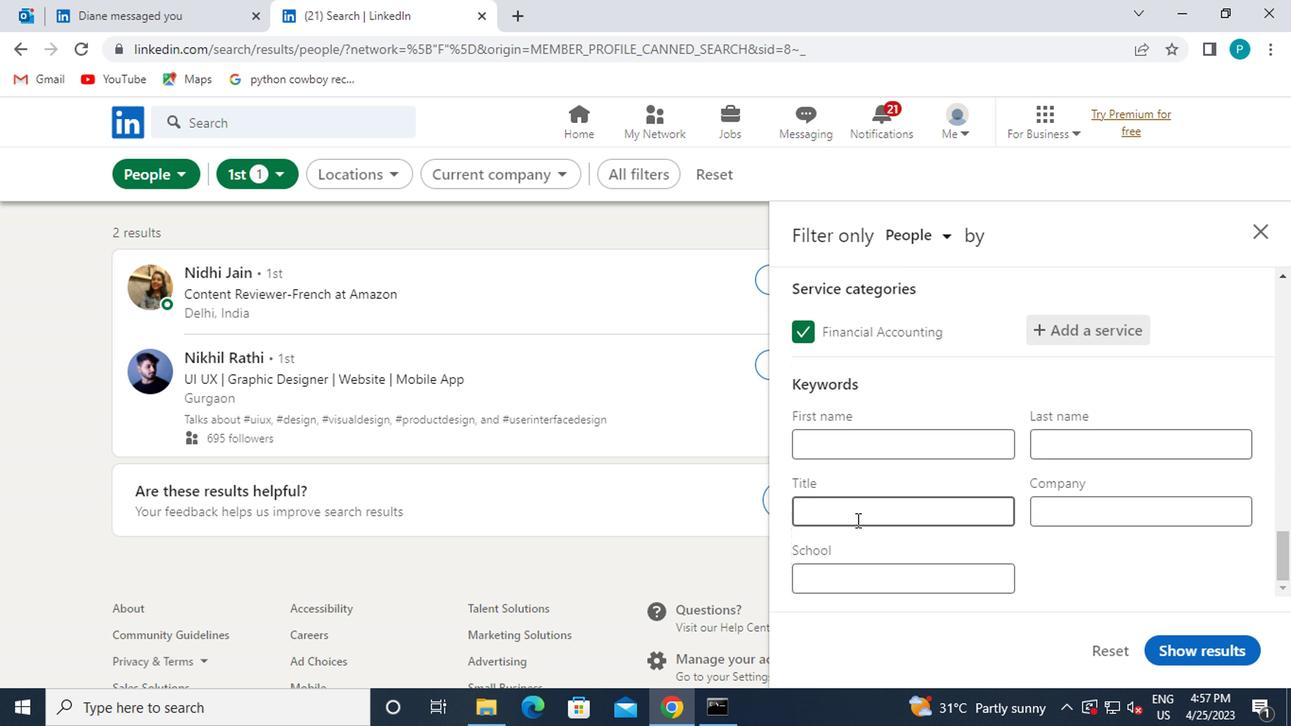 
Action: Mouse pressed left at (851, 509)
Screenshot: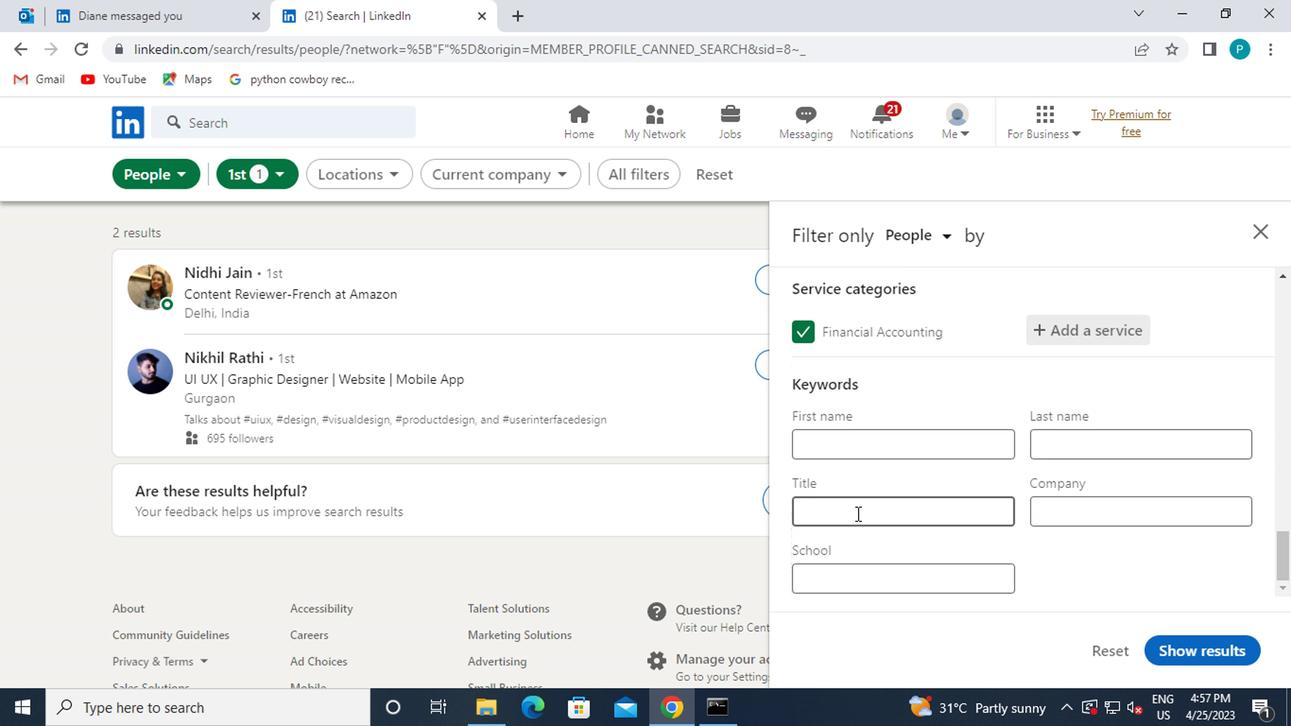 
Action: Key pressed <Key.caps_lock>P<Key.caps_lock>ARLIGAL
Screenshot: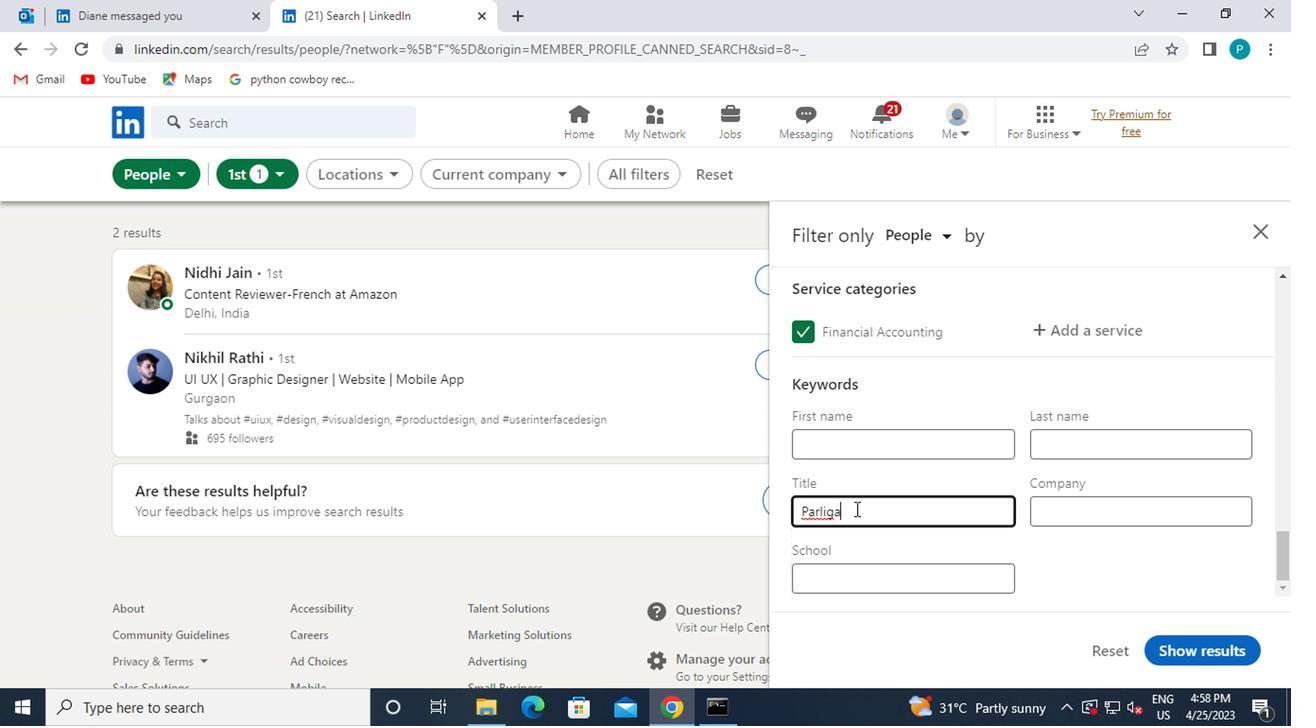 
Action: Mouse moved to (1221, 657)
Screenshot: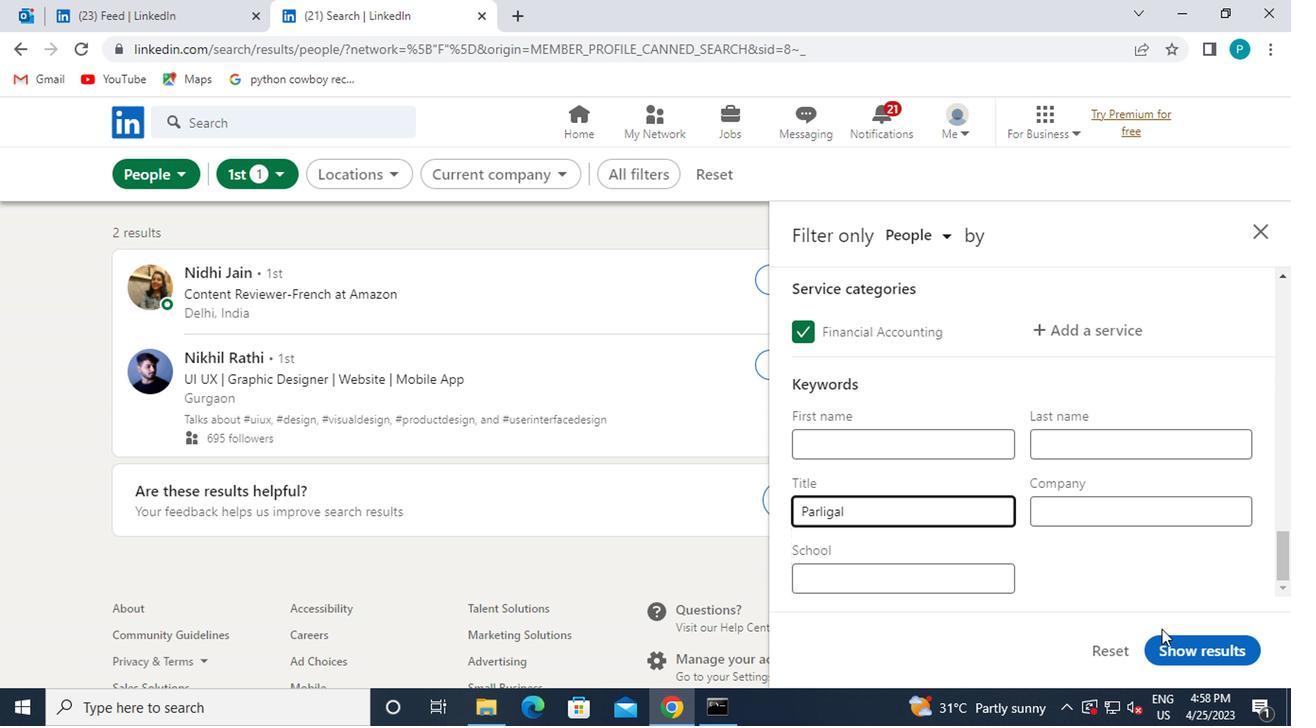
Action: Mouse pressed left at (1221, 657)
Screenshot: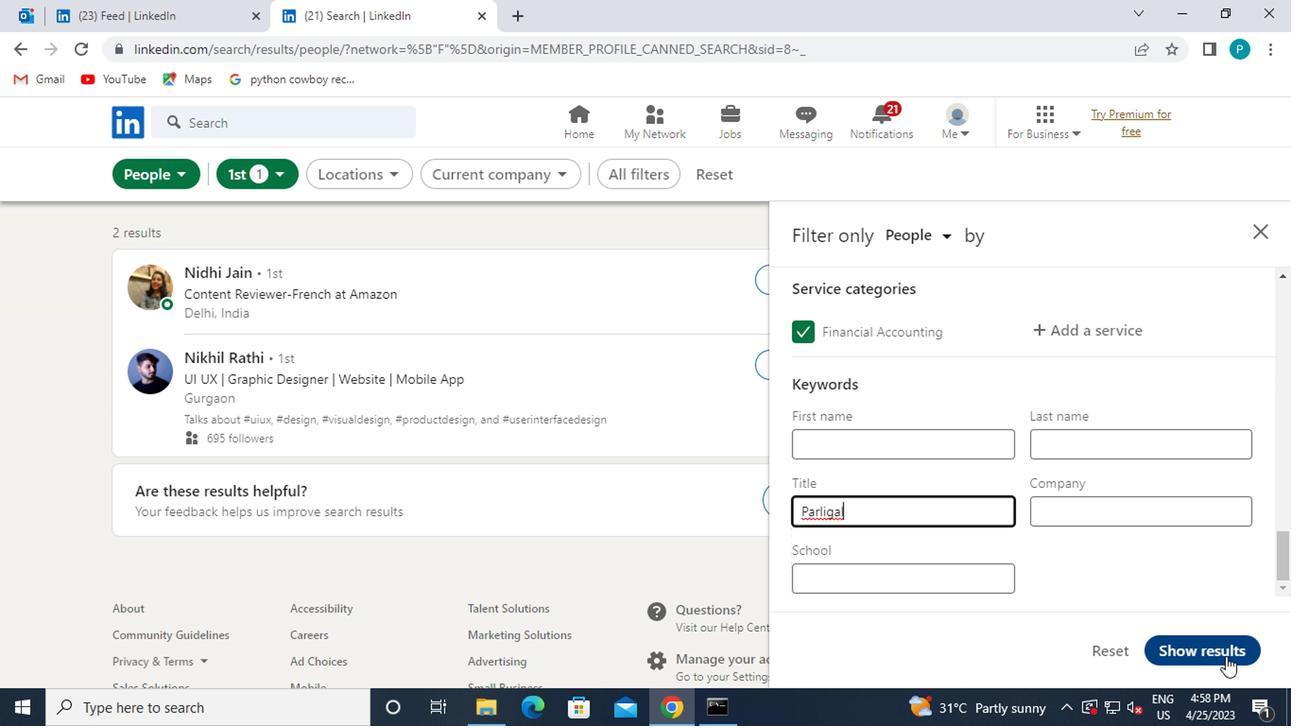 
